 Task: Create a short film set in a post-apocalyptic world, using iMovies visual effects and color grading to create a dystopian atmosphere.
Action: Mouse moved to (85, 143)
Screenshot: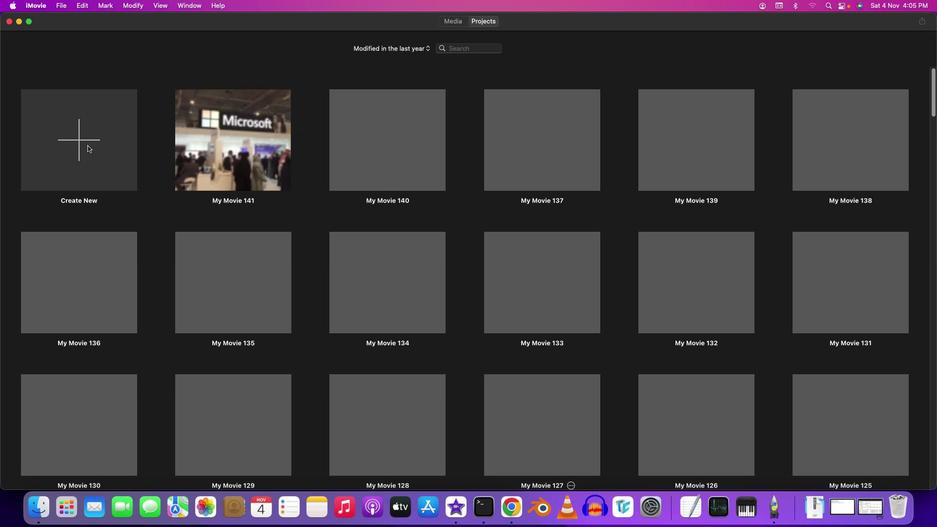 
Action: Mouse pressed left at (85, 143)
Screenshot: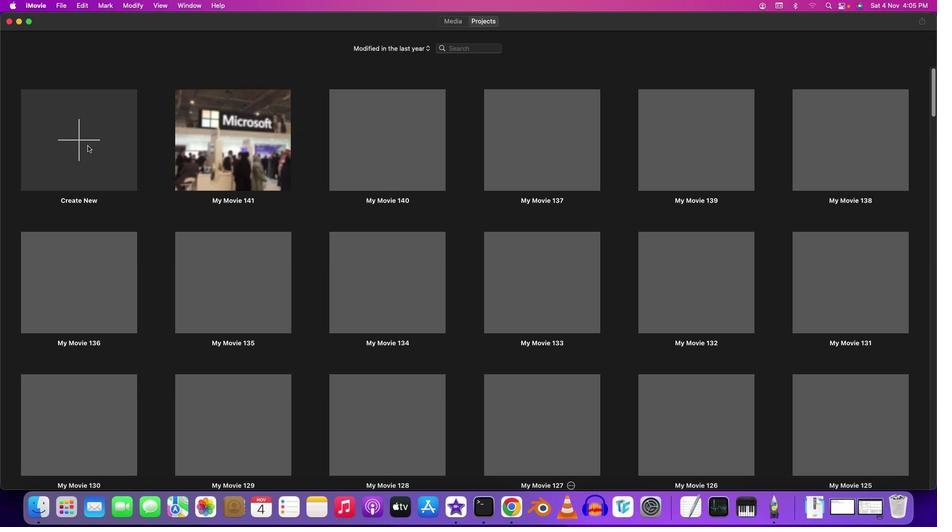 
Action: Mouse moved to (85, 138)
Screenshot: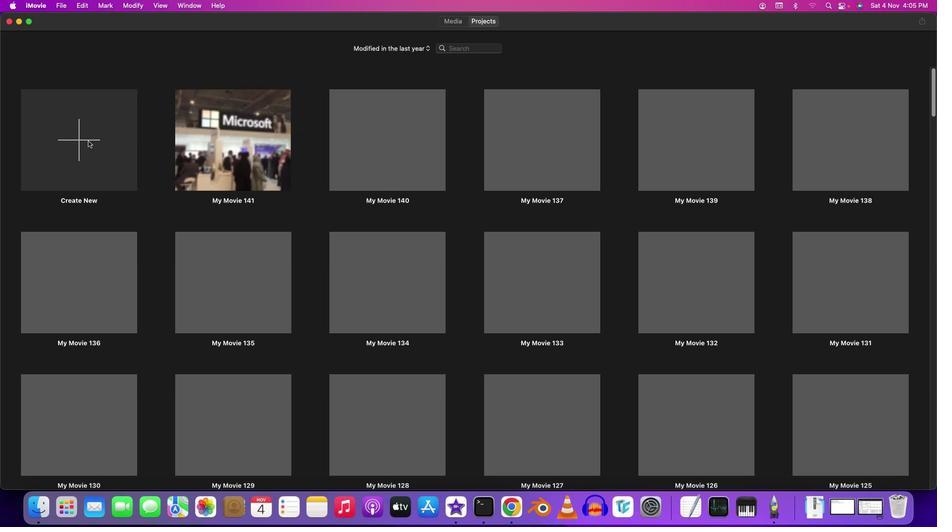 
Action: Mouse pressed left at (85, 138)
Screenshot: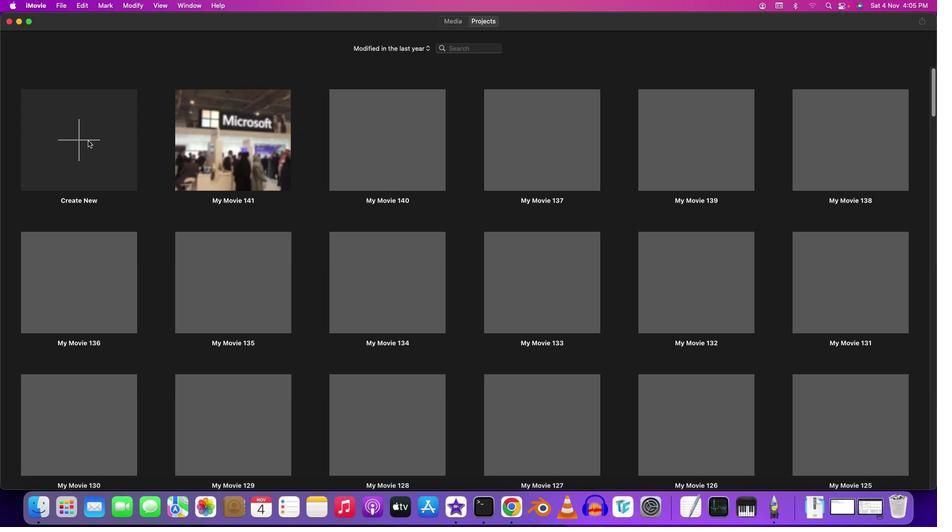 
Action: Mouse moved to (97, 184)
Screenshot: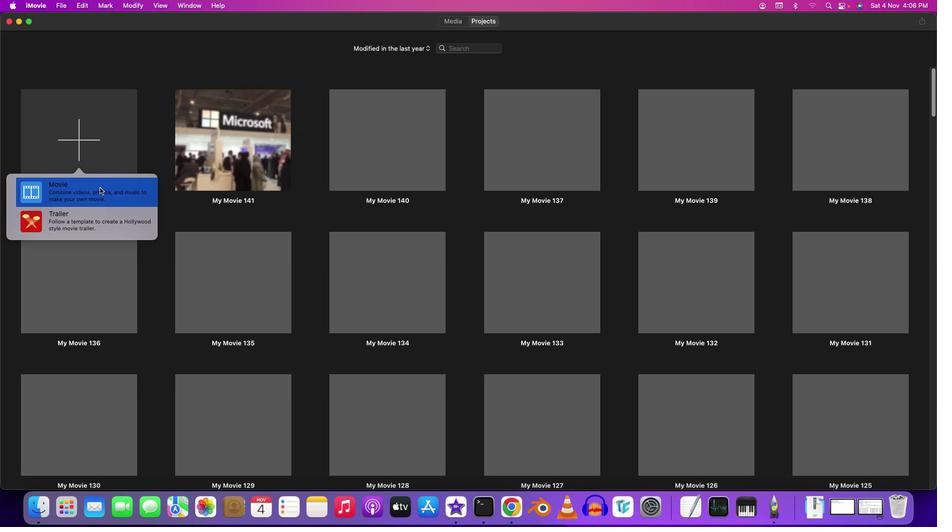 
Action: Mouse pressed left at (97, 184)
Screenshot: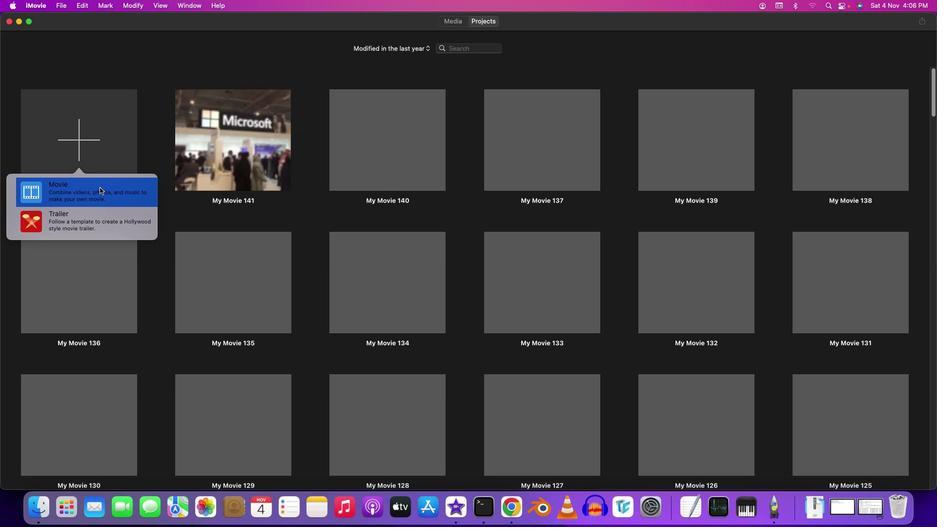 
Action: Mouse moved to (60, 66)
Screenshot: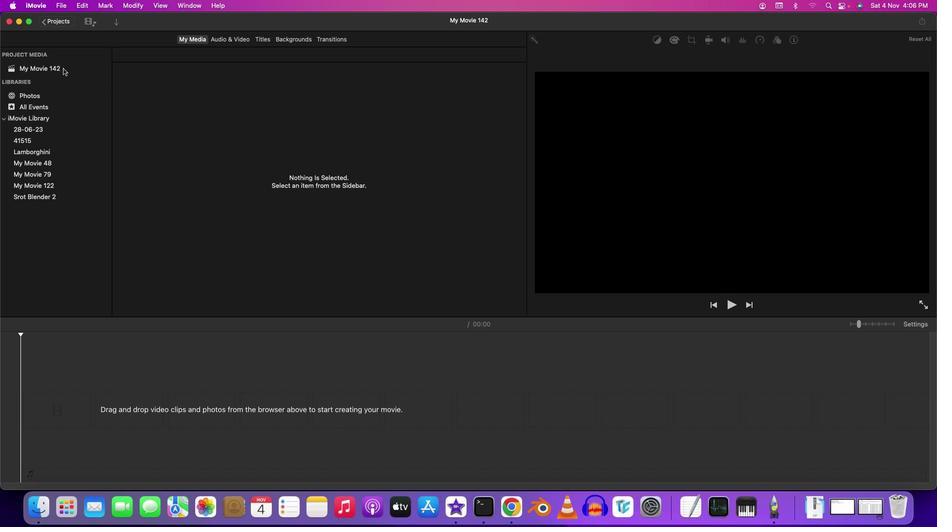 
Action: Mouse pressed left at (60, 66)
Screenshot: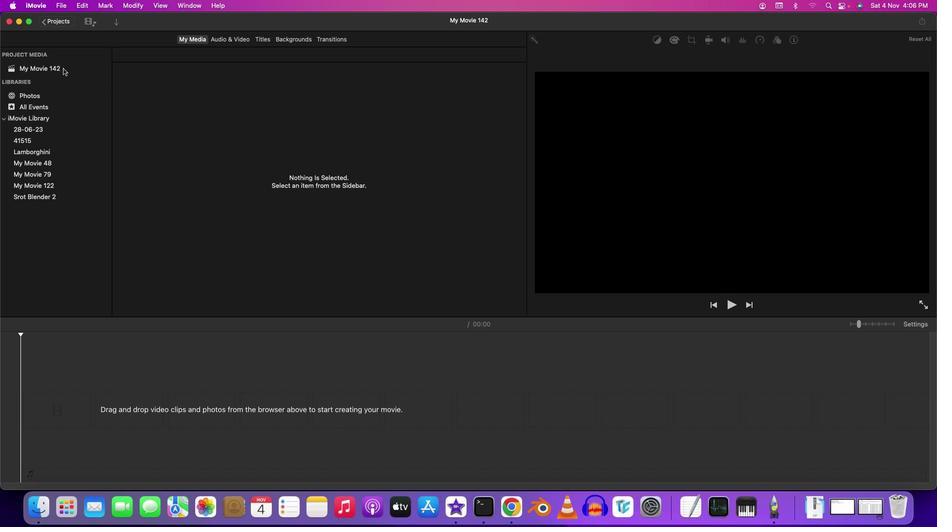 
Action: Mouse moved to (115, 24)
Screenshot: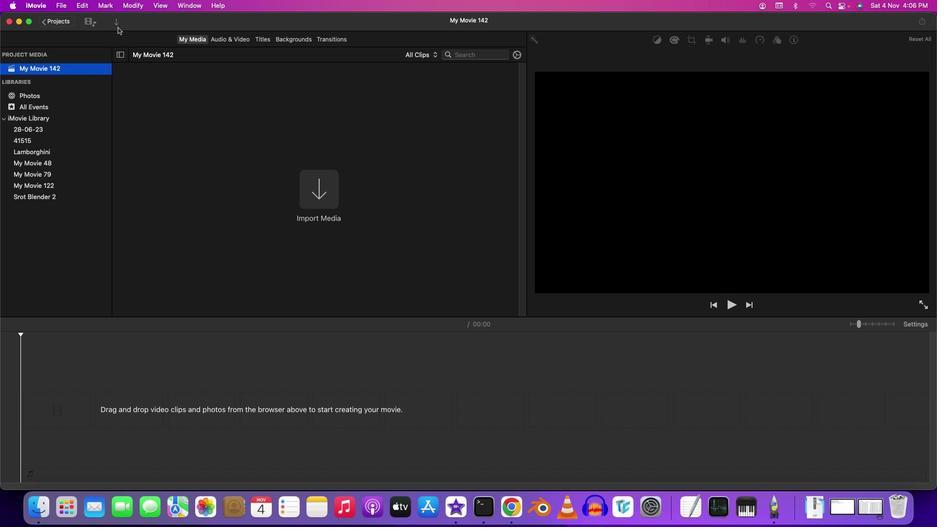 
Action: Mouse pressed left at (115, 24)
Screenshot: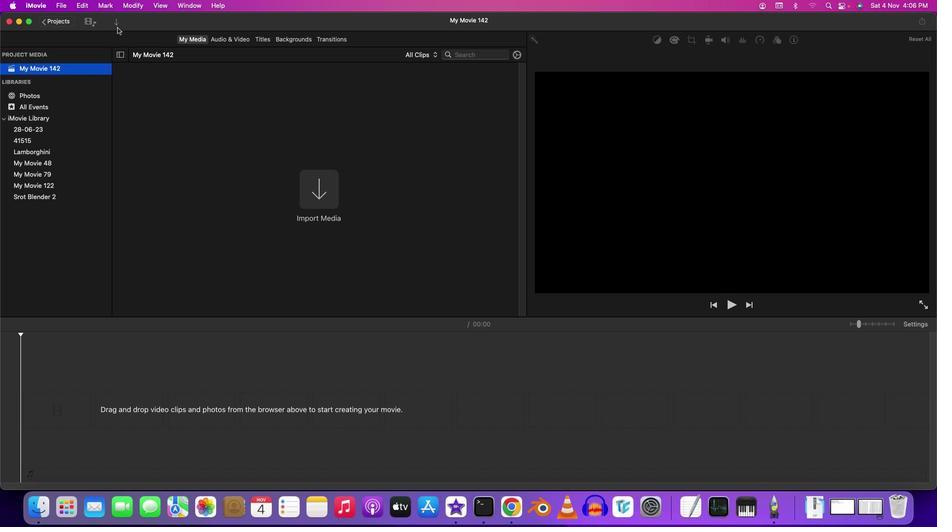 
Action: Mouse moved to (114, 20)
Screenshot: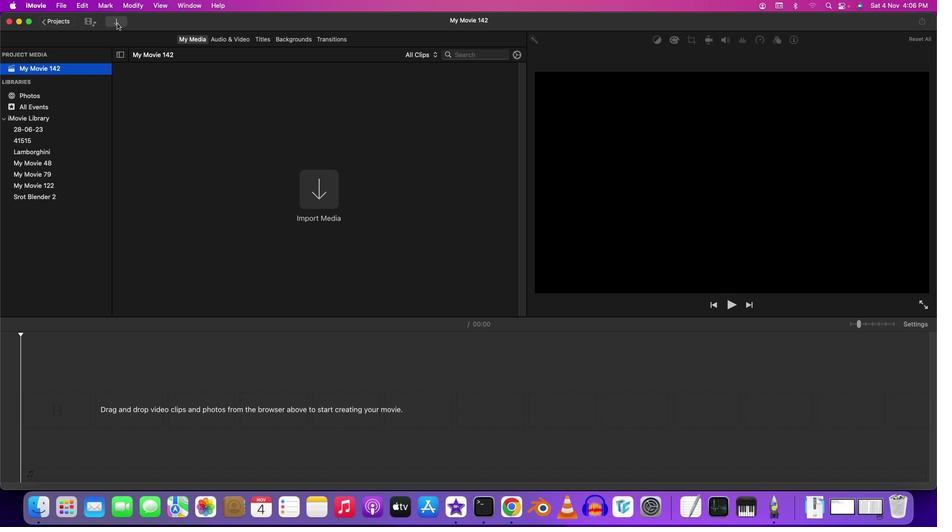 
Action: Mouse pressed left at (114, 20)
Screenshot: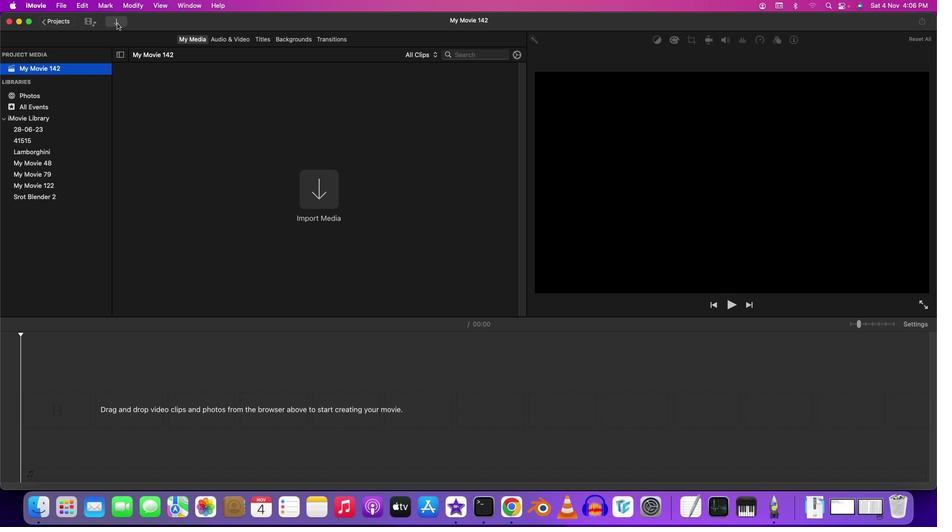 
Action: Mouse moved to (159, 280)
Screenshot: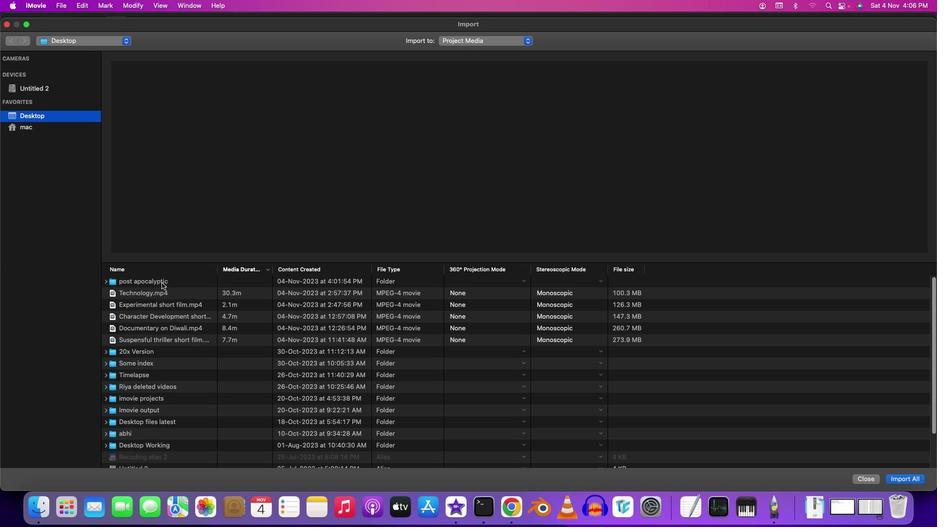 
Action: Mouse pressed left at (159, 280)
Screenshot: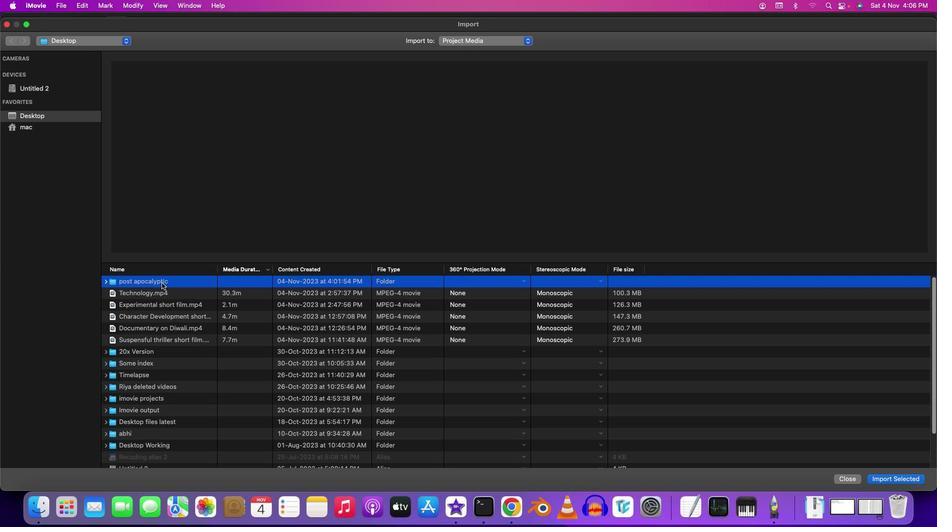 
Action: Mouse pressed left at (159, 280)
Screenshot: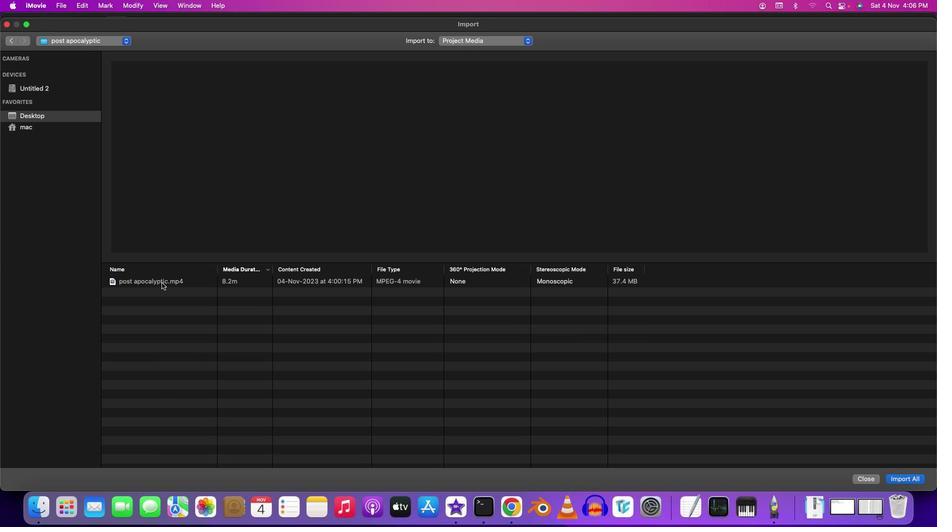 
Action: Mouse pressed left at (159, 280)
Screenshot: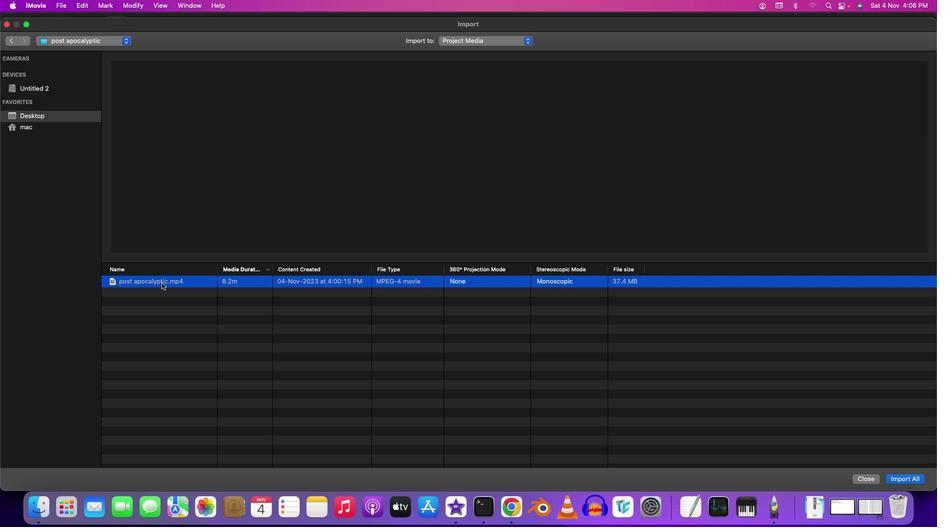 
Action: Mouse pressed left at (159, 280)
Screenshot: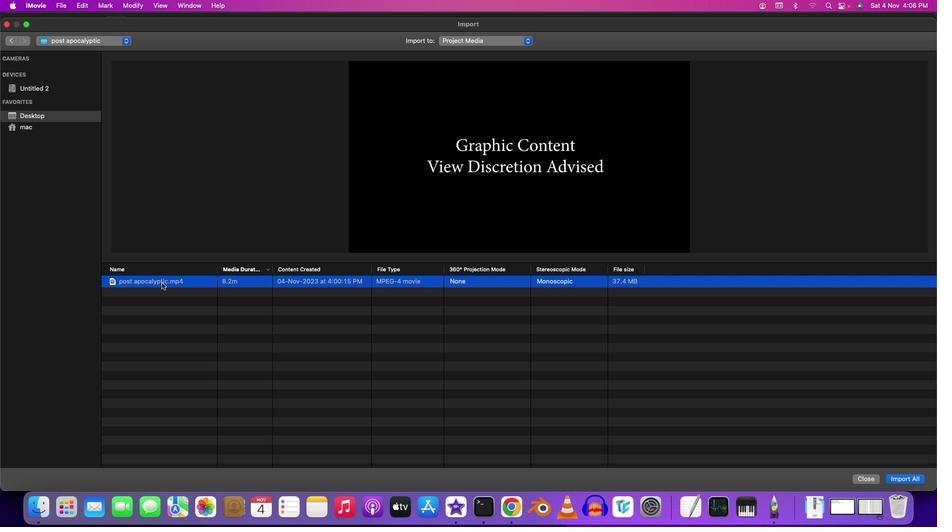 
Action: Mouse moved to (154, 97)
Screenshot: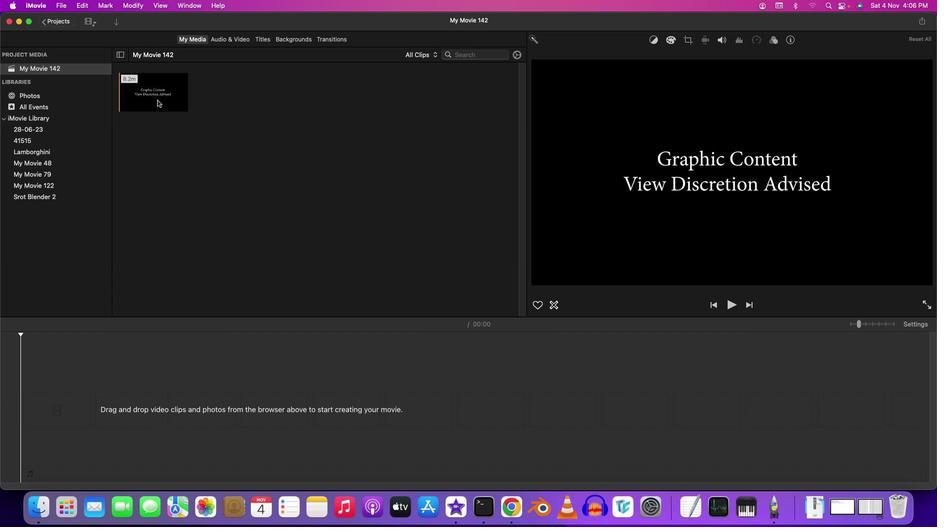 
Action: Mouse pressed left at (154, 97)
Screenshot: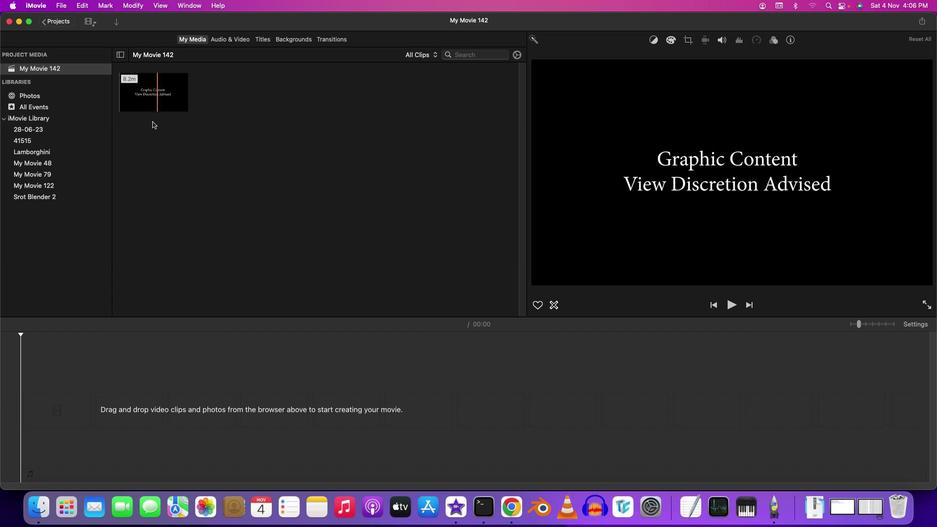 
Action: Mouse moved to (851, 320)
Screenshot: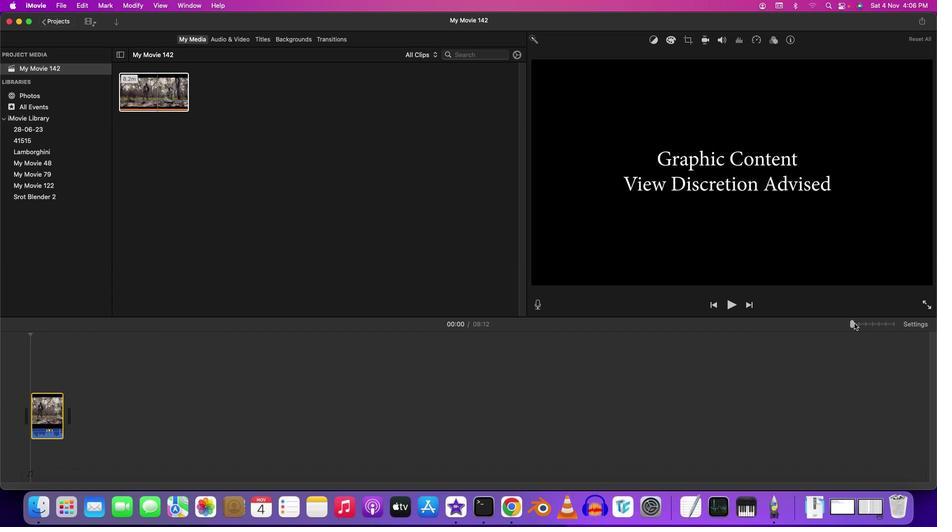 
Action: Mouse pressed left at (851, 320)
Screenshot: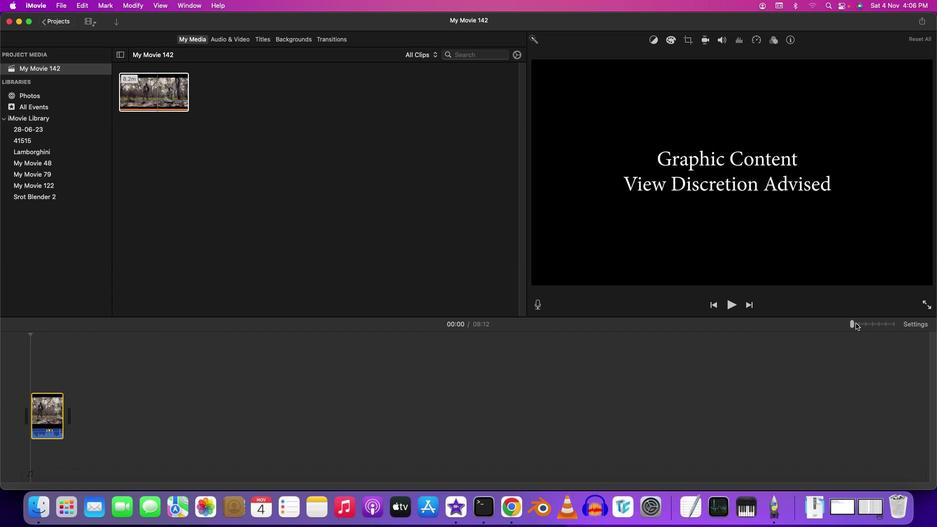 
Action: Mouse moved to (28, 365)
Screenshot: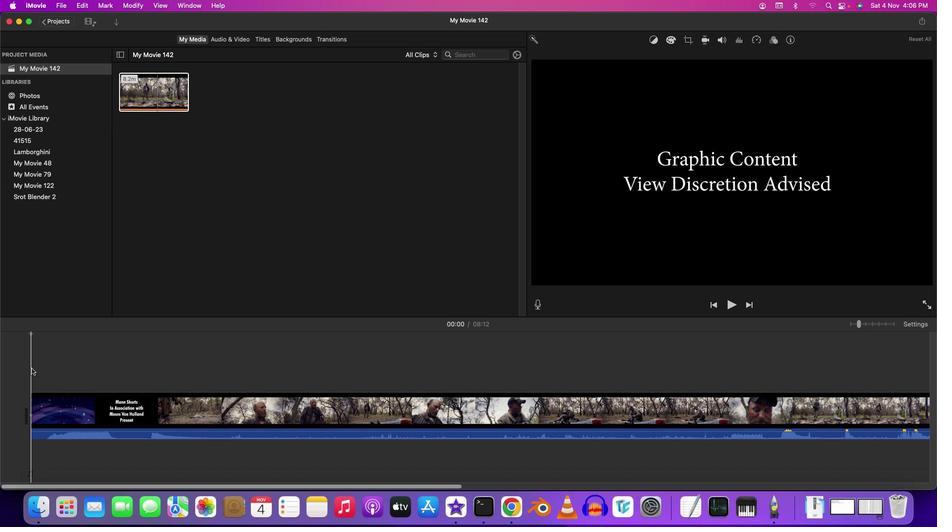 
Action: Mouse pressed left at (28, 365)
Screenshot: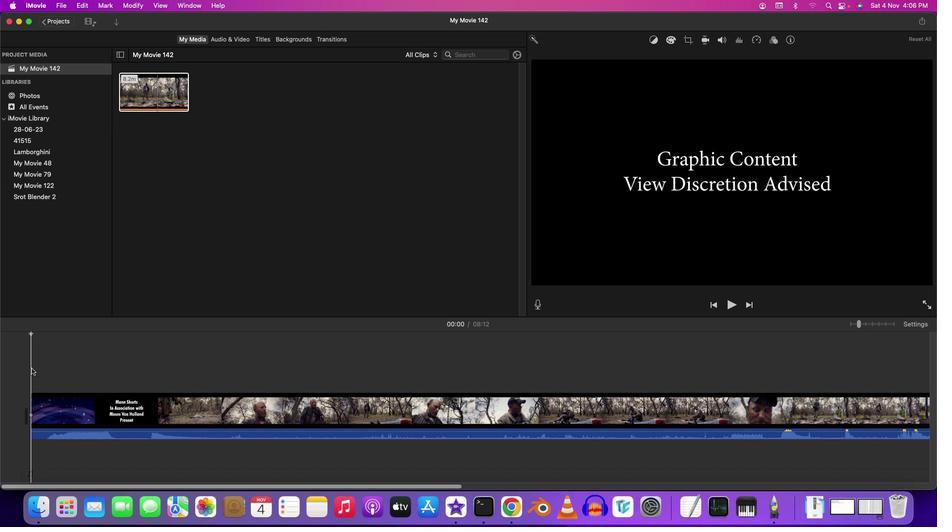 
Action: Key pressed Key.space
Screenshot: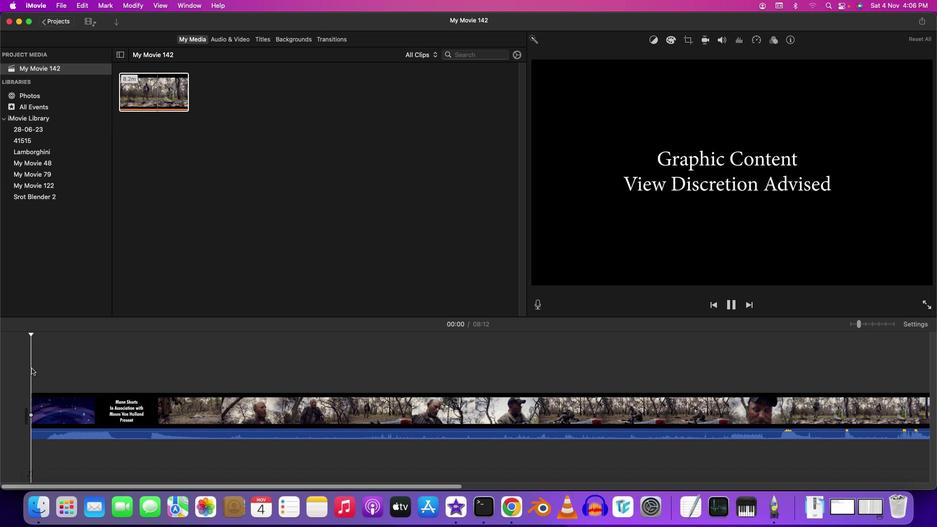 
Action: Mouse moved to (54, 367)
Screenshot: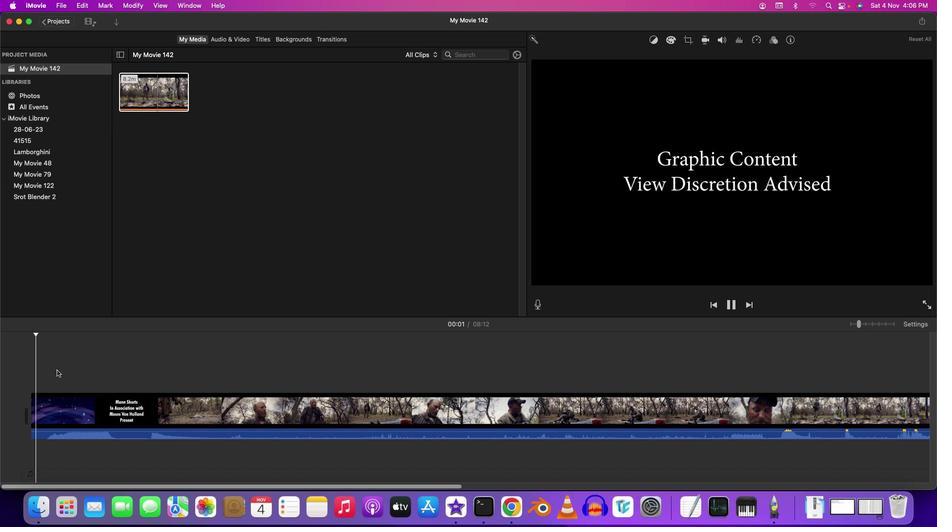 
Action: Mouse pressed left at (54, 367)
Screenshot: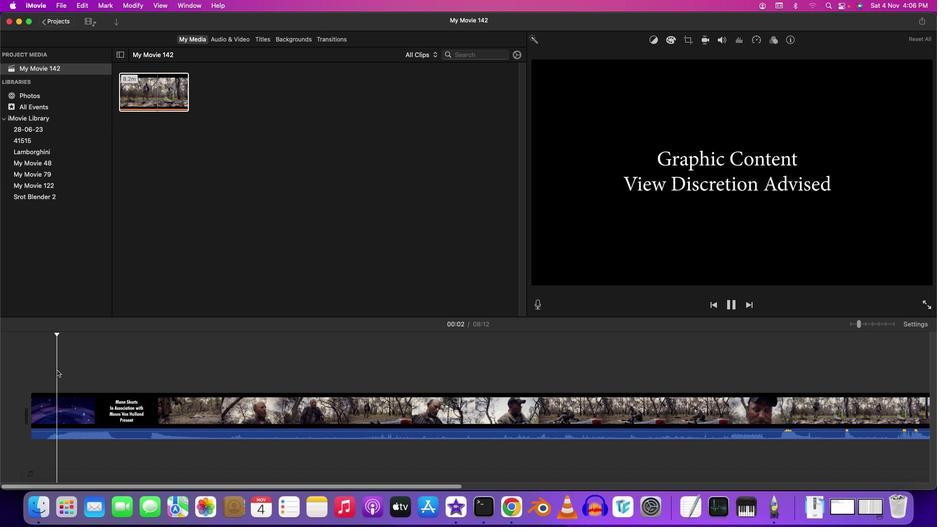 
Action: Mouse moved to (87, 366)
Screenshot: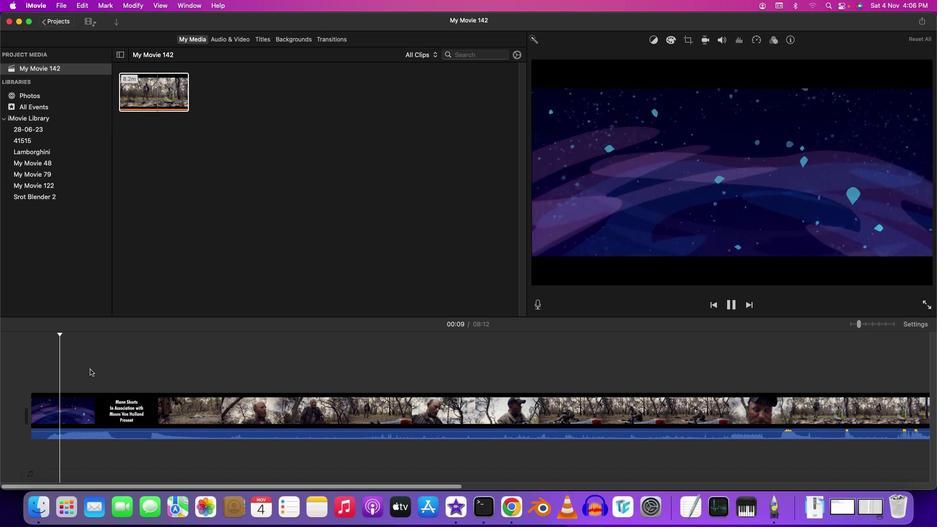 
Action: Mouse pressed left at (87, 366)
Screenshot: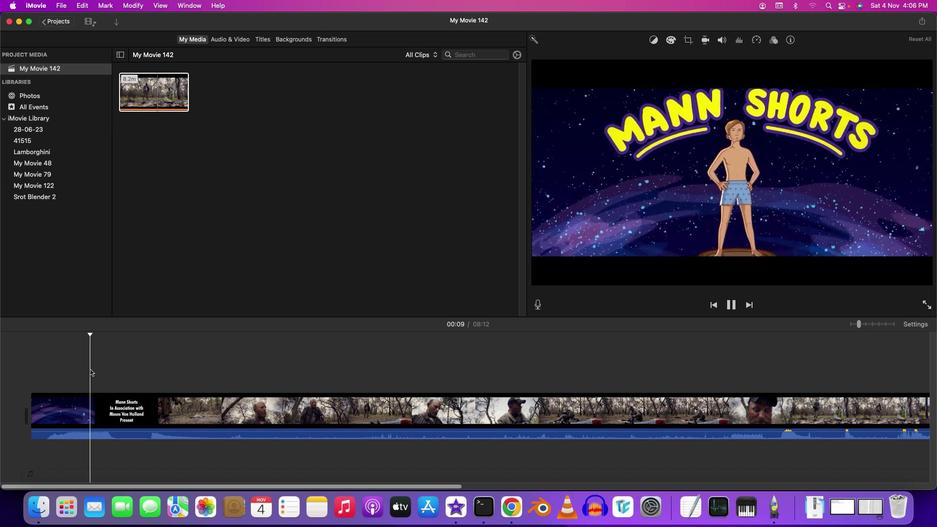 
Action: Mouse moved to (119, 368)
Screenshot: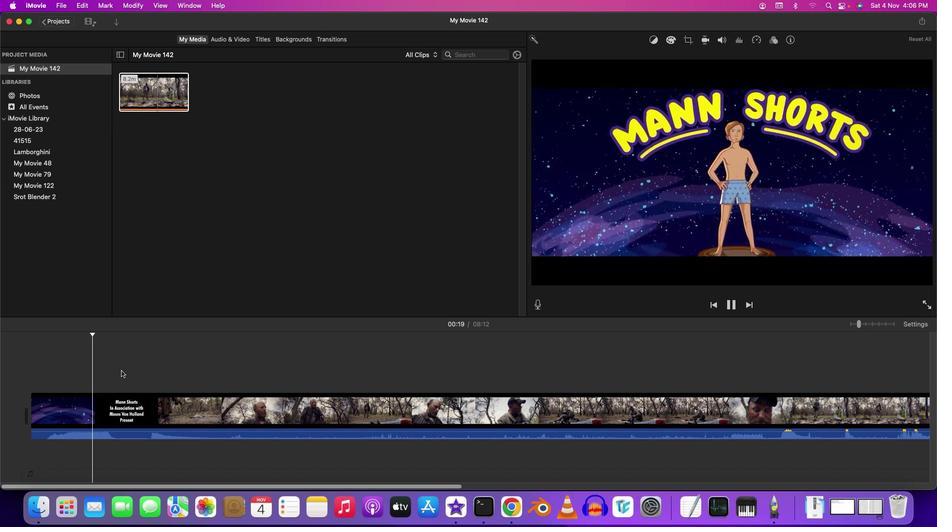 
Action: Mouse pressed left at (119, 368)
Screenshot: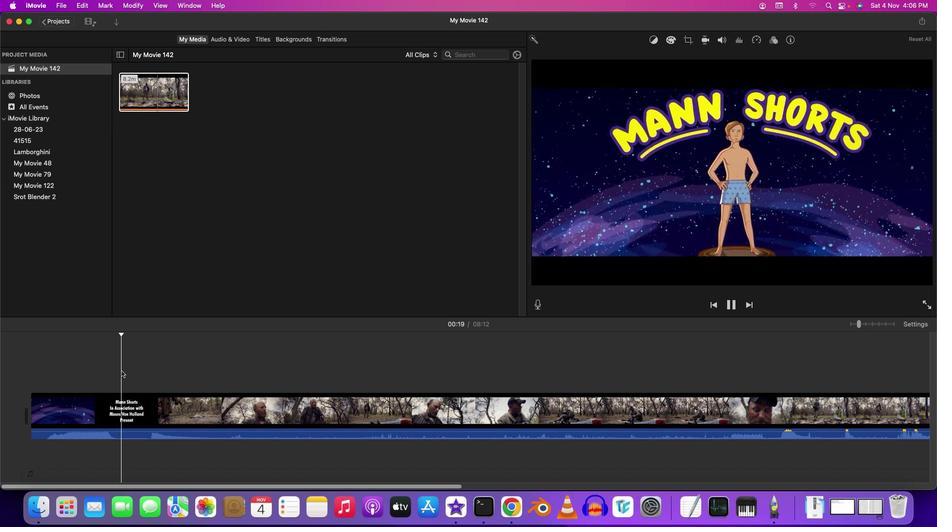 
Action: Mouse moved to (136, 368)
Screenshot: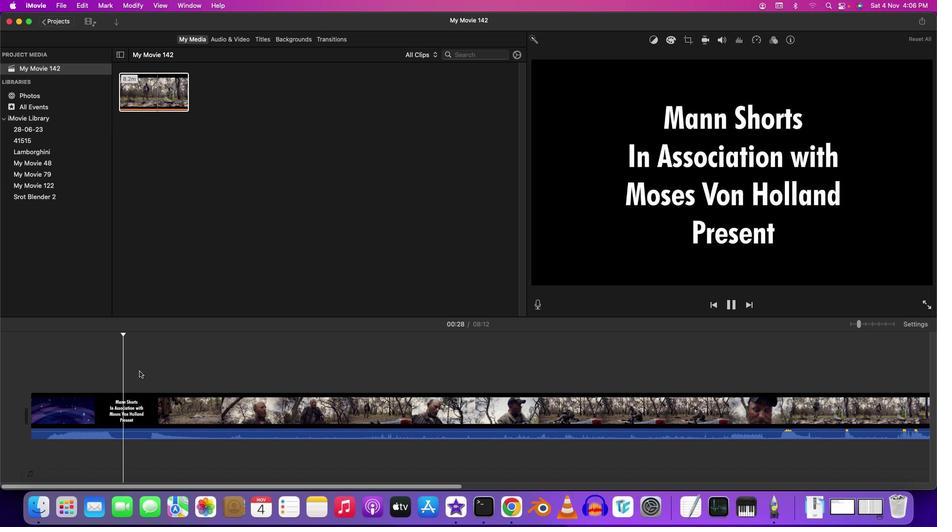 
Action: Mouse pressed left at (136, 368)
Screenshot: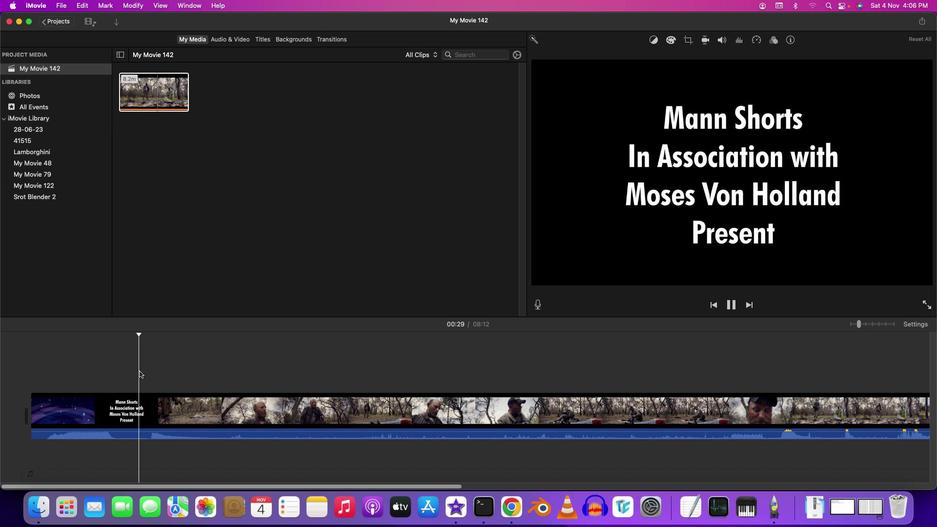 
Action: Mouse moved to (141, 368)
Screenshot: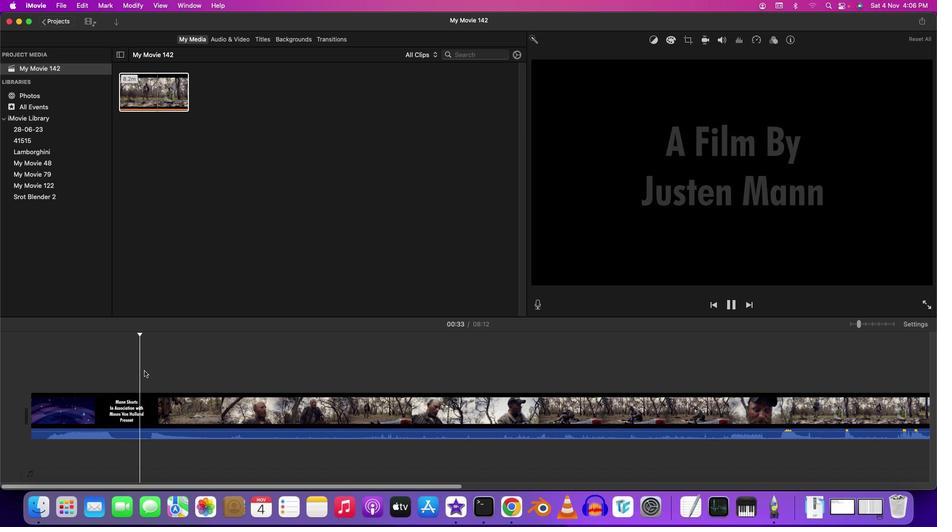 
Action: Mouse pressed left at (141, 368)
Screenshot: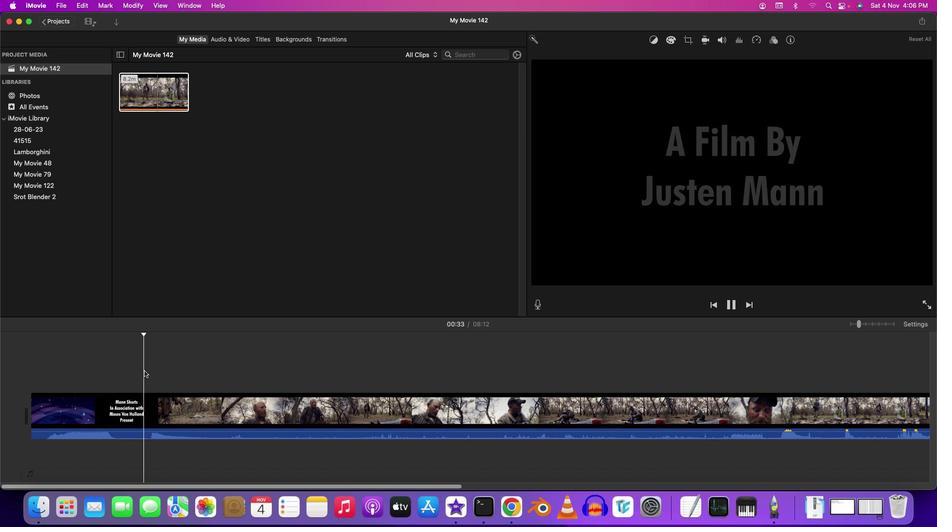 
Action: Mouse moved to (153, 368)
Screenshot: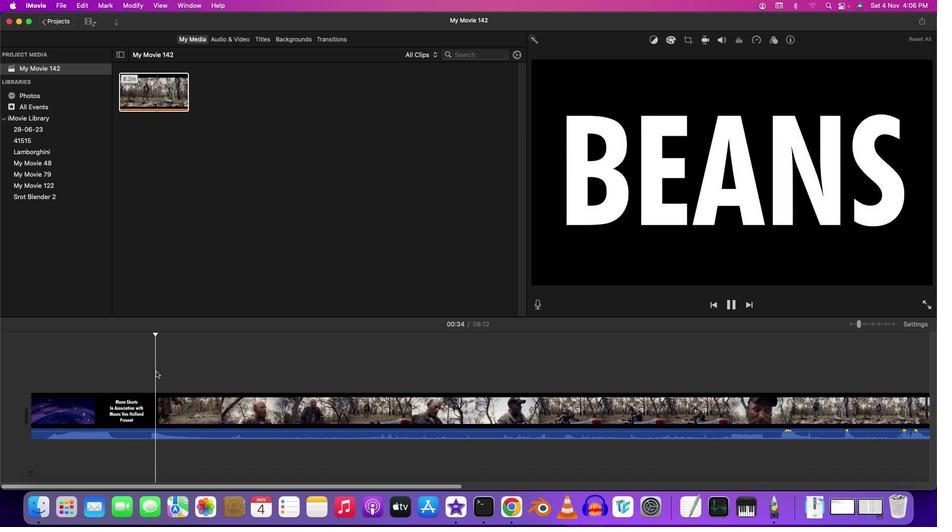 
Action: Mouse pressed left at (153, 368)
Screenshot: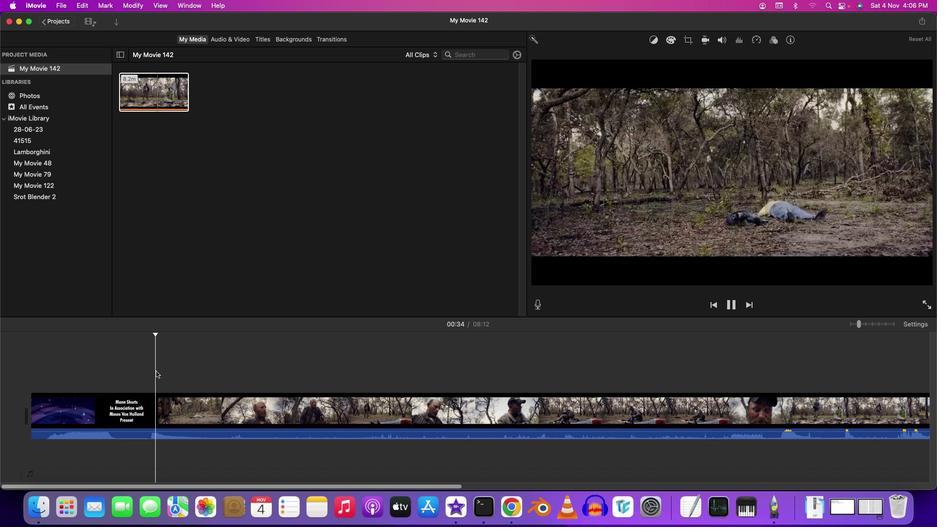 
Action: Mouse moved to (160, 369)
Screenshot: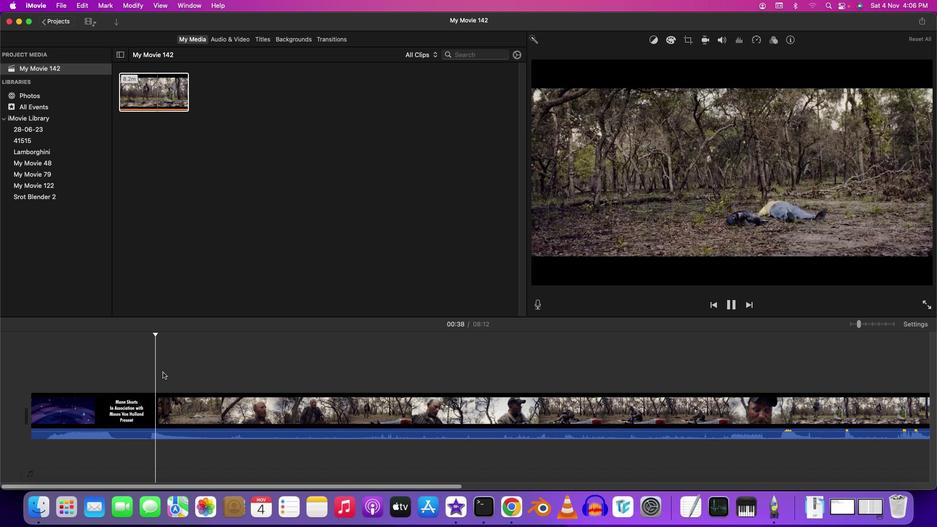 
Action: Mouse pressed left at (160, 369)
Screenshot: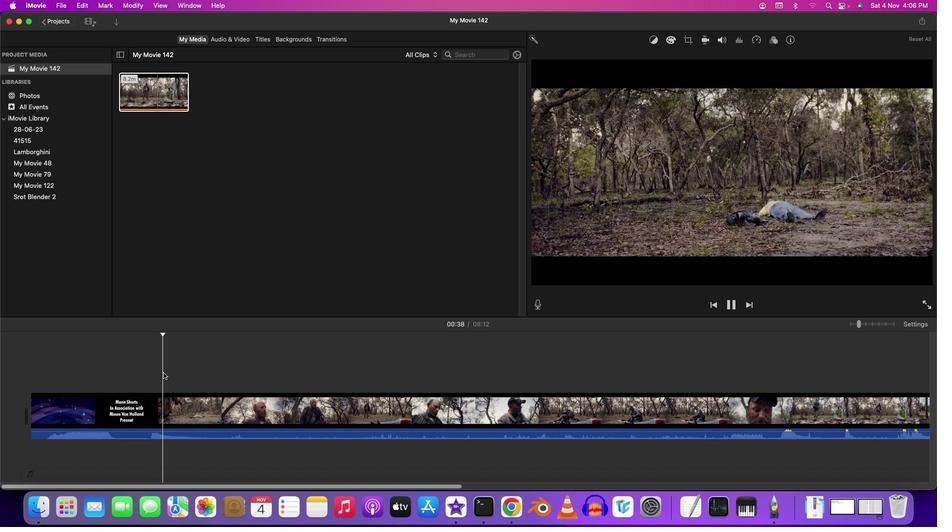 
Action: Mouse moved to (114, 369)
Screenshot: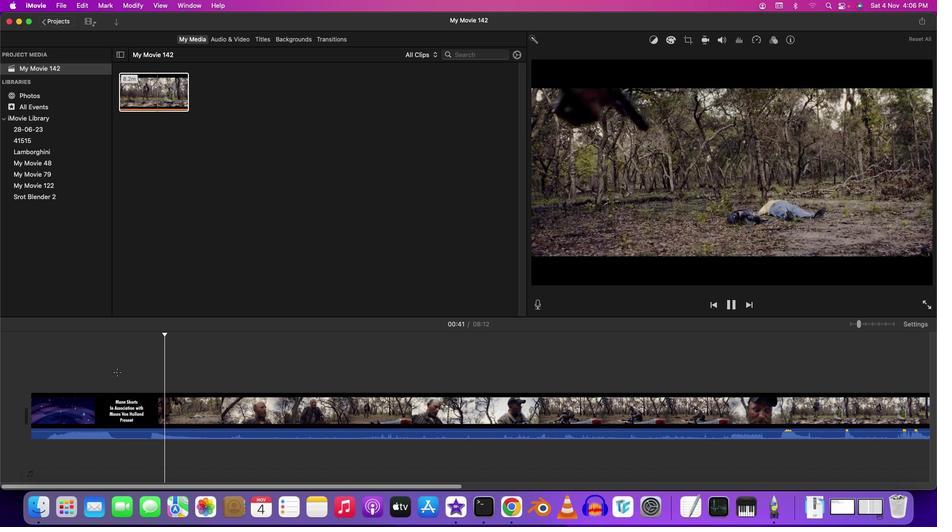 
Action: Mouse pressed left at (114, 369)
Screenshot: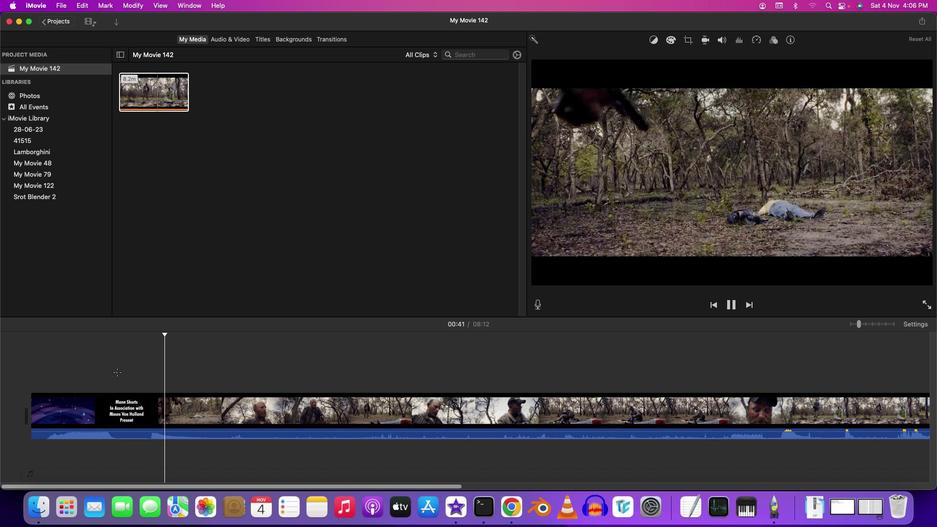 
Action: Mouse moved to (96, 364)
Screenshot: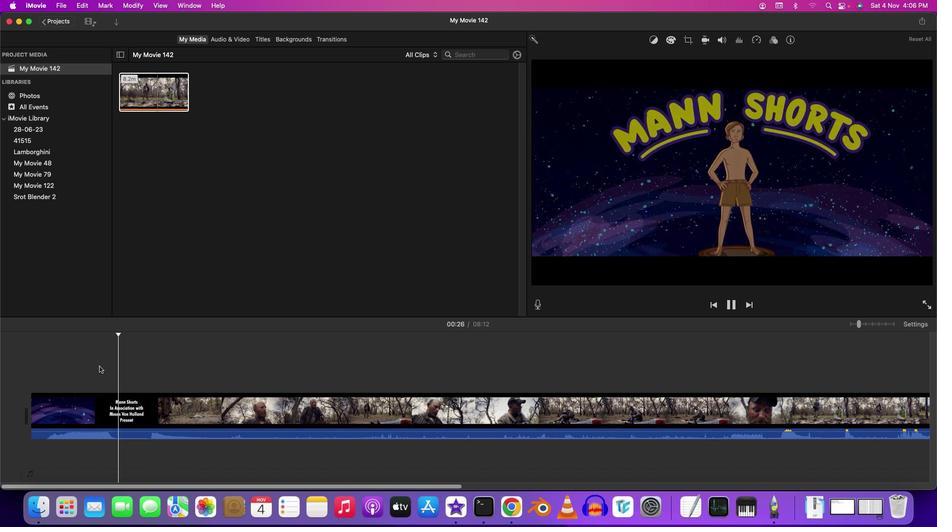 
Action: Mouse pressed left at (96, 364)
Screenshot: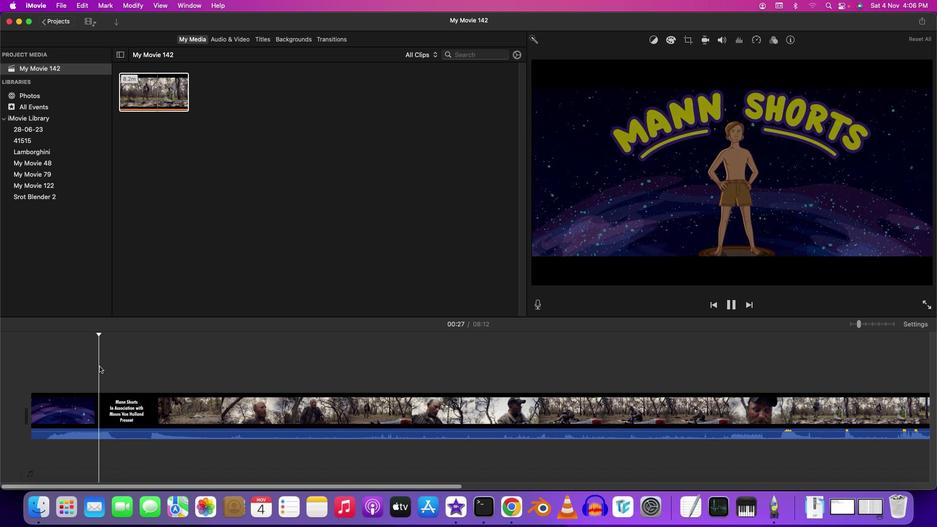 
Action: Mouse moved to (65, 359)
Screenshot: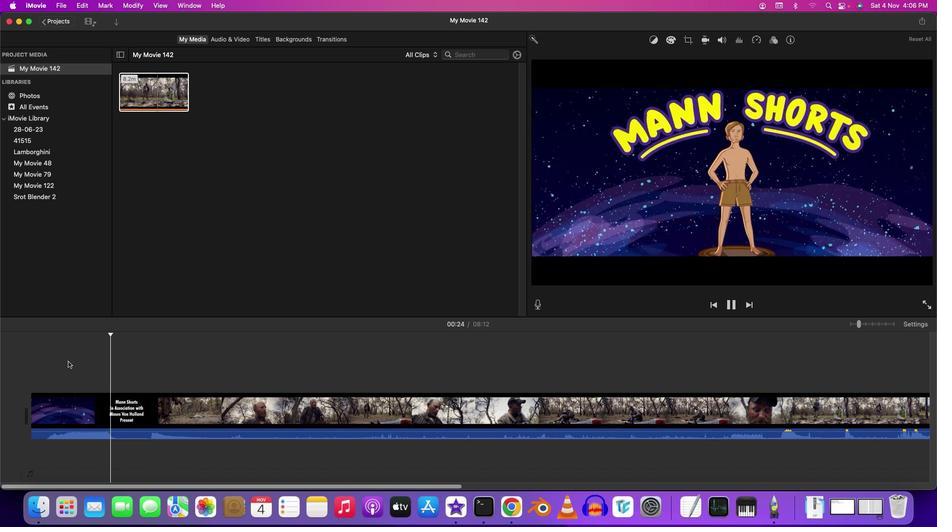 
Action: Mouse pressed left at (65, 359)
Screenshot: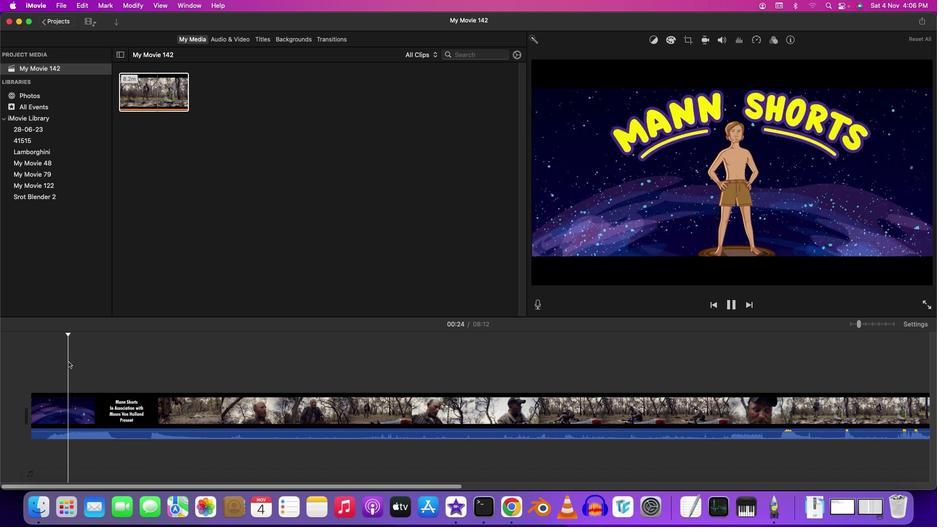 
Action: Mouse moved to (111, 357)
Screenshot: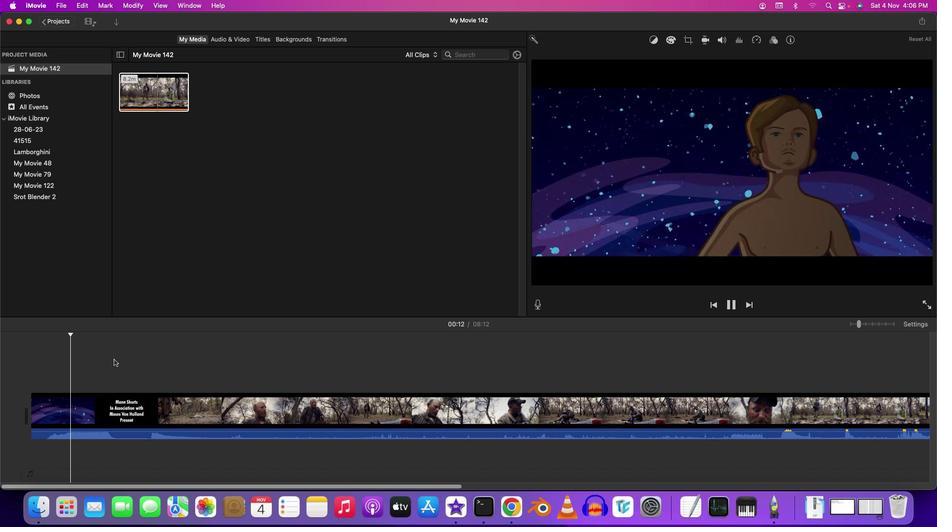 
Action: Mouse pressed left at (111, 357)
Screenshot: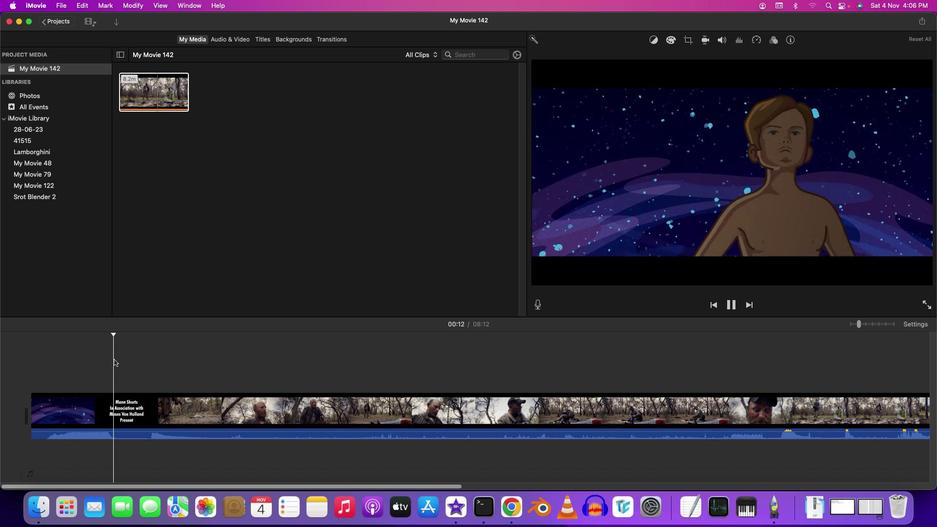 
Action: Mouse moved to (128, 356)
Screenshot: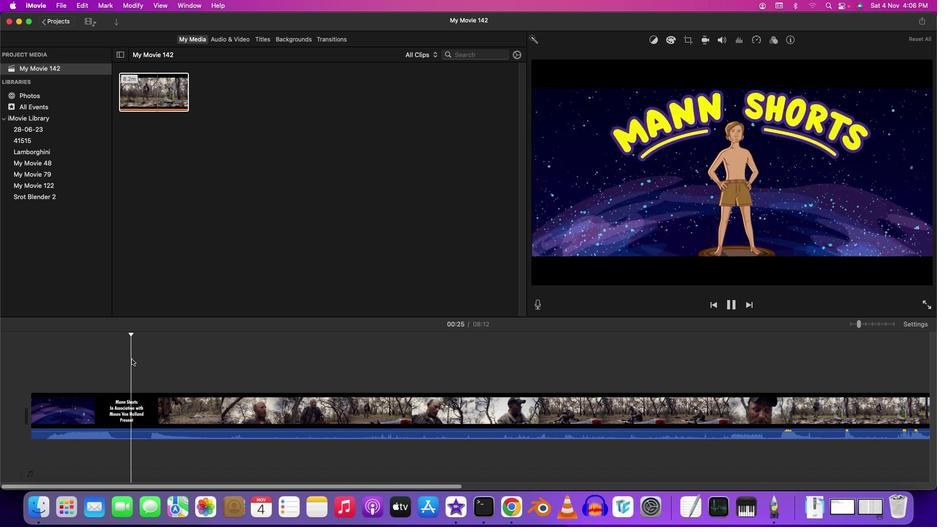 
Action: Mouse pressed left at (128, 356)
Screenshot: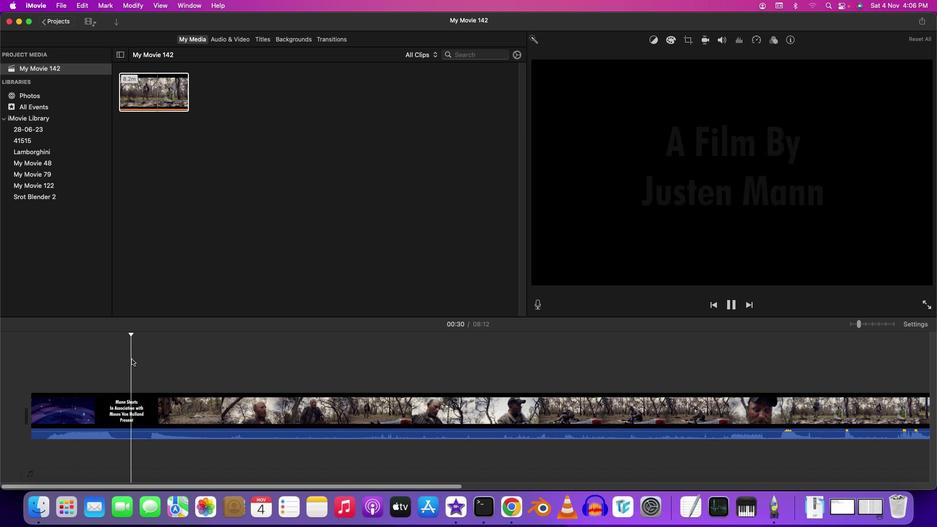 
Action: Mouse moved to (139, 358)
Screenshot: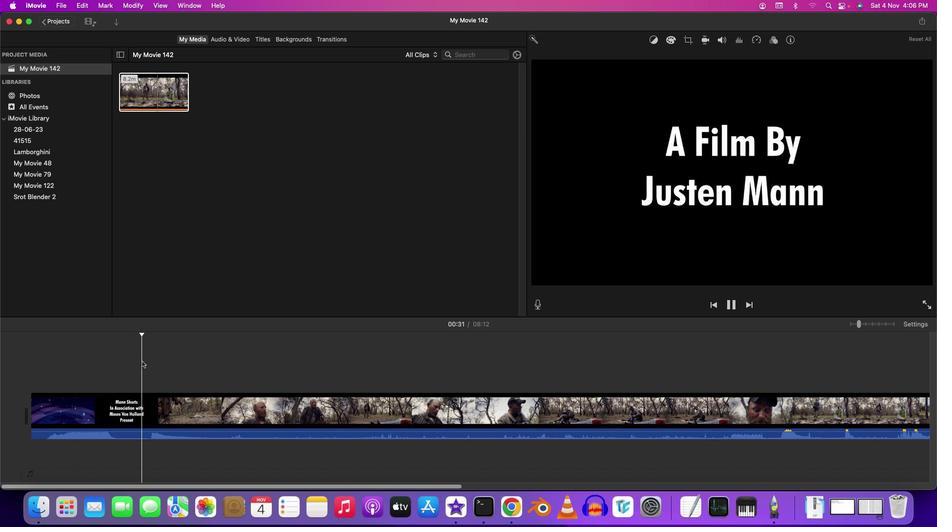 
Action: Mouse pressed left at (139, 358)
Screenshot: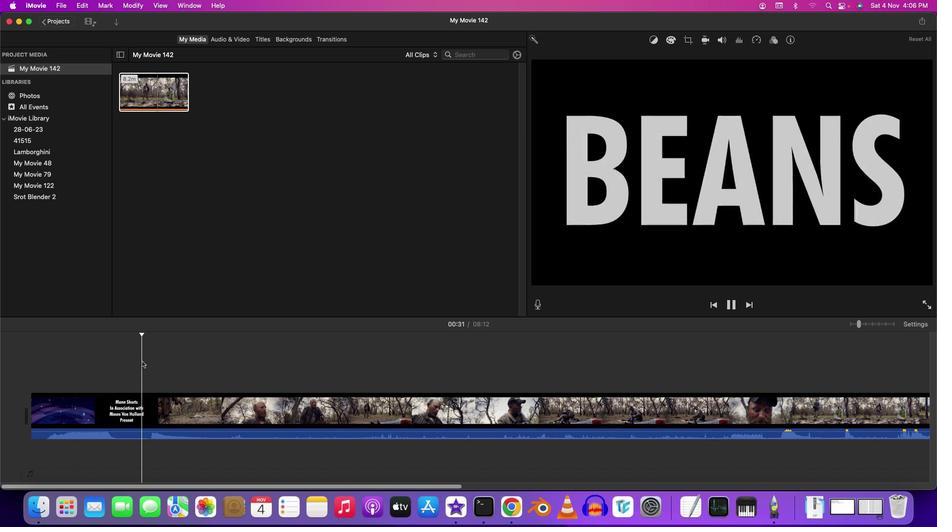 
Action: Mouse moved to (156, 360)
Screenshot: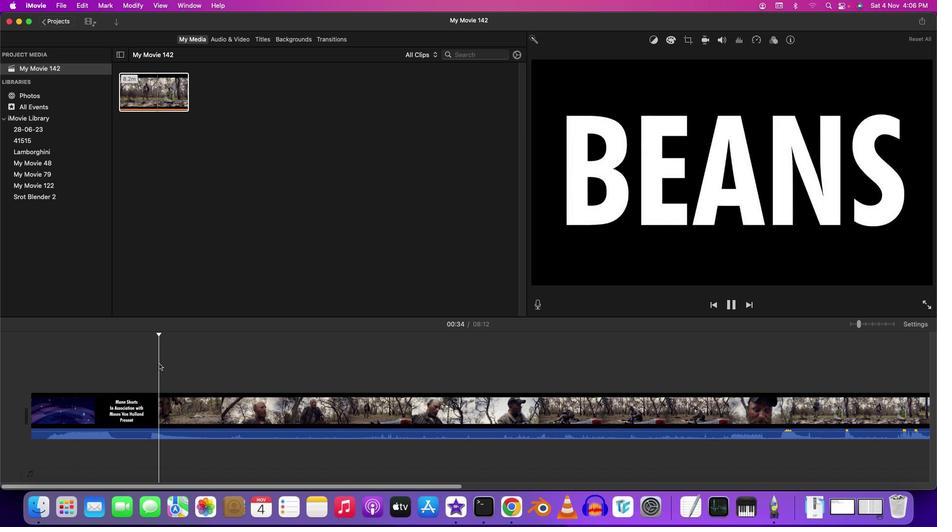 
Action: Mouse pressed left at (156, 360)
Screenshot: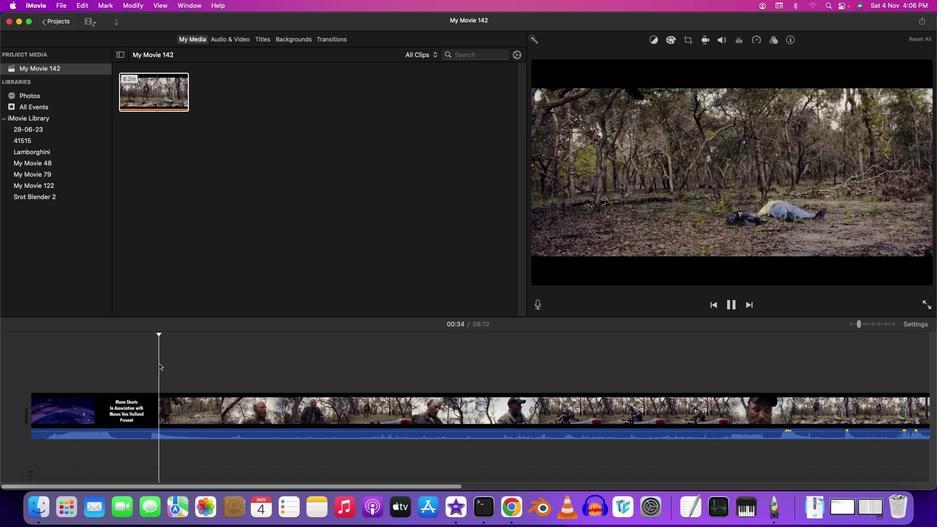 
Action: Mouse moved to (137, 360)
Screenshot: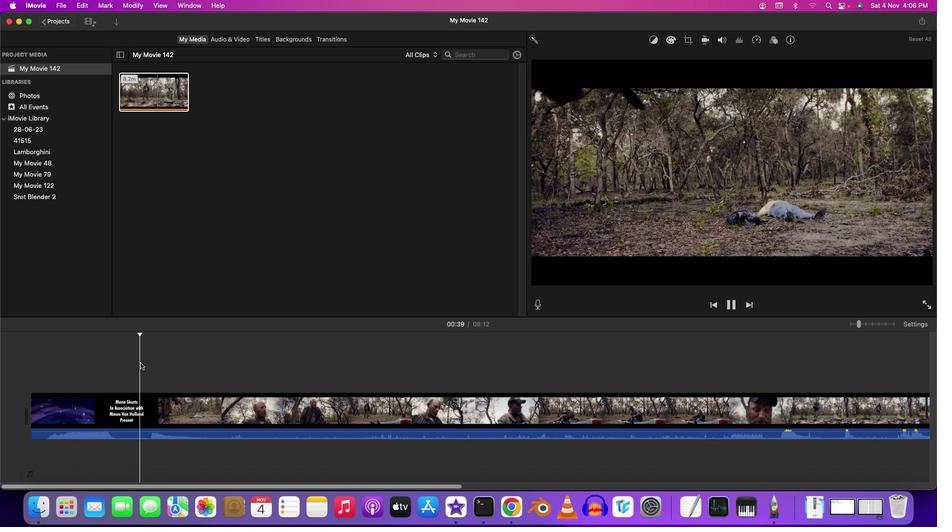 
Action: Mouse pressed left at (137, 360)
Screenshot: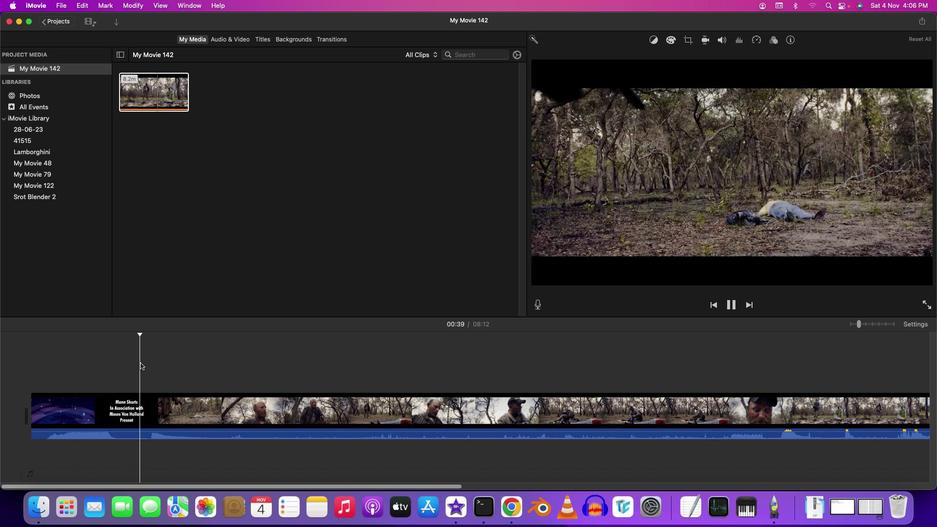 
Action: Mouse moved to (127, 361)
Screenshot: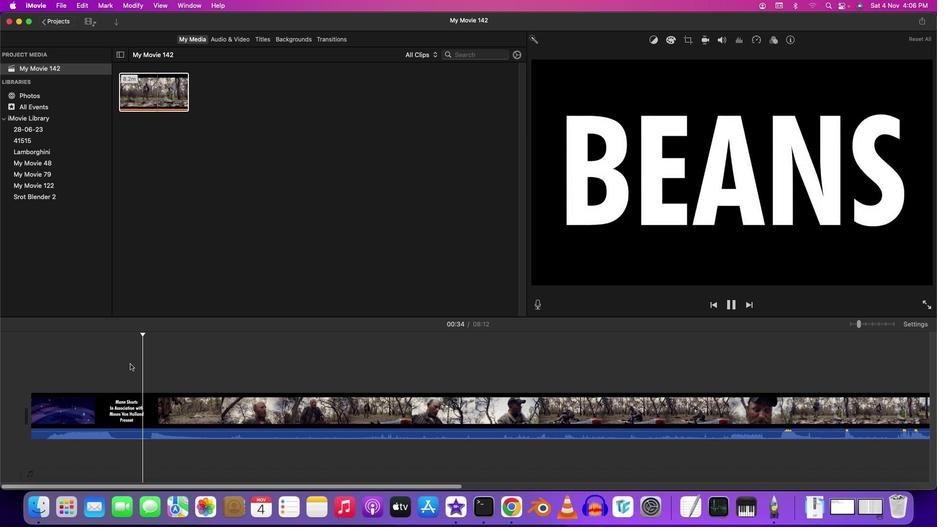 
Action: Key pressed Key.space
Screenshot: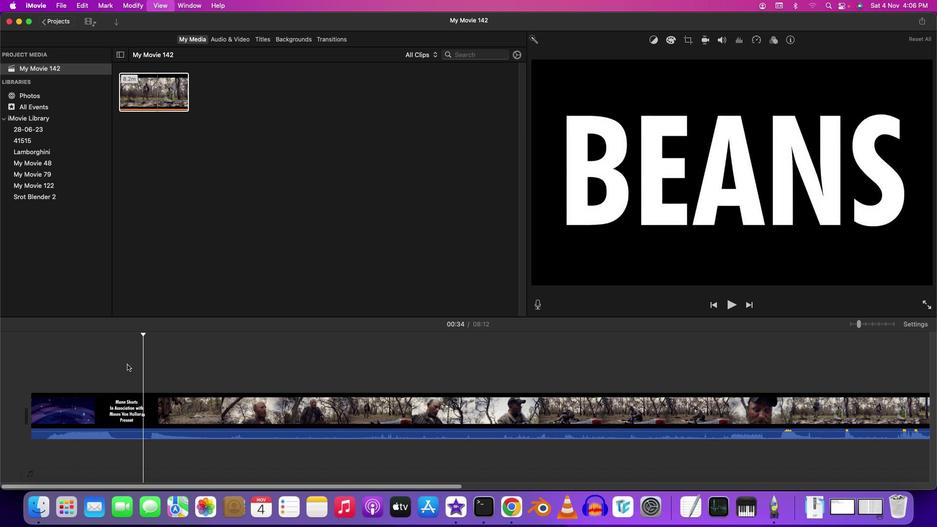 
Action: Mouse moved to (28, 406)
Screenshot: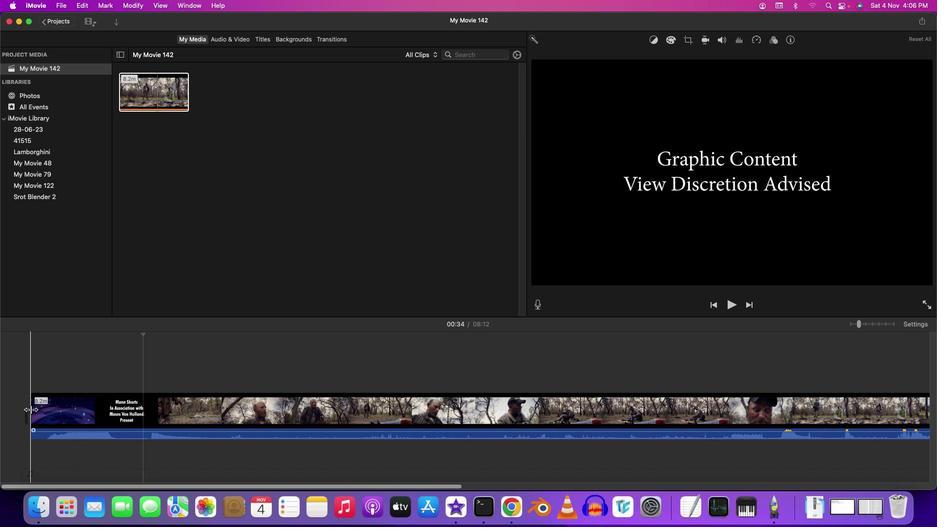 
Action: Mouse pressed left at (28, 406)
Screenshot: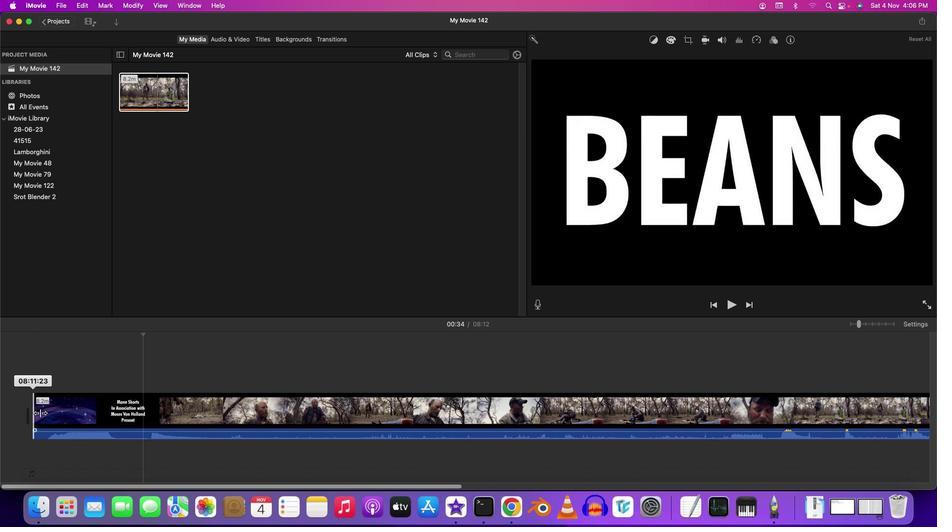 
Action: Mouse moved to (265, 34)
Screenshot: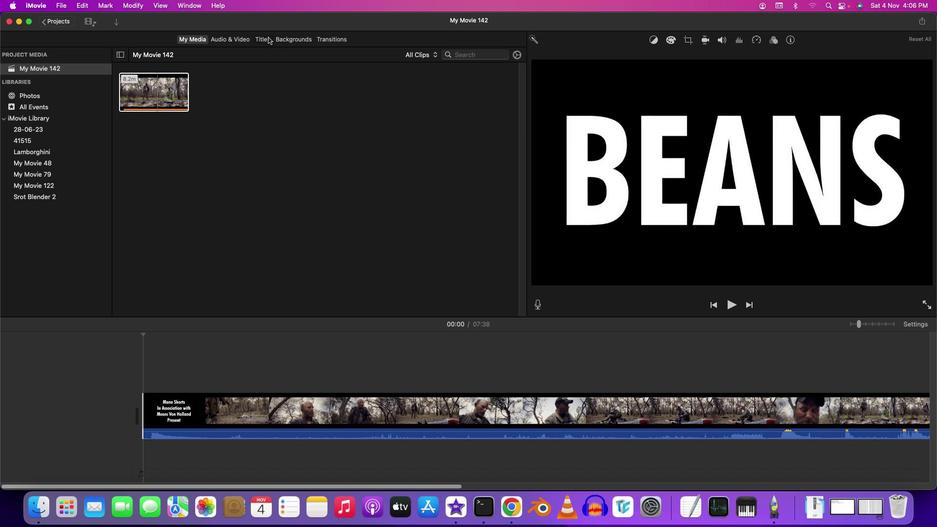 
Action: Mouse pressed left at (265, 34)
Screenshot: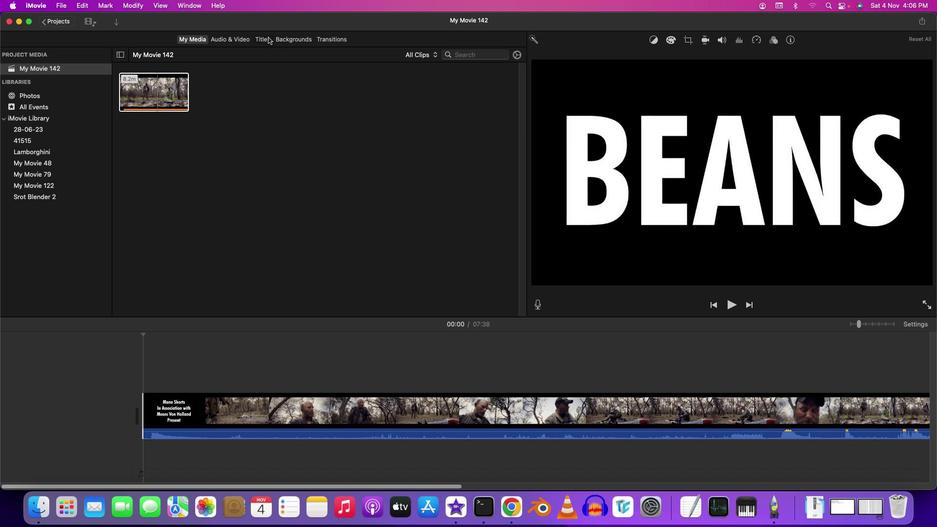 
Action: Mouse moved to (80, 152)
Screenshot: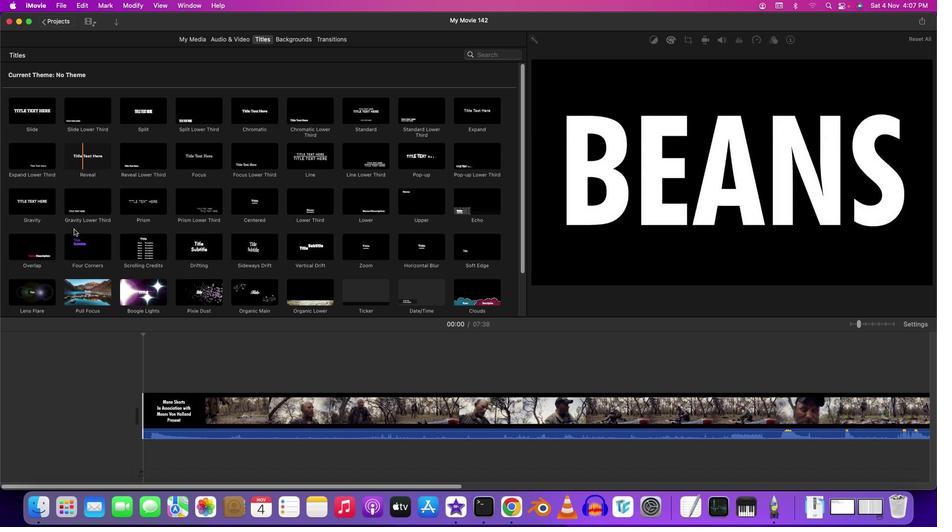 
Action: Mouse pressed left at (80, 152)
Screenshot: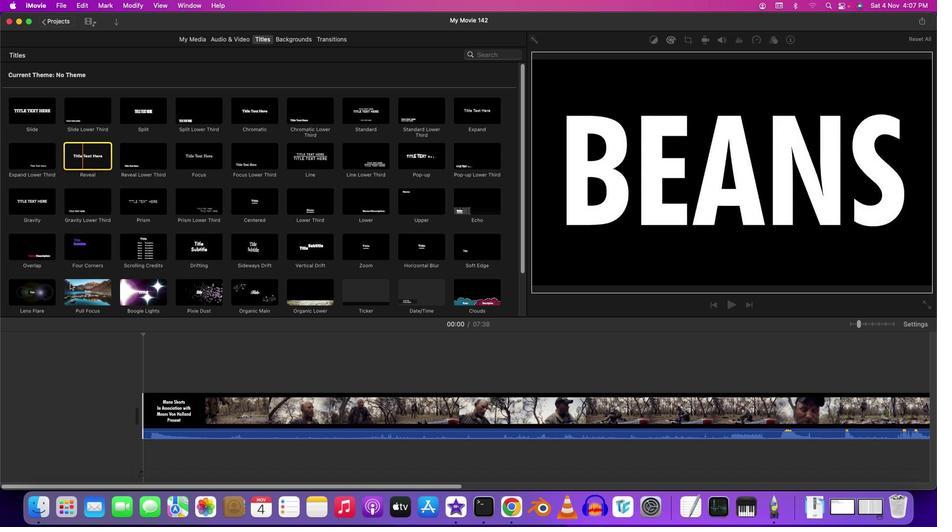 
Action: Mouse moved to (844, 165)
Screenshot: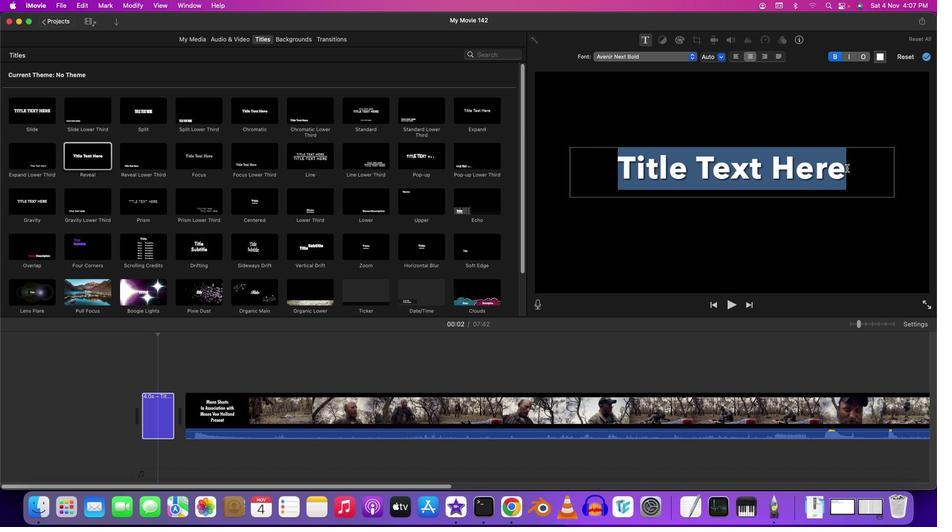 
Action: Key pressed Key.backspaceKey.shift'S''h''o''r''t'Key.spaceKey.shift'F''i''m'Key.backspace'l''m'Key.enter
Screenshot: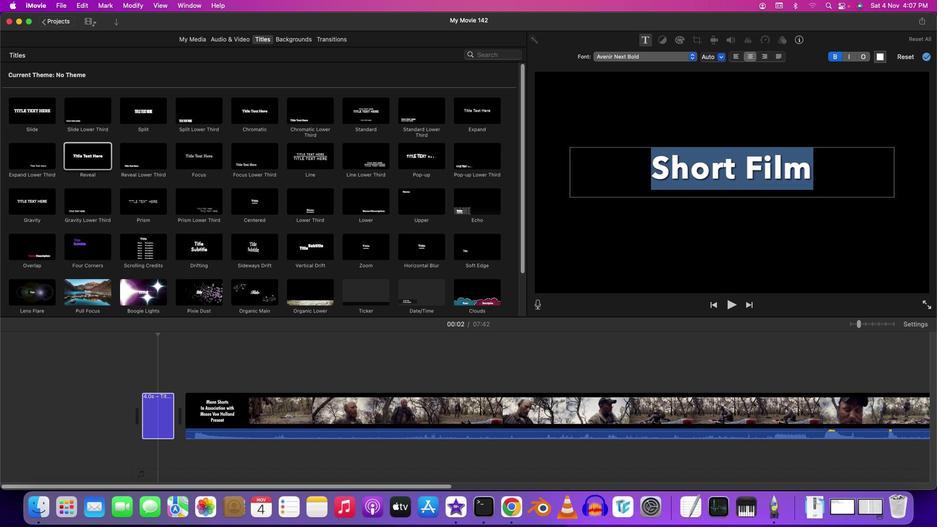 
Action: Mouse moved to (879, 54)
Screenshot: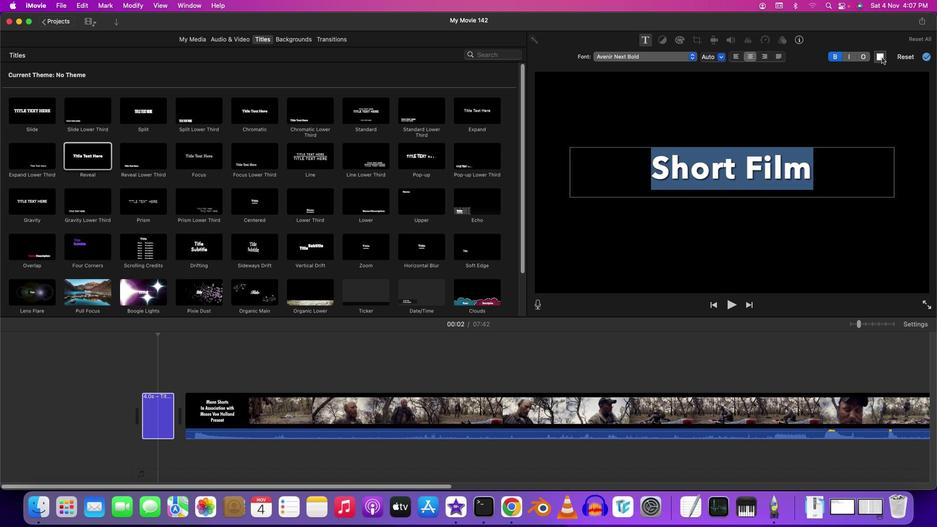 
Action: Mouse pressed left at (879, 54)
Screenshot: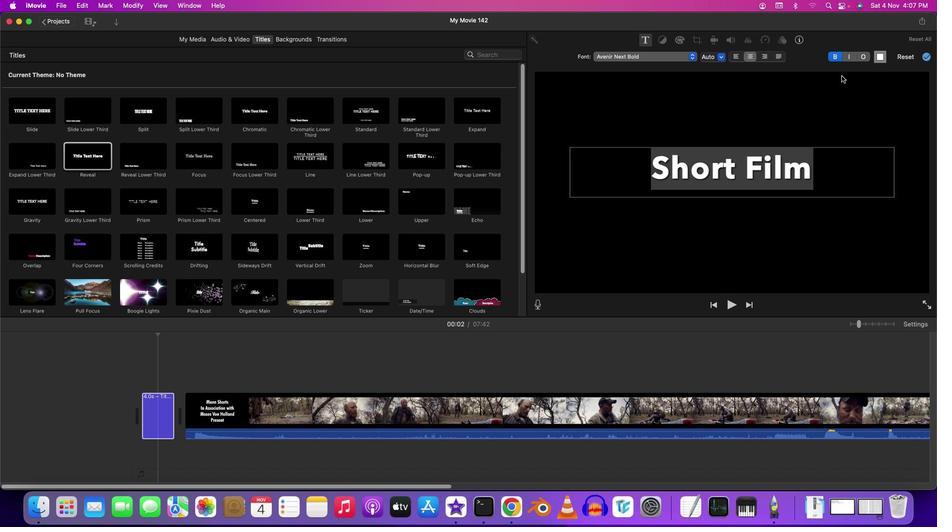 
Action: Mouse moved to (392, 360)
Screenshot: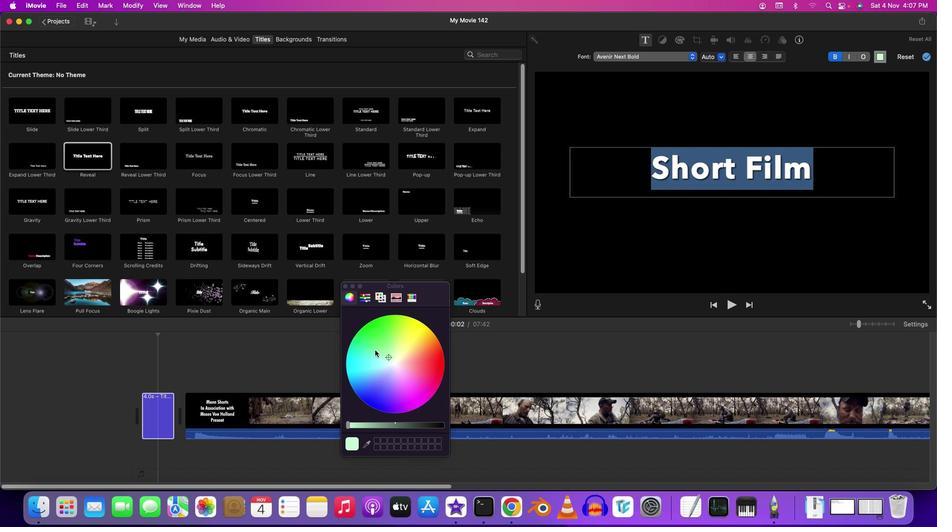 
Action: Mouse pressed left at (392, 360)
Screenshot: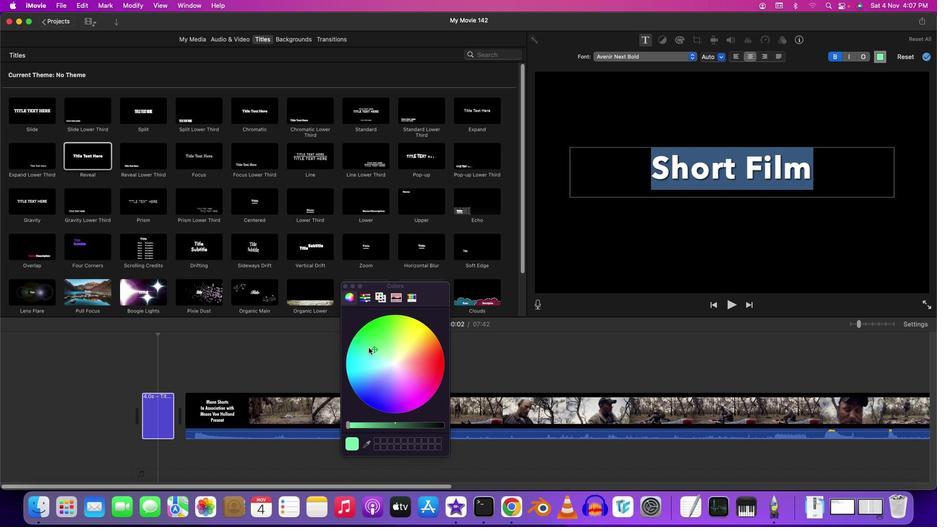 
Action: Mouse moved to (842, 155)
Screenshot: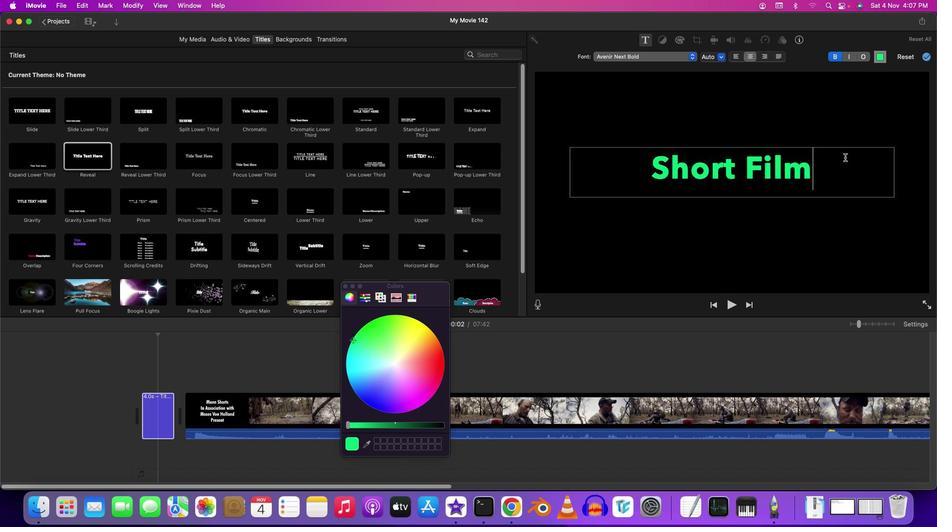 
Action: Mouse pressed left at (842, 155)
Screenshot: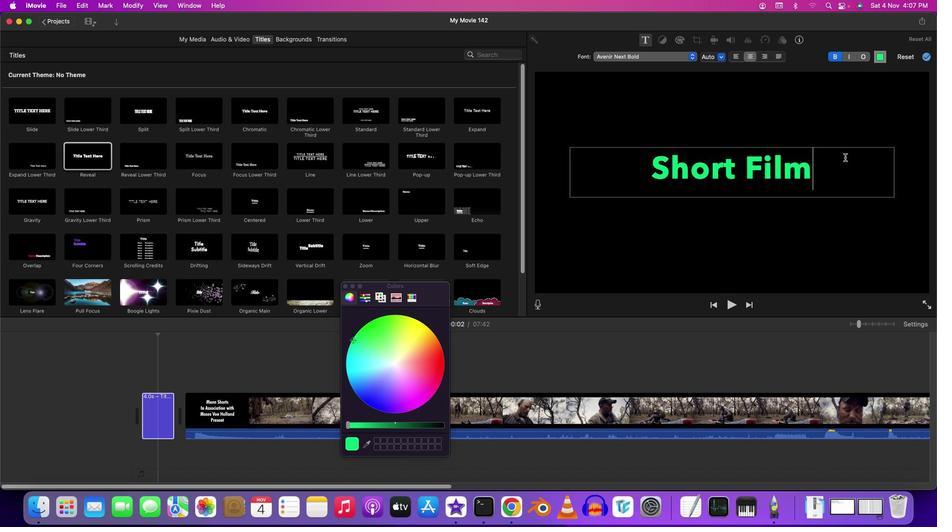 
Action: Mouse moved to (350, 337)
Screenshot: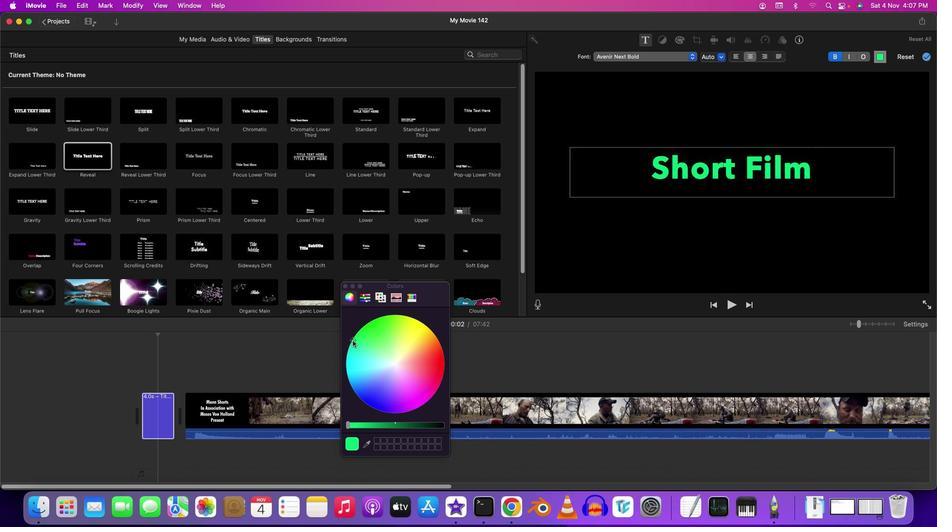 
Action: Mouse pressed left at (350, 337)
Screenshot: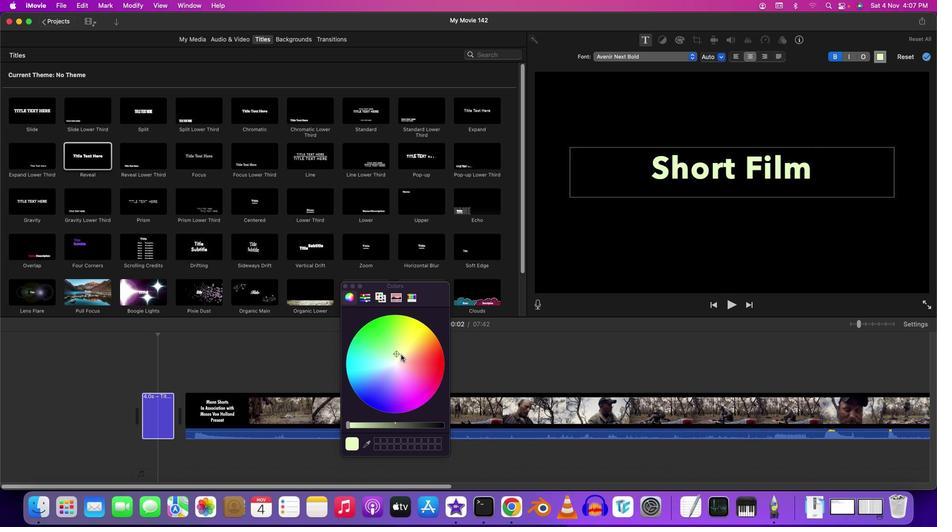 
Action: Mouse moved to (343, 283)
Screenshot: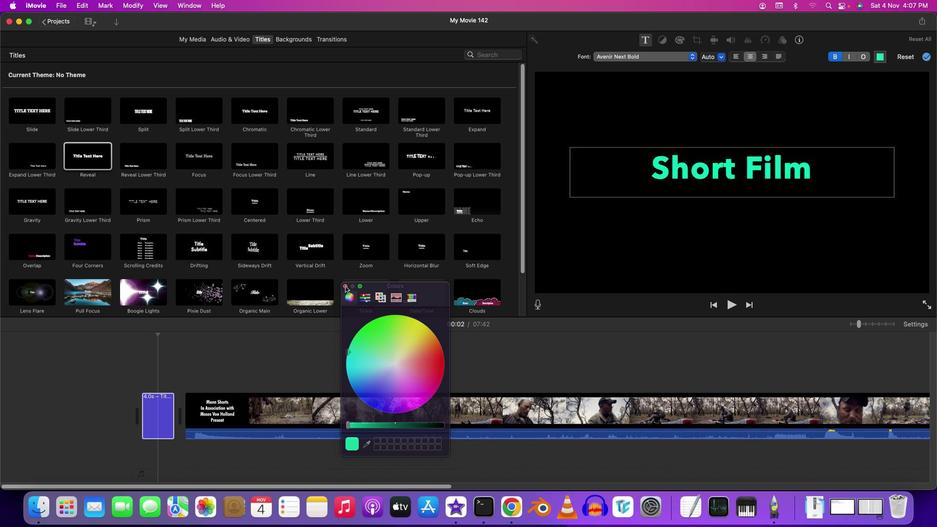 
Action: Mouse pressed left at (343, 283)
Screenshot: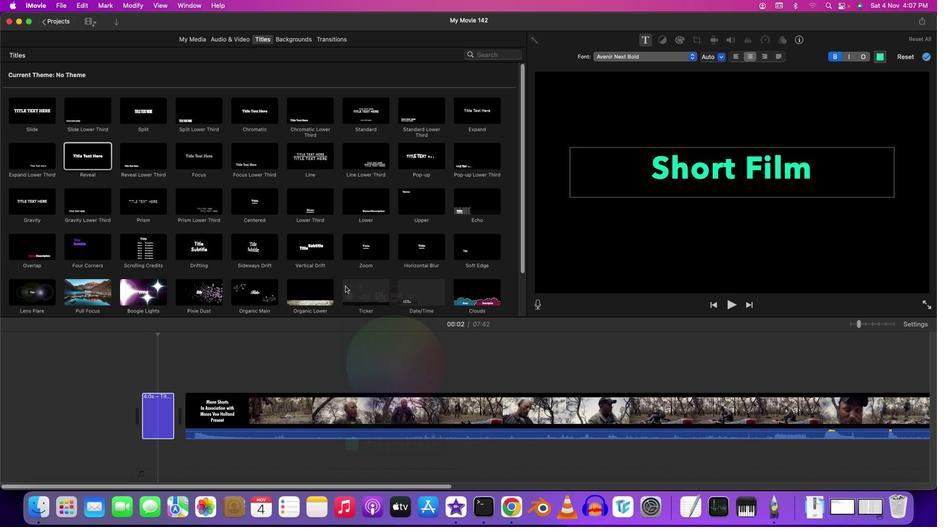 
Action: Mouse moved to (335, 37)
Screenshot: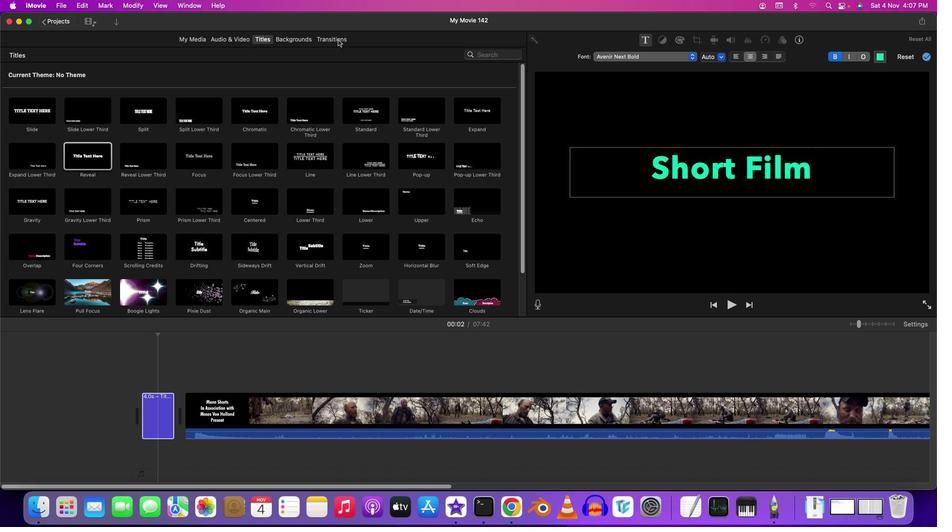 
Action: Mouse pressed left at (335, 37)
Screenshot: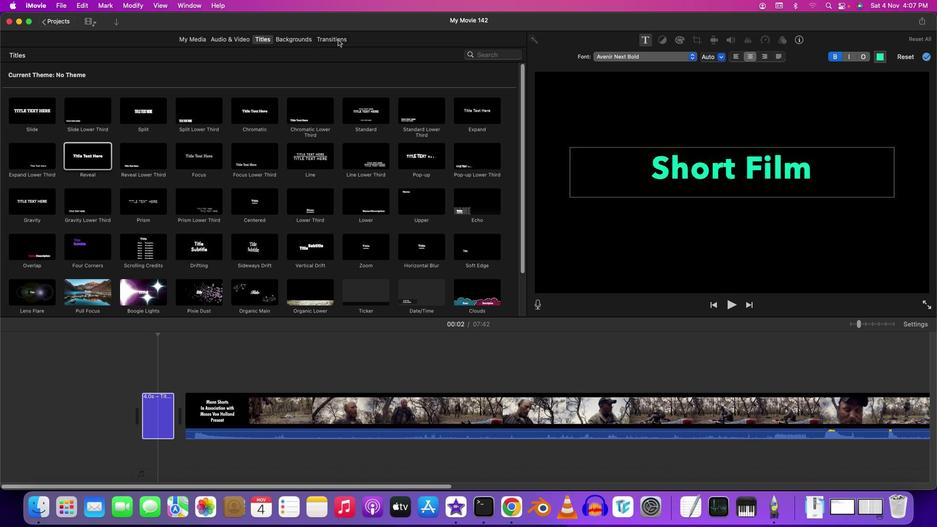 
Action: Mouse moved to (91, 113)
Screenshot: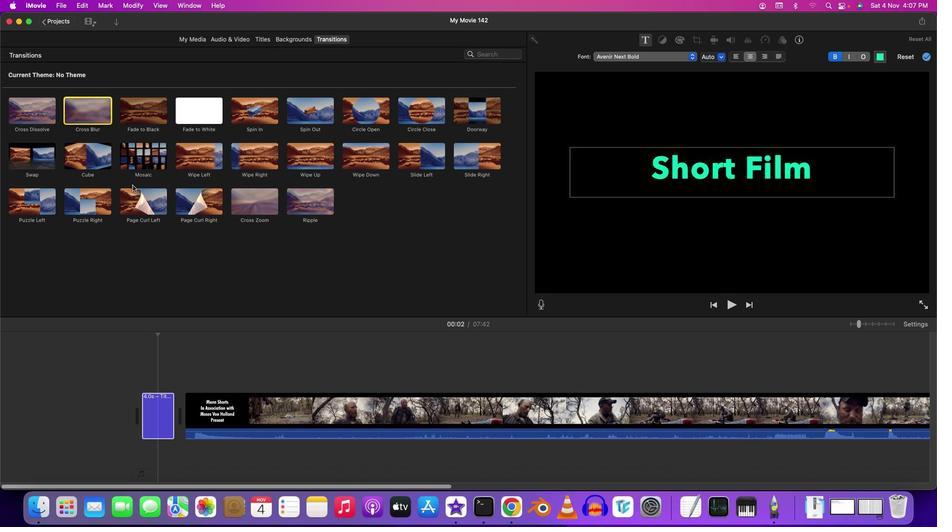 
Action: Mouse pressed left at (91, 113)
Screenshot: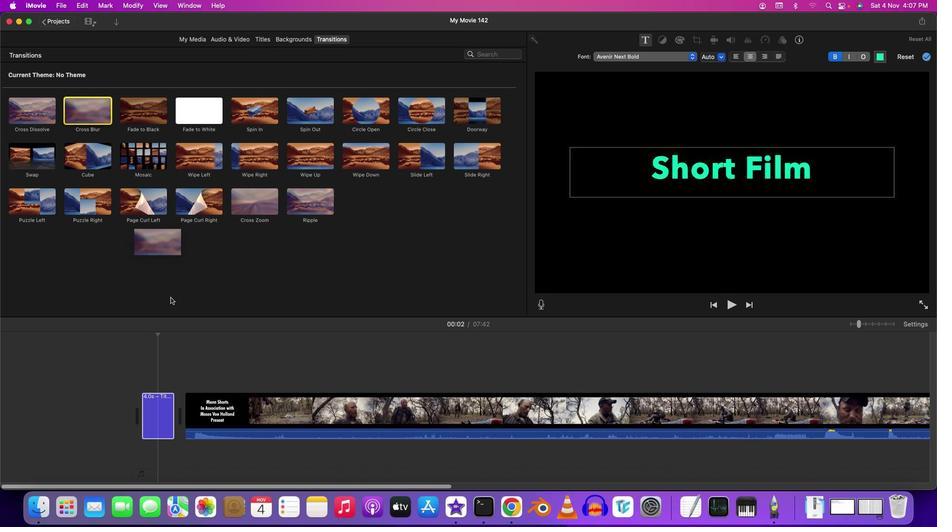 
Action: Mouse moved to (165, 379)
Screenshot: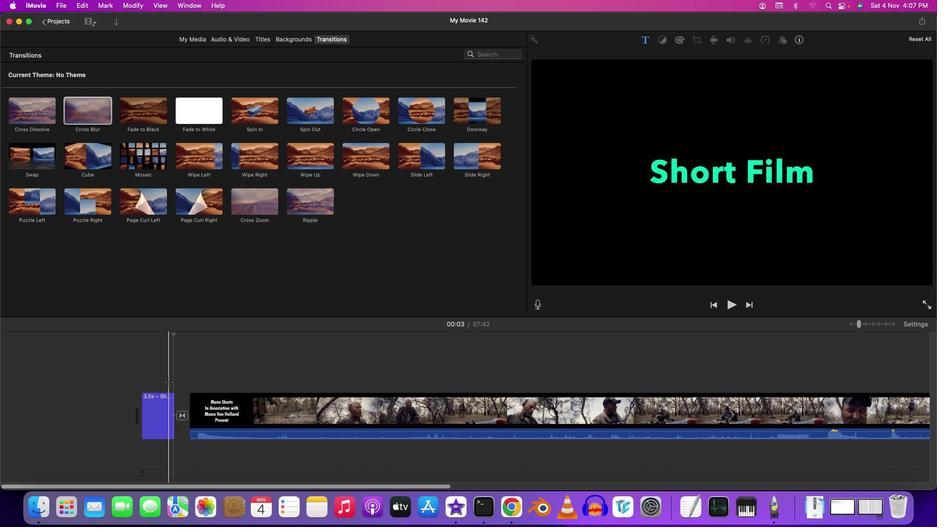 
Action: Mouse pressed left at (165, 379)
Screenshot: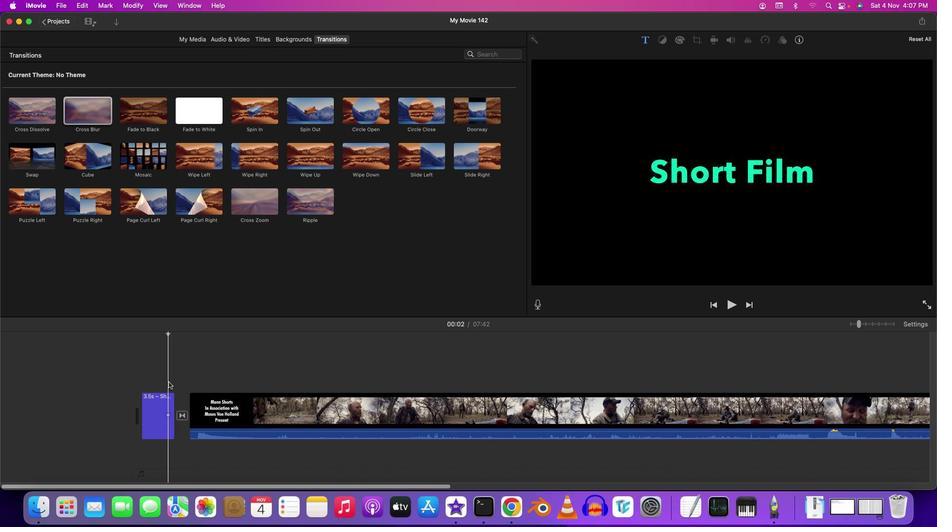 
Action: Key pressed Key.space
Screenshot: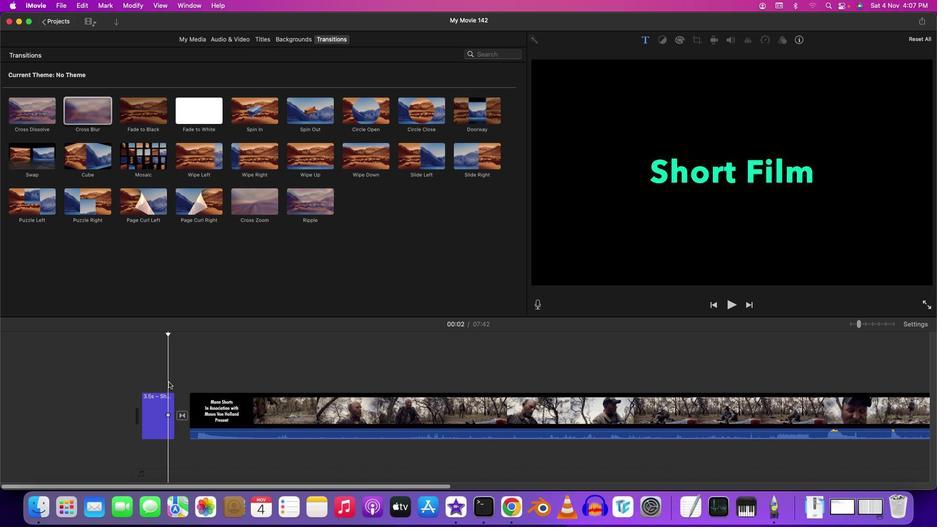 
Action: Mouse moved to (164, 371)
Screenshot: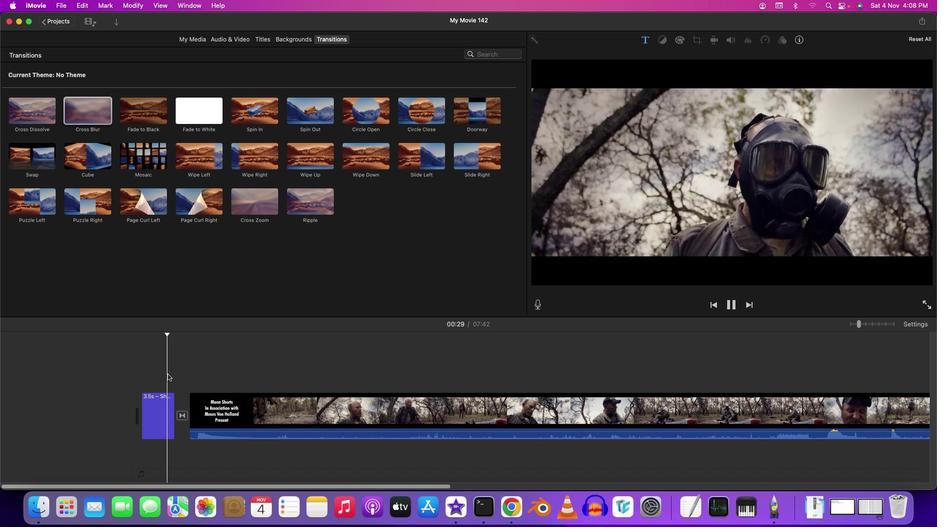 
Action: Mouse pressed left at (164, 371)
Screenshot: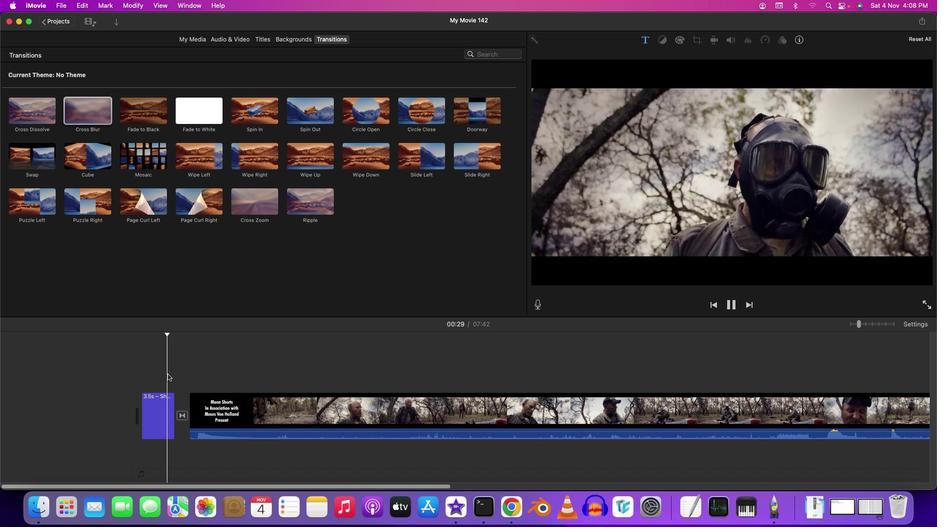 
Action: Mouse moved to (143, 370)
Screenshot: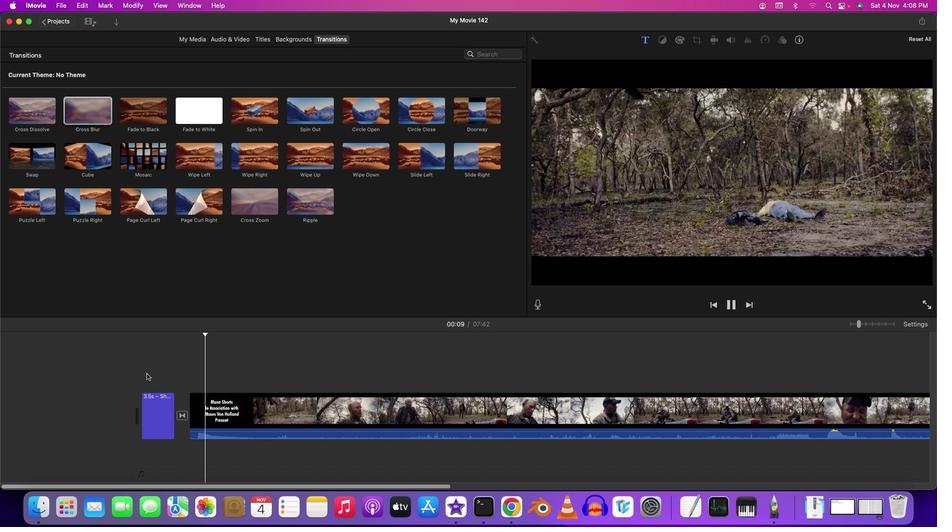 
Action: Mouse pressed left at (143, 370)
Screenshot: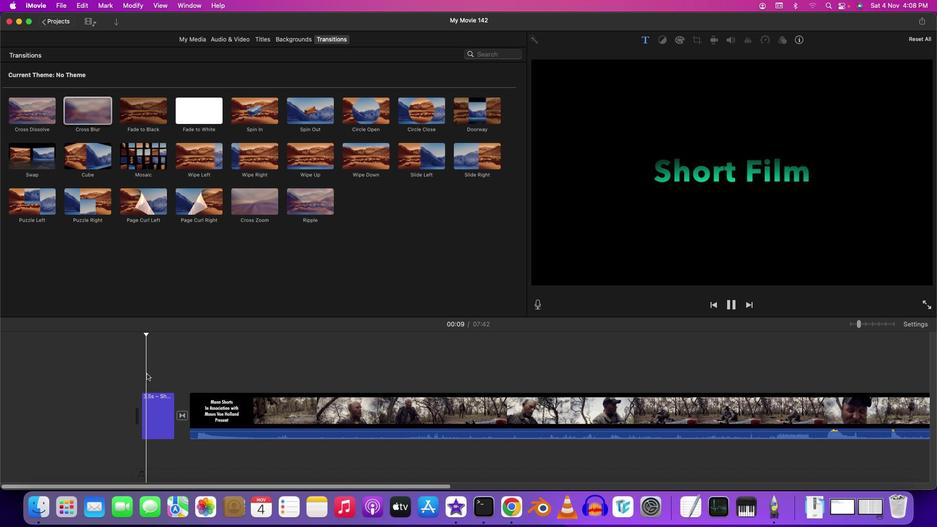 
Action: Key pressed Key.space
Screenshot: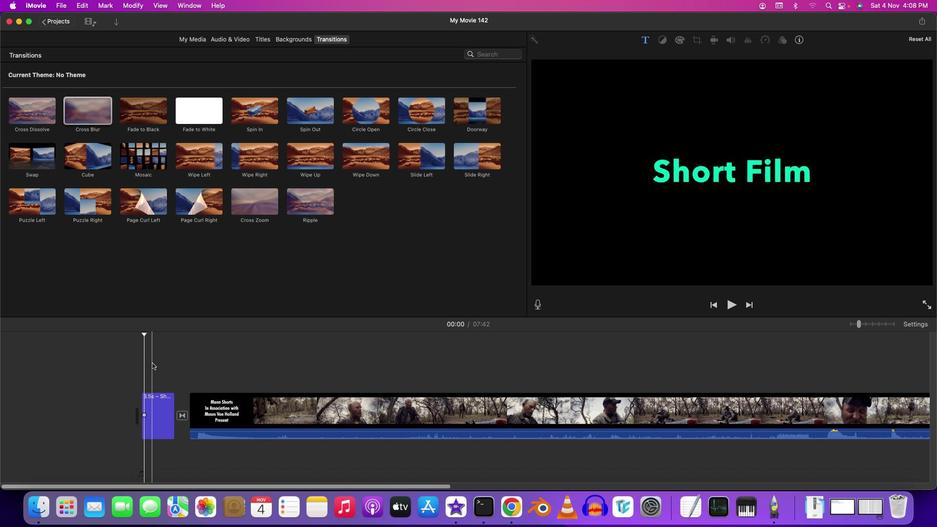 
Action: Mouse moved to (238, 36)
Screenshot: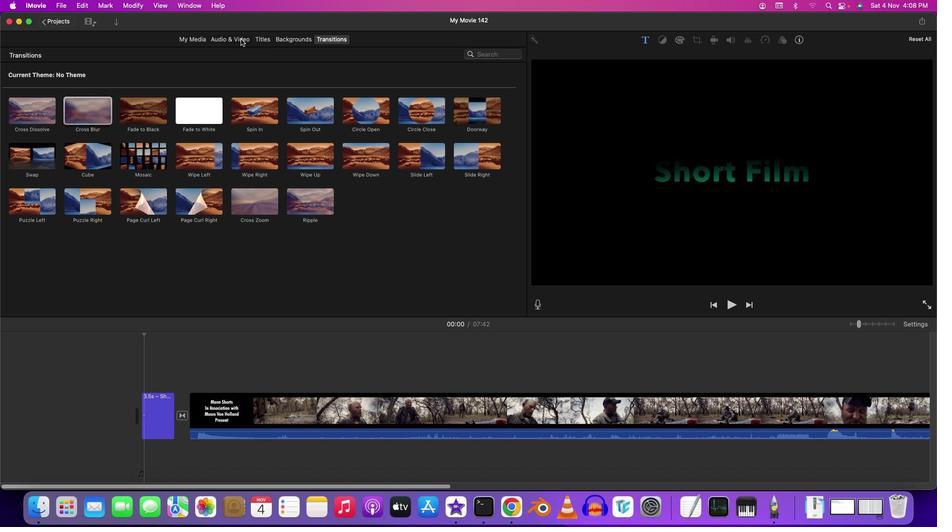 
Action: Mouse pressed left at (238, 36)
Screenshot: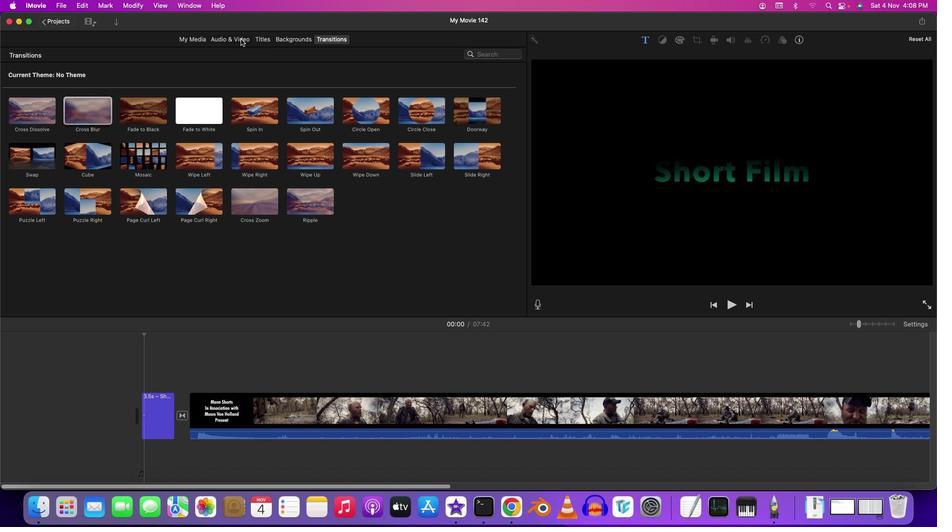 
Action: Mouse moved to (479, 52)
Screenshot: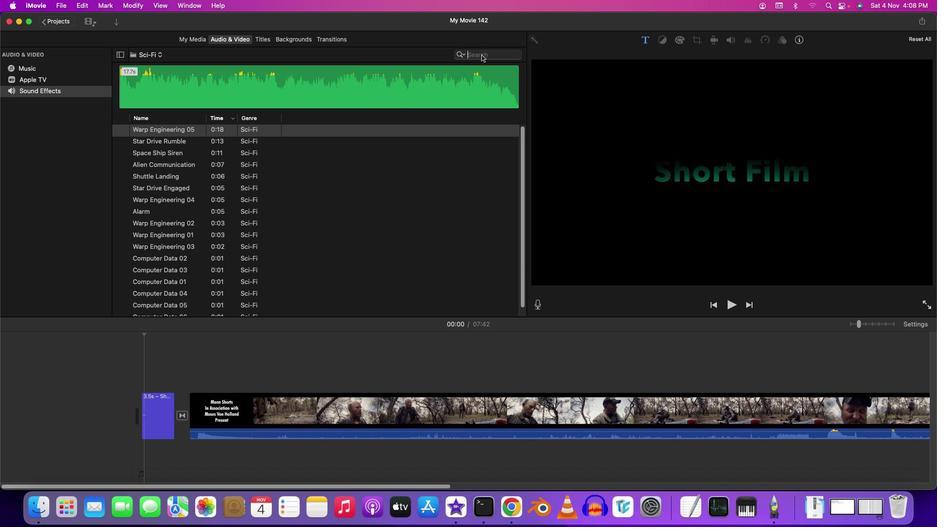 
Action: Mouse pressed left at (479, 52)
Screenshot: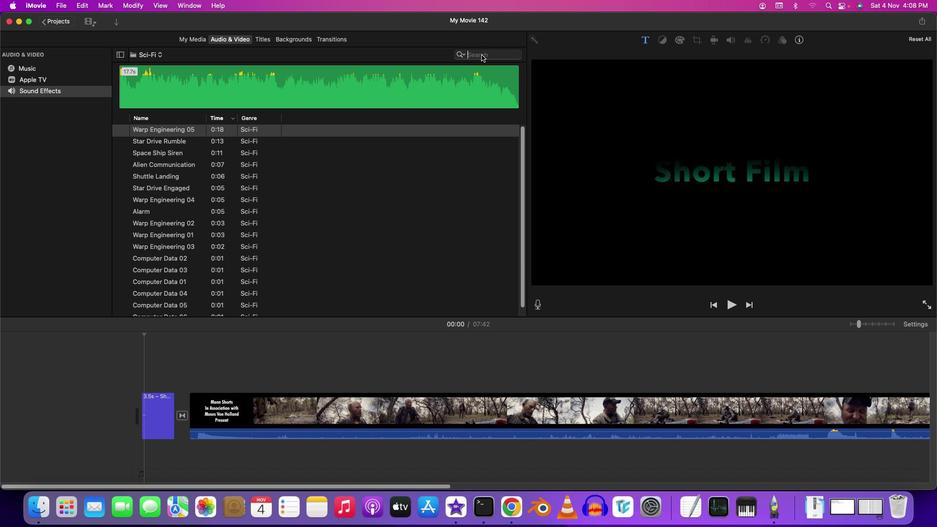 
Action: Key pressed 's''d'Key.backspaceKey.backspace's''c''i'Key.backspaceKey.backspaceKey.backspace'w''o''r''l'Key.backspaceKey.backspaceKey.backspaceKey.backspaceKey.backspace's''c''i'Key.space'f''i'Key.backspaceKey.backspaceKey.backspaceKey.backspaceKey.backspaceKey.backspace
Screenshot: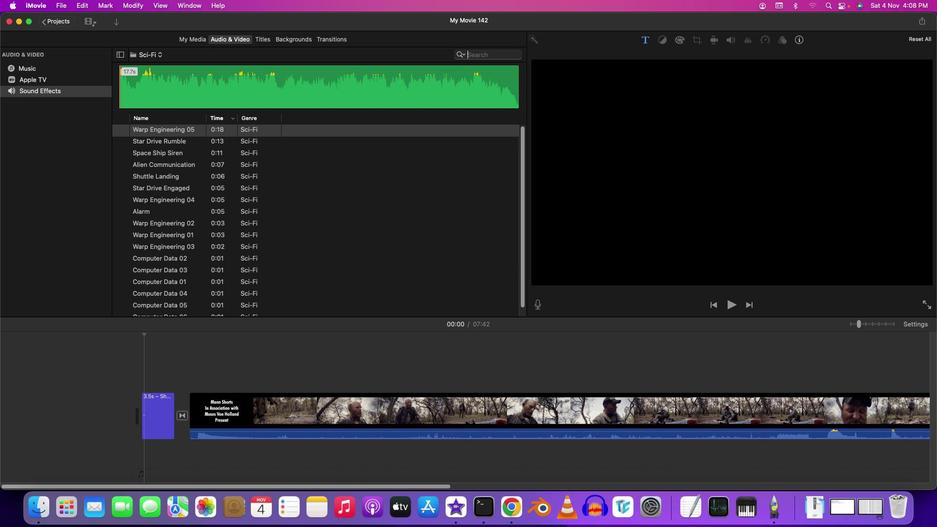
Action: Mouse moved to (254, 181)
Screenshot: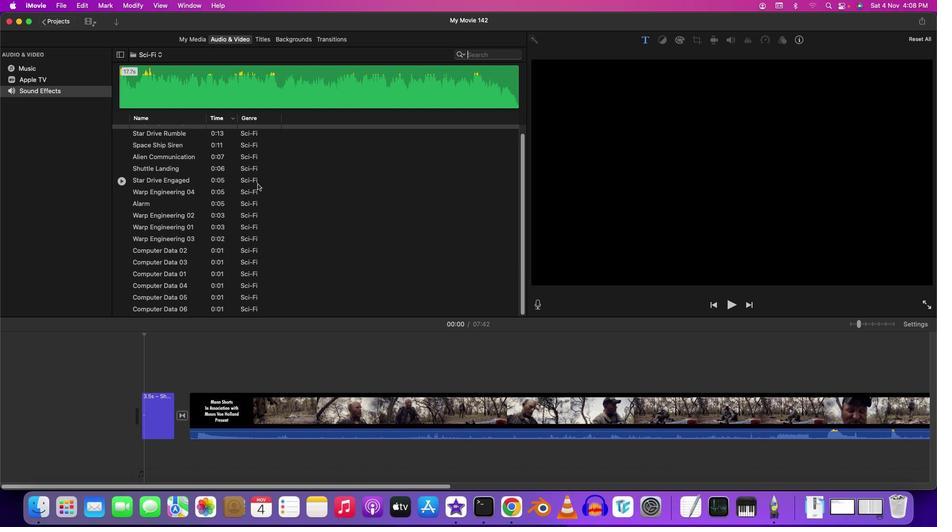 
Action: Mouse scrolled (254, 181) with delta (-1, -2)
Screenshot: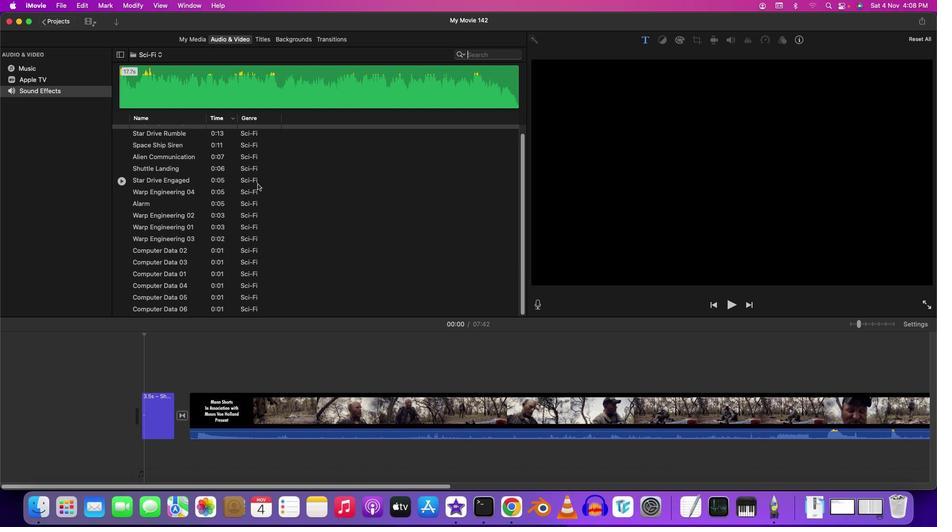 
Action: Mouse scrolled (254, 181) with delta (-1, -2)
Screenshot: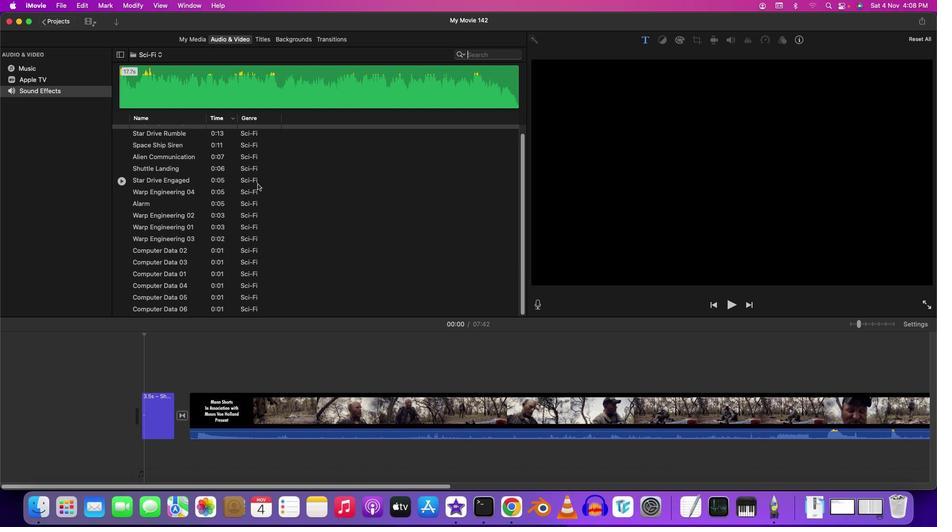 
Action: Mouse scrolled (254, 181) with delta (-1, -2)
Screenshot: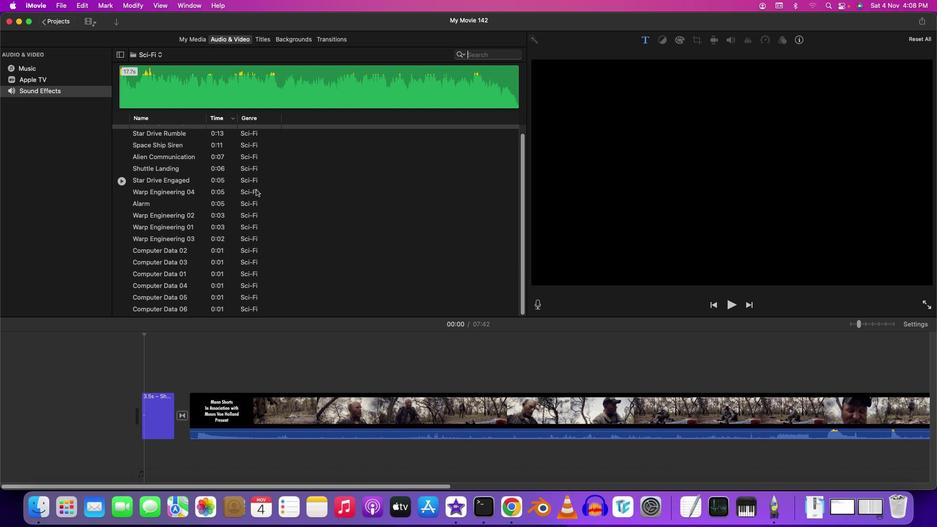 
Action: Mouse moved to (252, 190)
Screenshot: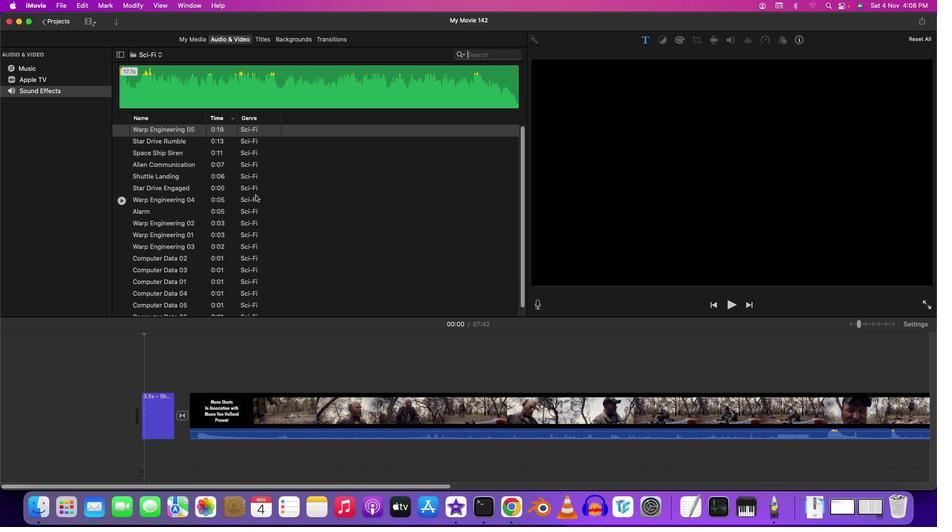 
Action: Mouse scrolled (252, 190) with delta (-1, -2)
Screenshot: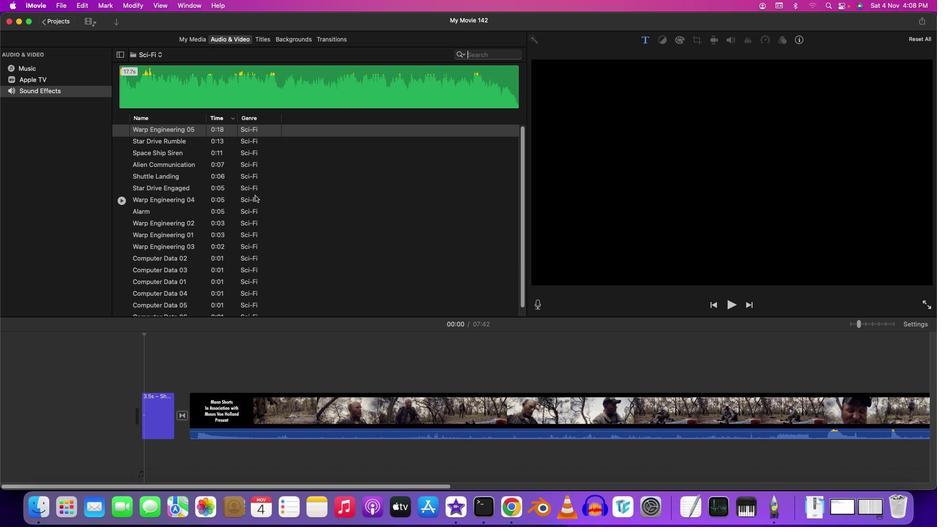
Action: Mouse scrolled (252, 190) with delta (-1, 0)
Screenshot: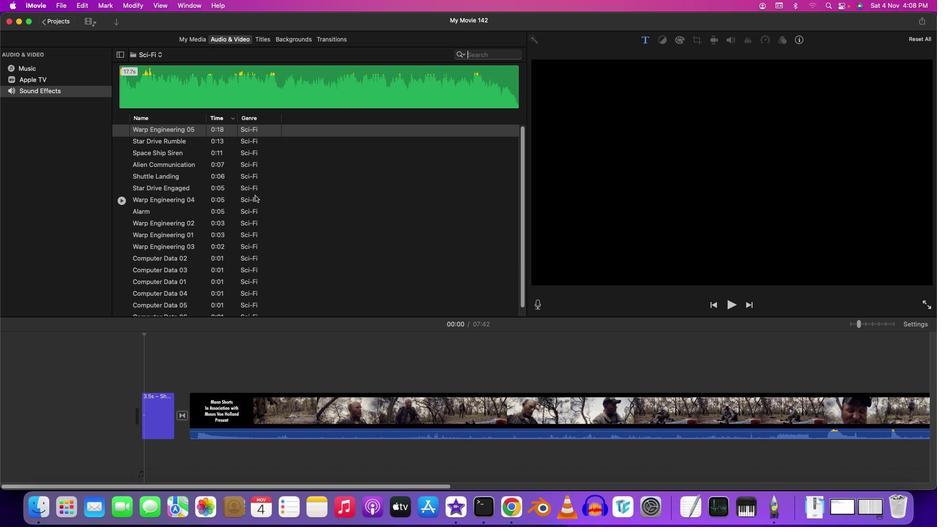 
Action: Mouse moved to (252, 191)
Screenshot: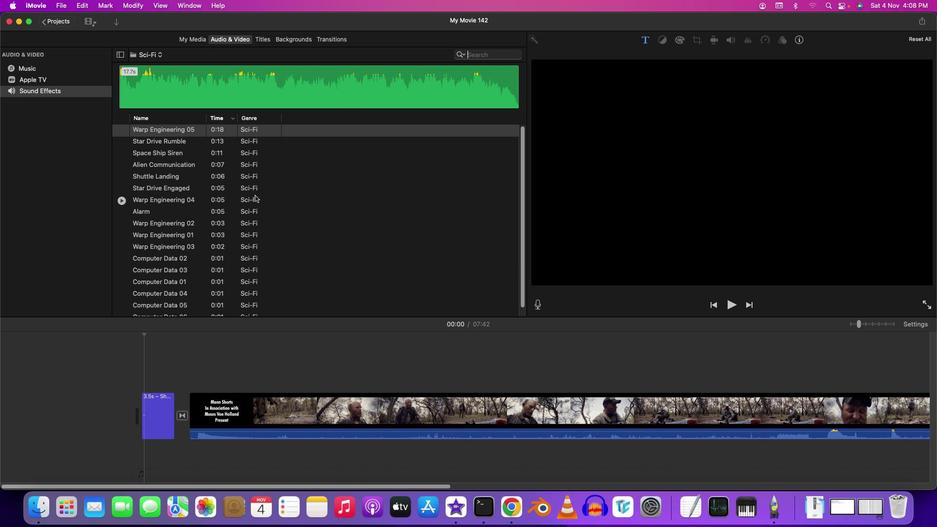 
Action: Mouse scrolled (252, 191) with delta (-1, 0)
Screenshot: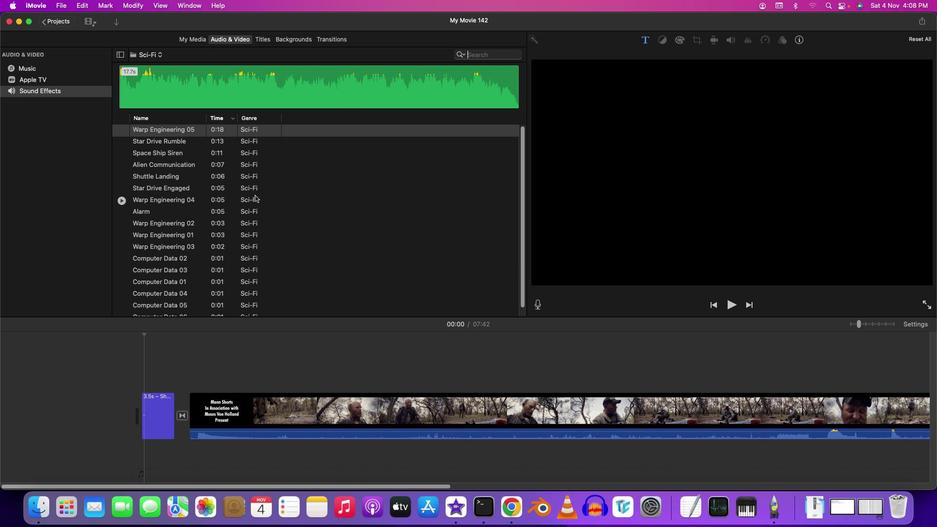 
Action: Mouse moved to (252, 192)
Screenshot: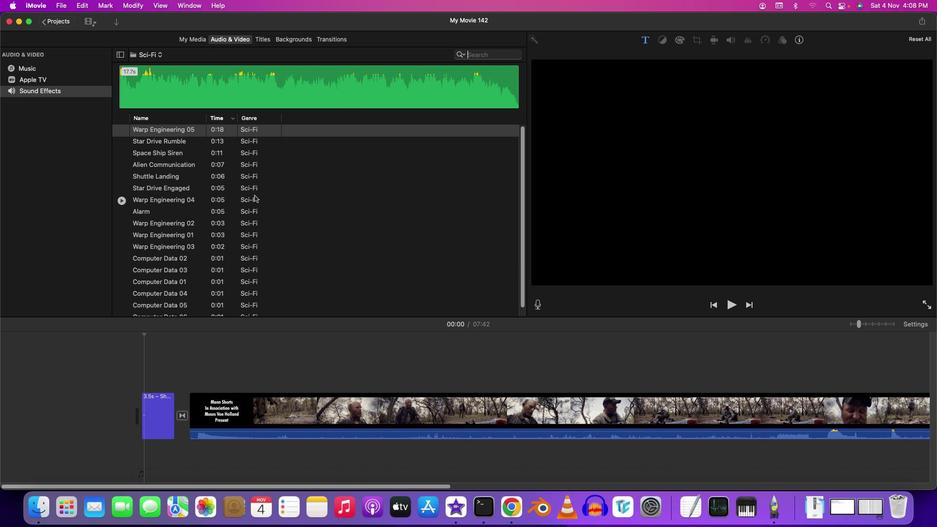 
Action: Mouse scrolled (252, 192) with delta (-1, 0)
Screenshot: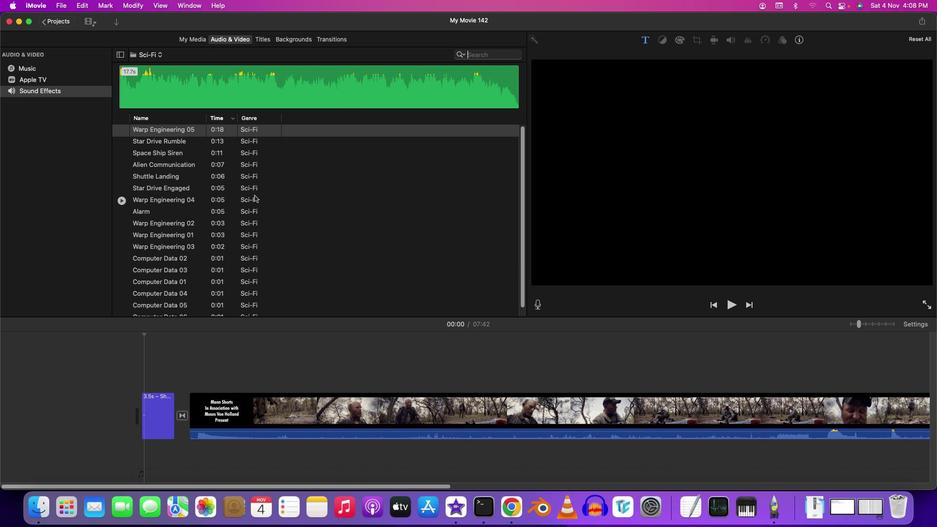 
Action: Mouse moved to (252, 192)
Screenshot: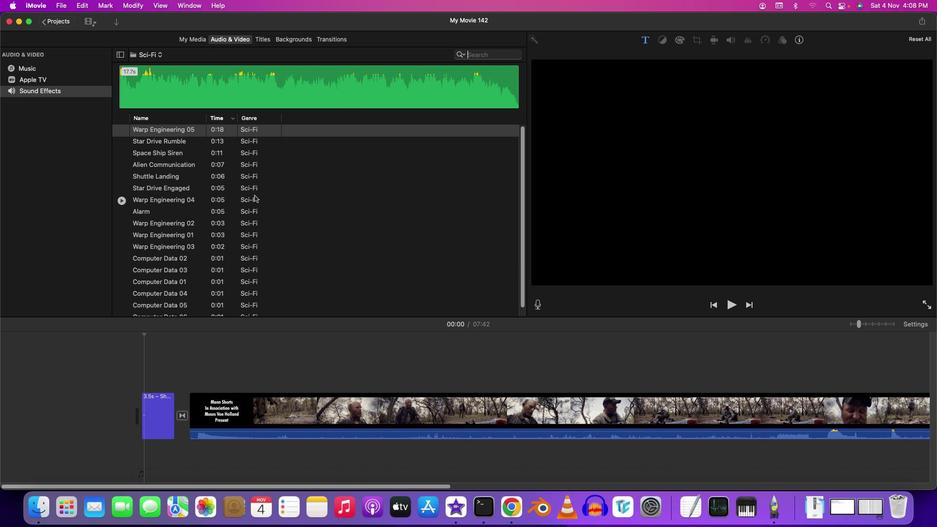 
Action: Mouse scrolled (252, 192) with delta (-1, 0)
Screenshot: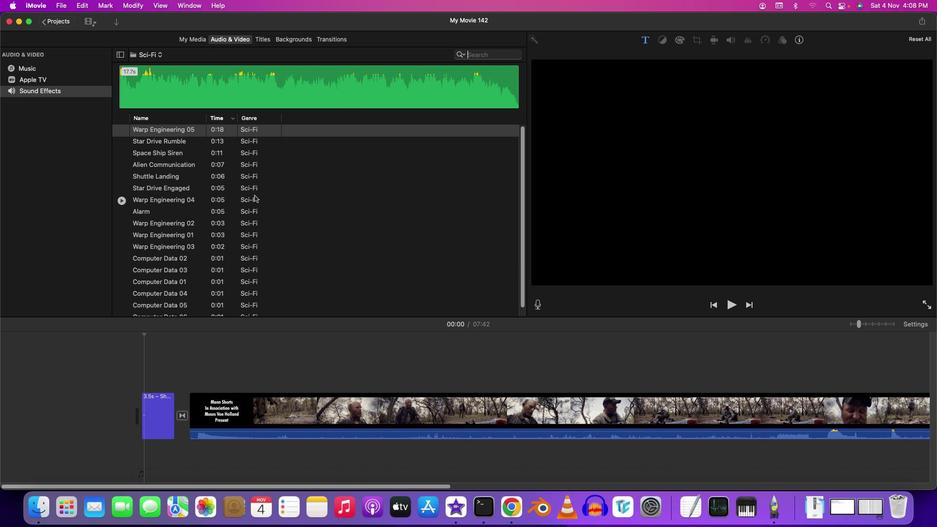 
Action: Mouse moved to (223, 112)
Screenshot: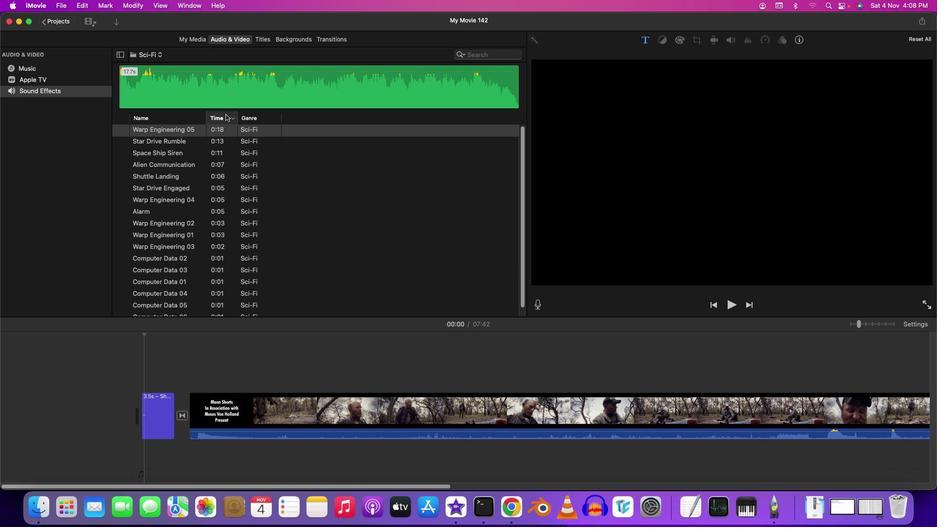 
Action: Mouse pressed left at (223, 112)
Screenshot: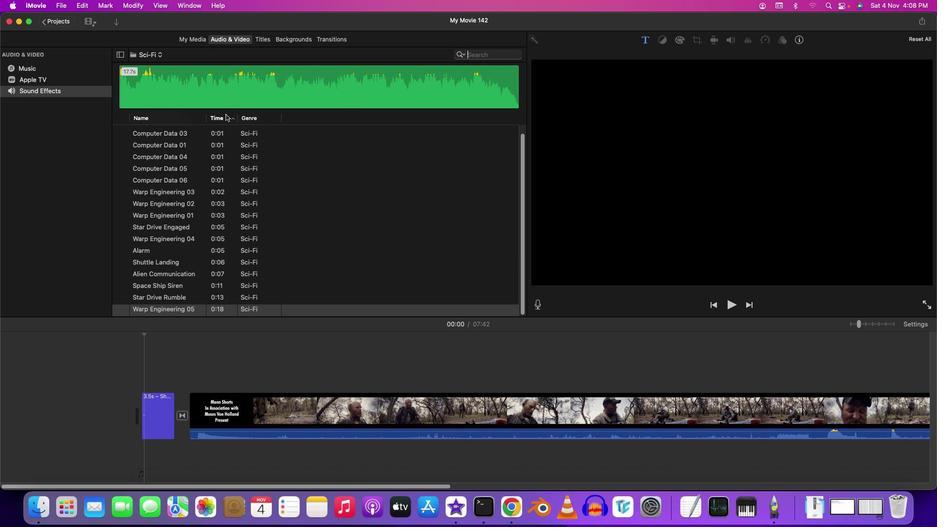 
Action: Mouse moved to (223, 113)
Screenshot: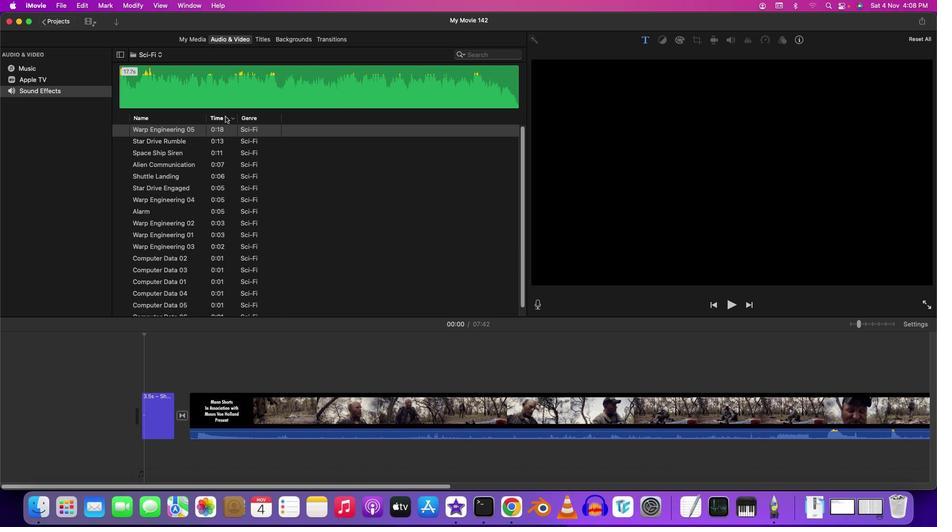 
Action: Mouse pressed left at (223, 113)
Screenshot: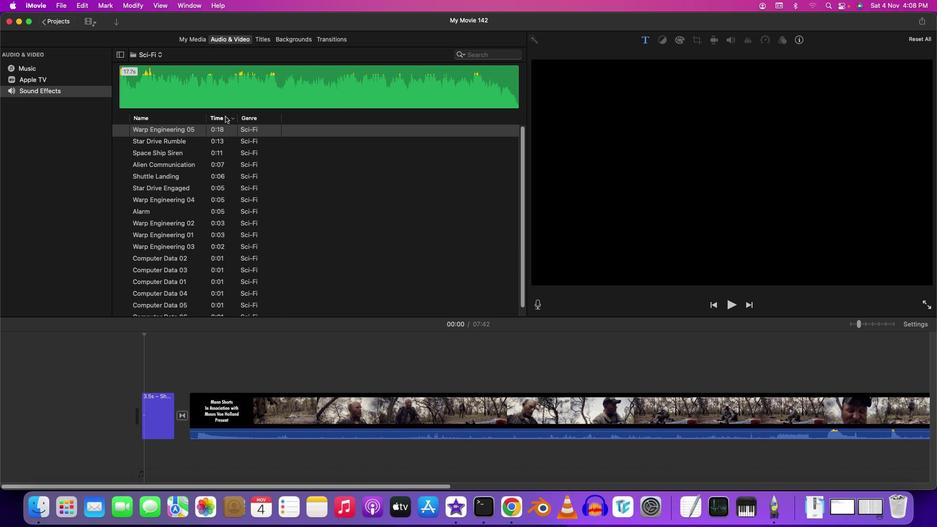 
Action: Mouse moved to (123, 139)
Screenshot: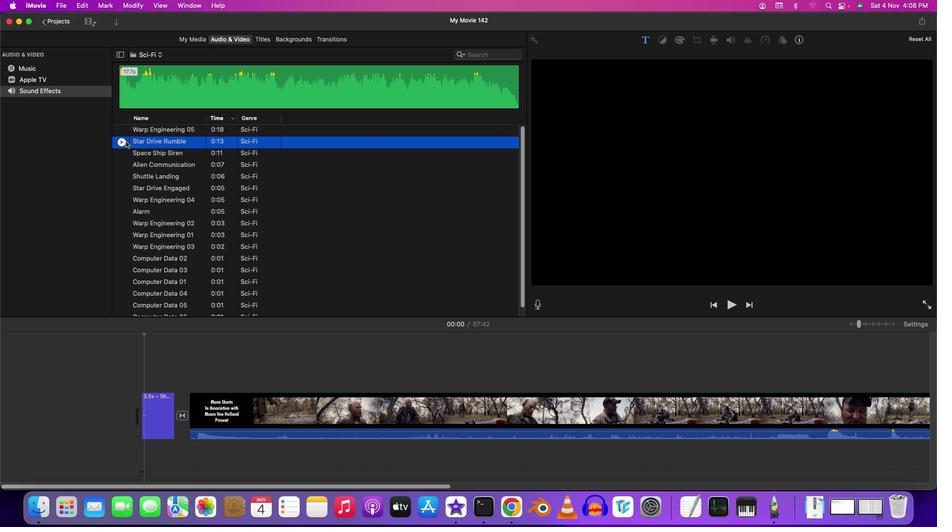 
Action: Mouse pressed left at (123, 139)
Screenshot: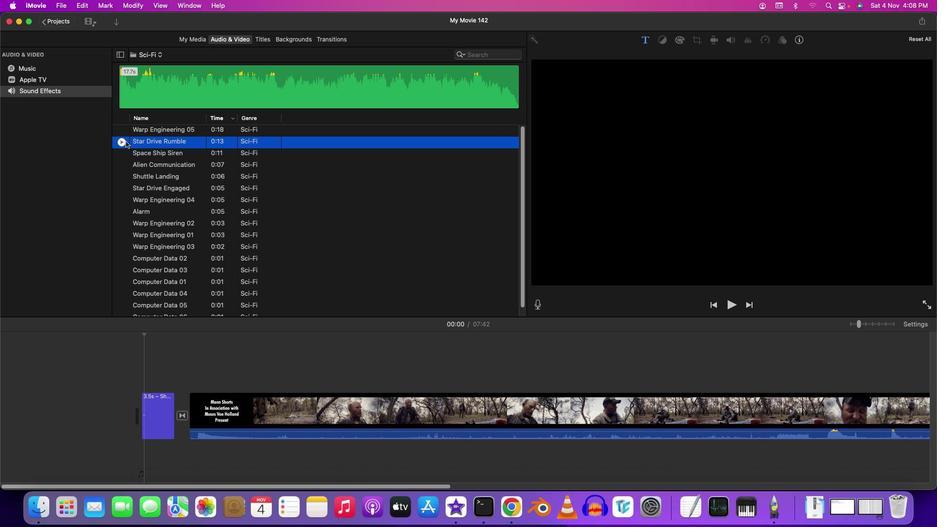 
Action: Mouse moved to (120, 140)
Screenshot: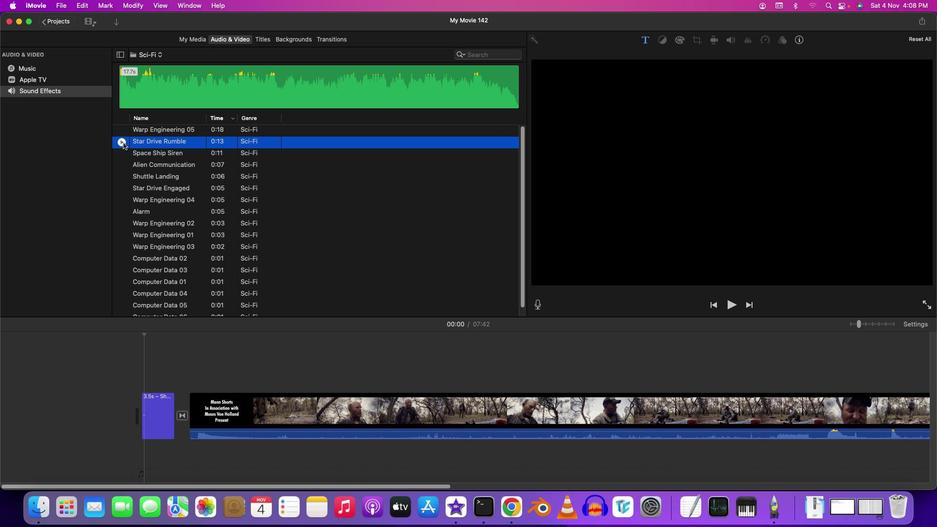 
Action: Mouse pressed left at (120, 140)
Screenshot: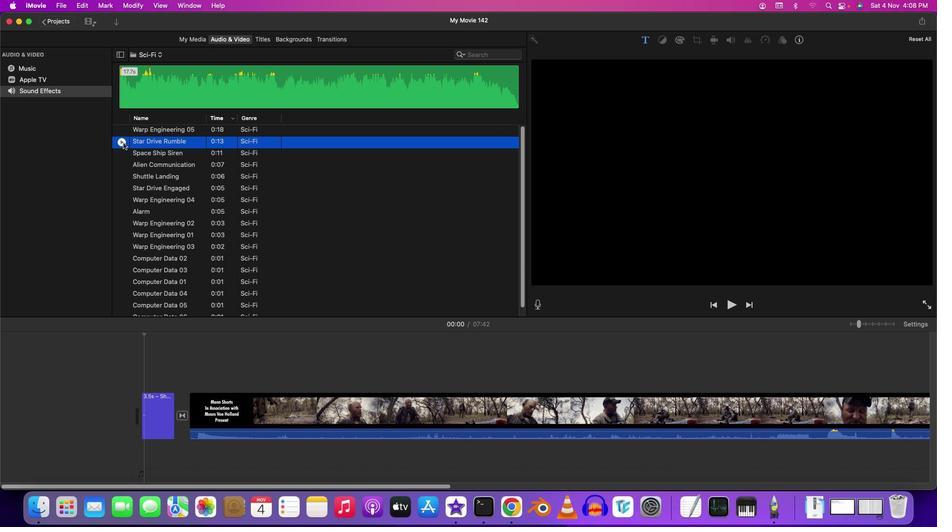 
Action: Mouse moved to (118, 139)
Screenshot: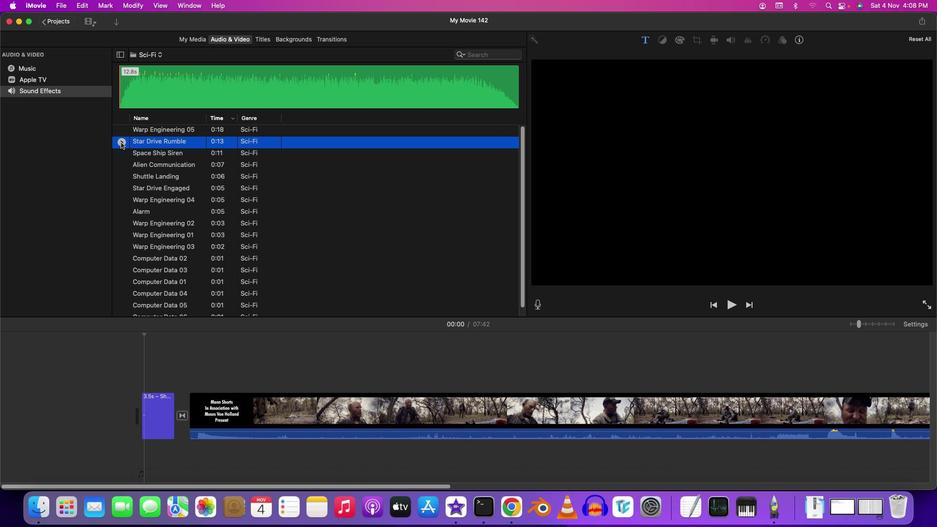 
Action: Mouse pressed left at (118, 139)
Screenshot: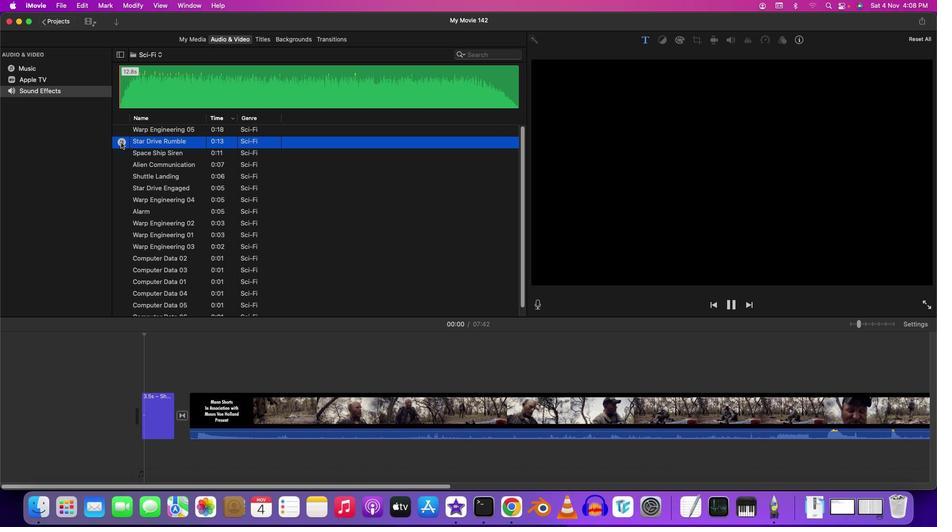 
Action: Mouse moved to (119, 151)
Screenshot: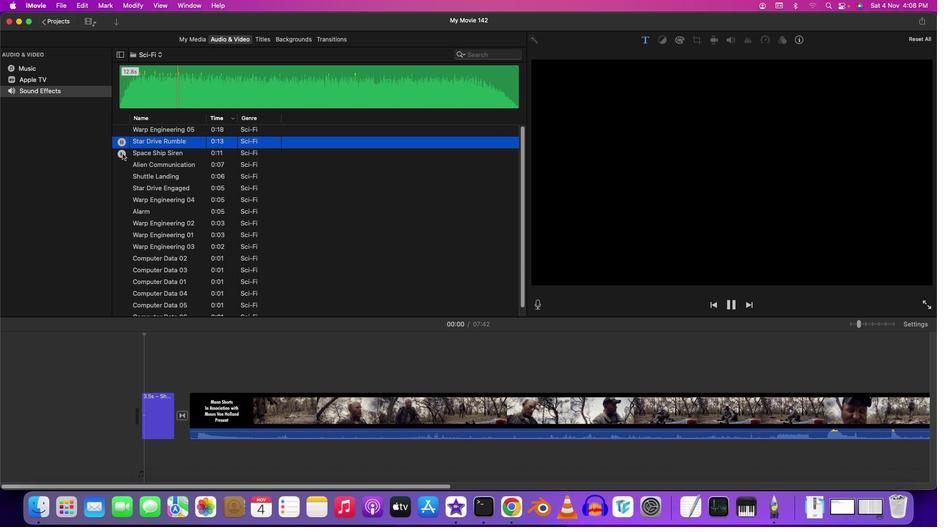 
Action: Mouse pressed left at (119, 151)
Screenshot: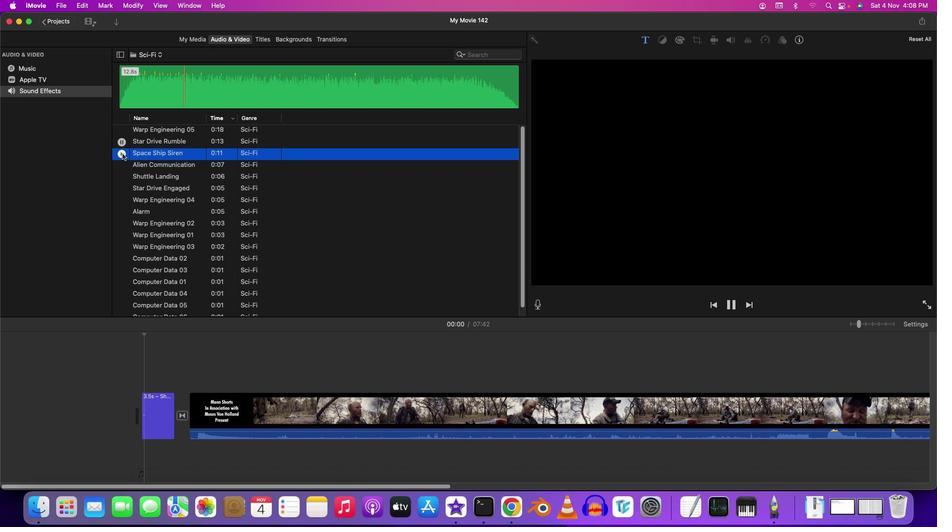 
Action: Mouse moved to (122, 172)
Screenshot: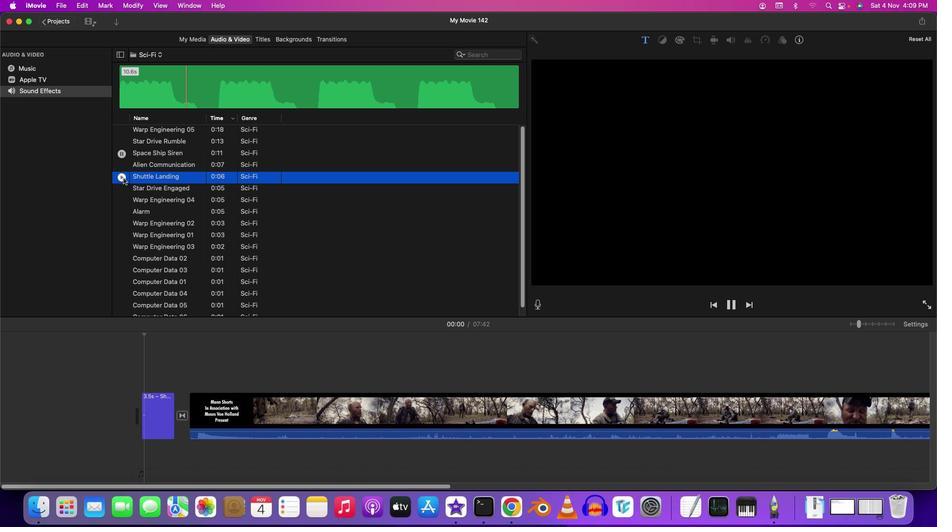 
Action: Mouse pressed left at (122, 172)
Screenshot: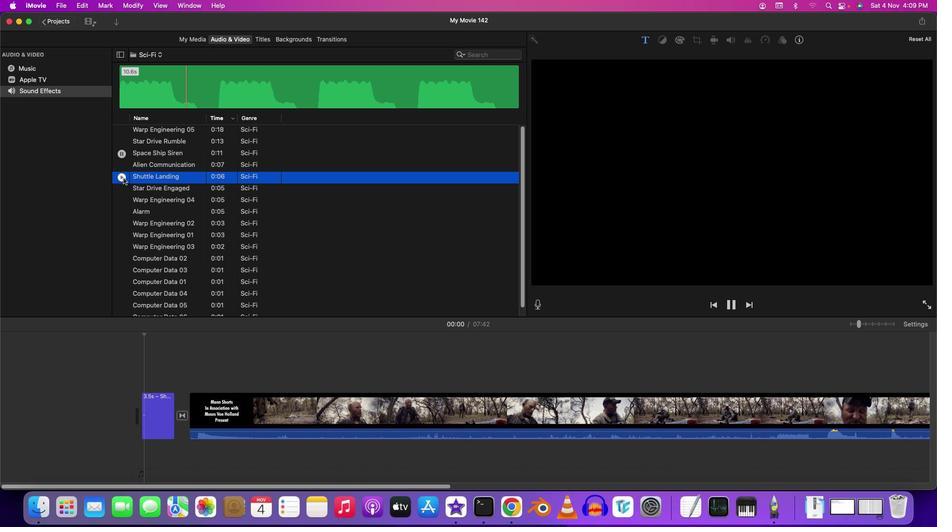 
Action: Mouse moved to (117, 174)
Screenshot: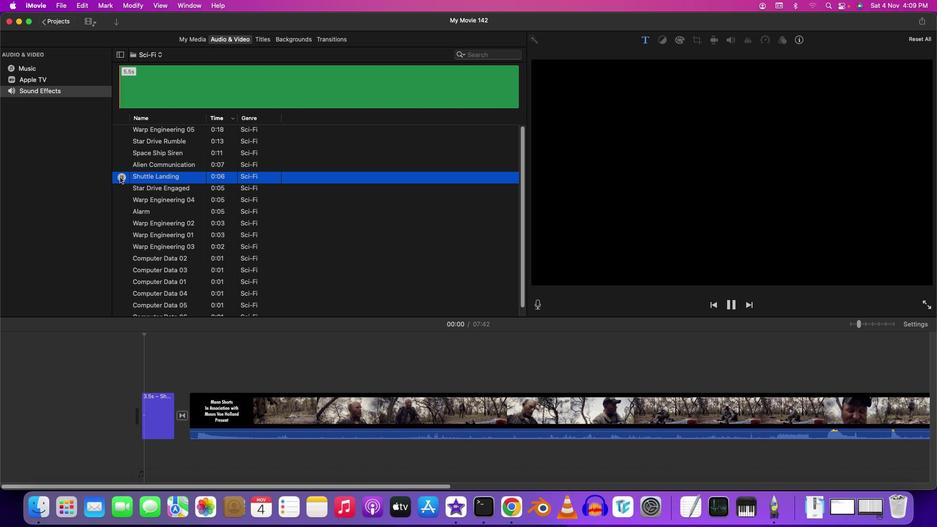
Action: Mouse pressed left at (117, 174)
Screenshot: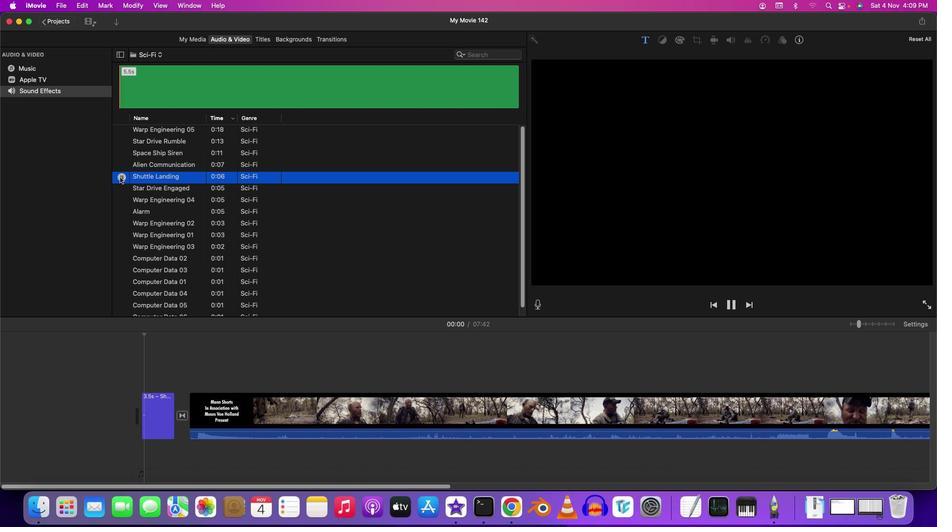 
Action: Mouse moved to (144, 174)
Screenshot: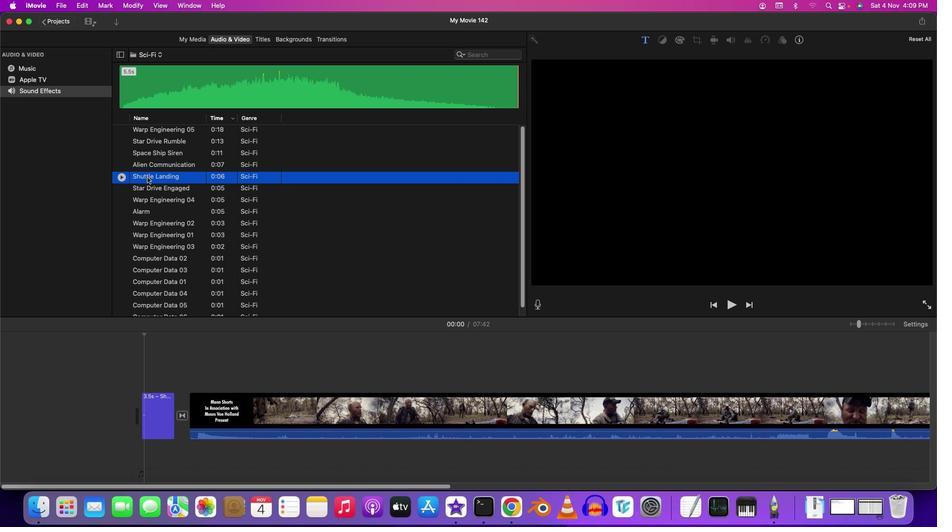 
Action: Mouse pressed left at (144, 174)
Screenshot: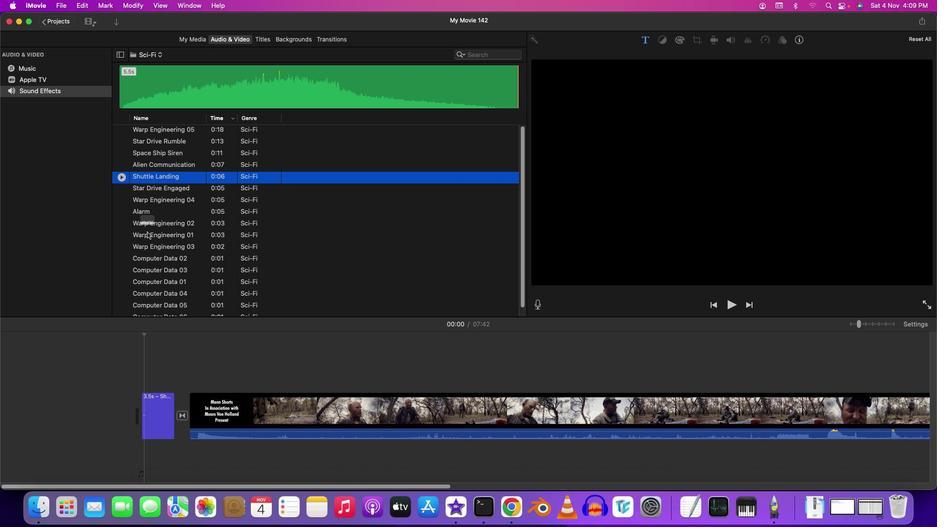 
Action: Mouse moved to (176, 382)
Screenshot: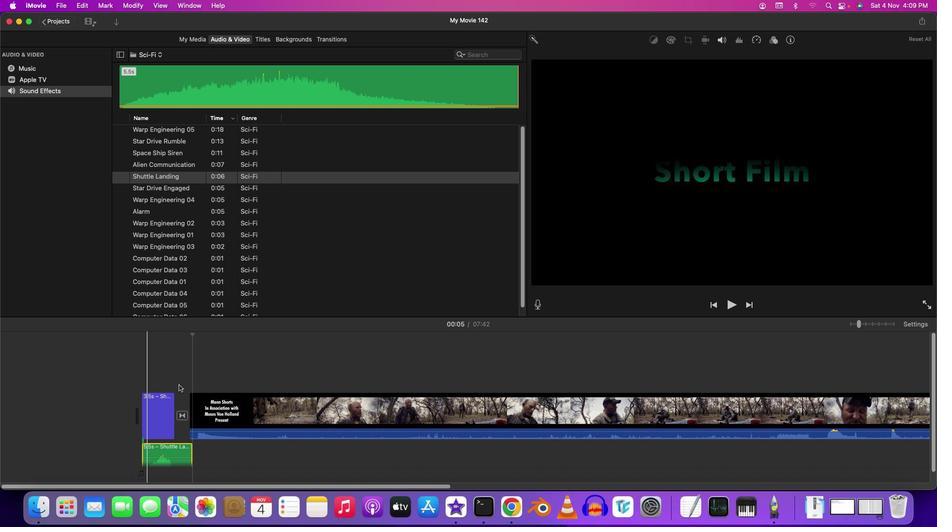 
Action: Mouse pressed left at (176, 382)
Screenshot: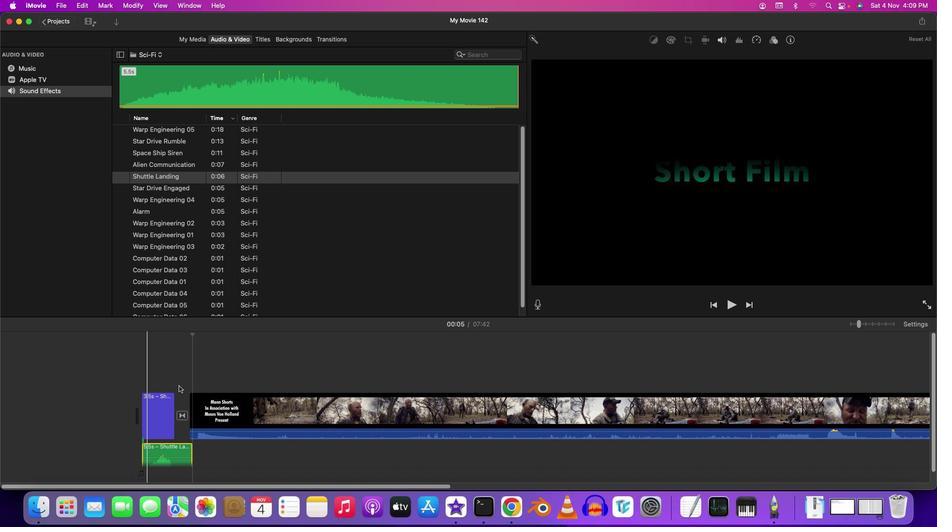 
Action: Mouse moved to (170, 418)
Screenshot: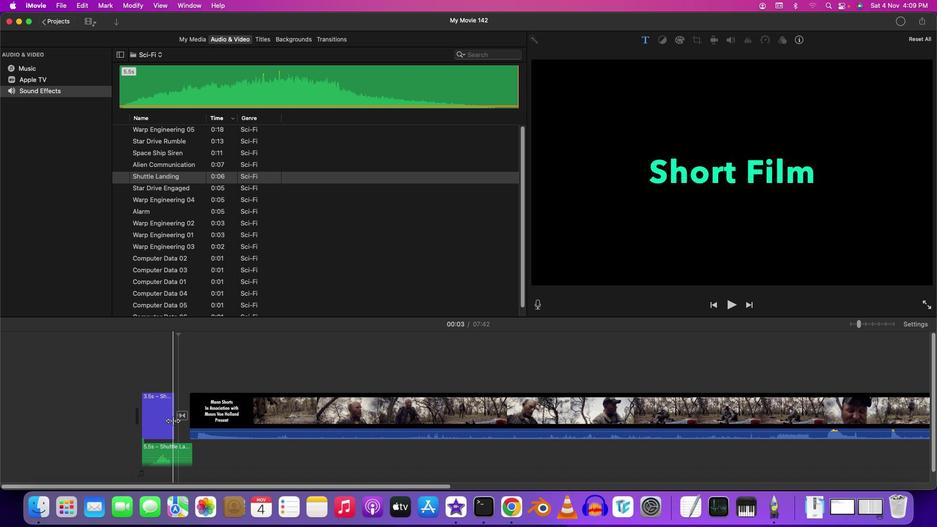 
Action: Mouse pressed left at (170, 418)
Screenshot: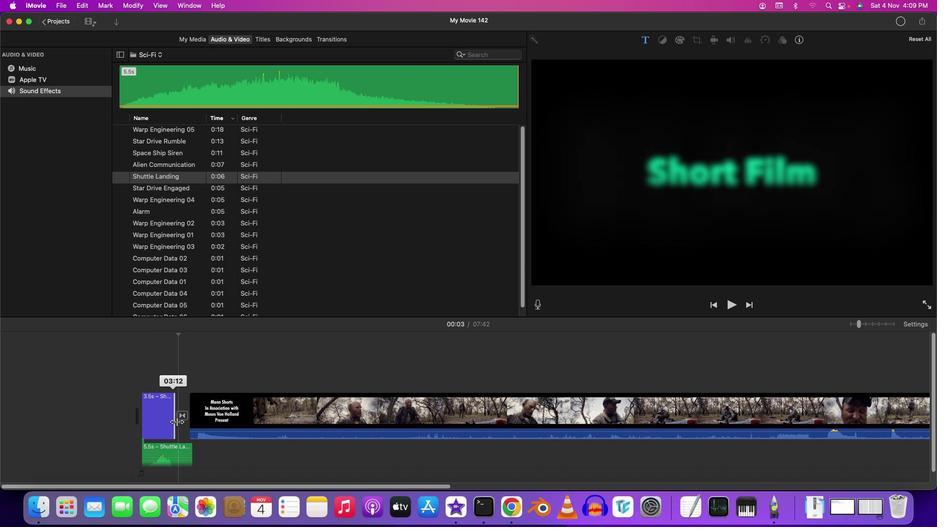 
Action: Mouse moved to (122, 363)
Screenshot: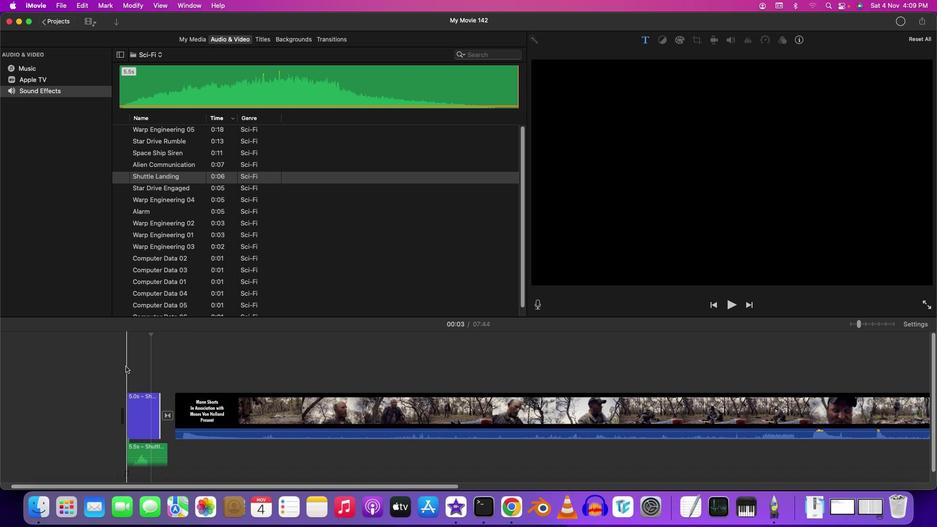 
Action: Mouse pressed left at (122, 363)
Screenshot: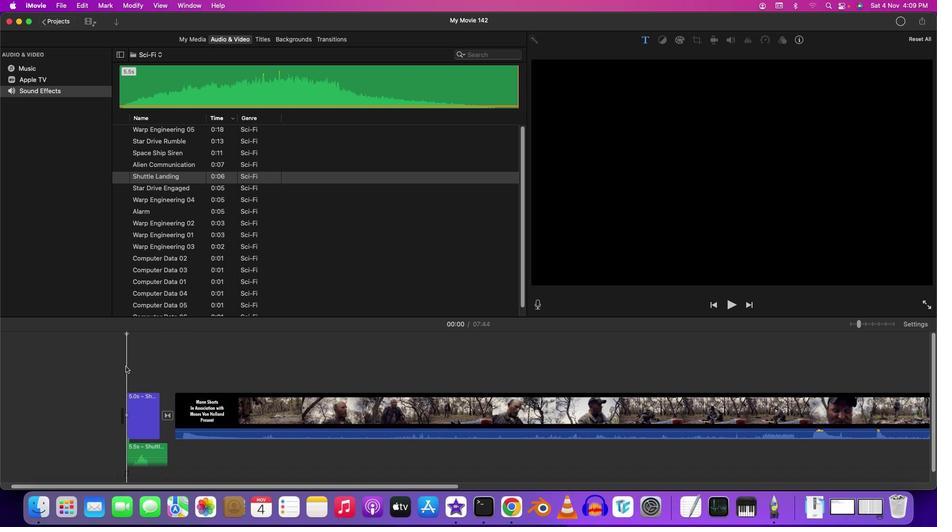 
Action: Key pressed Key.spaceKey.space
Screenshot: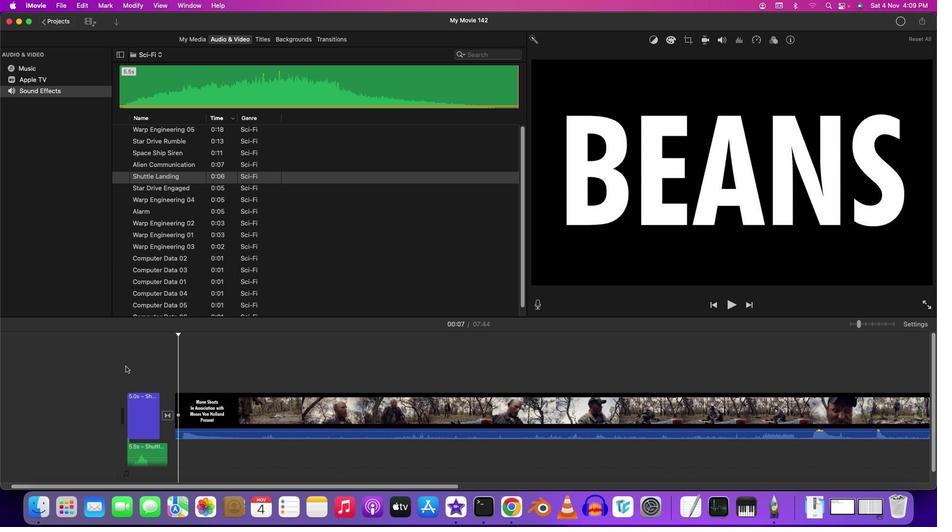 
Action: Mouse moved to (162, 457)
Screenshot: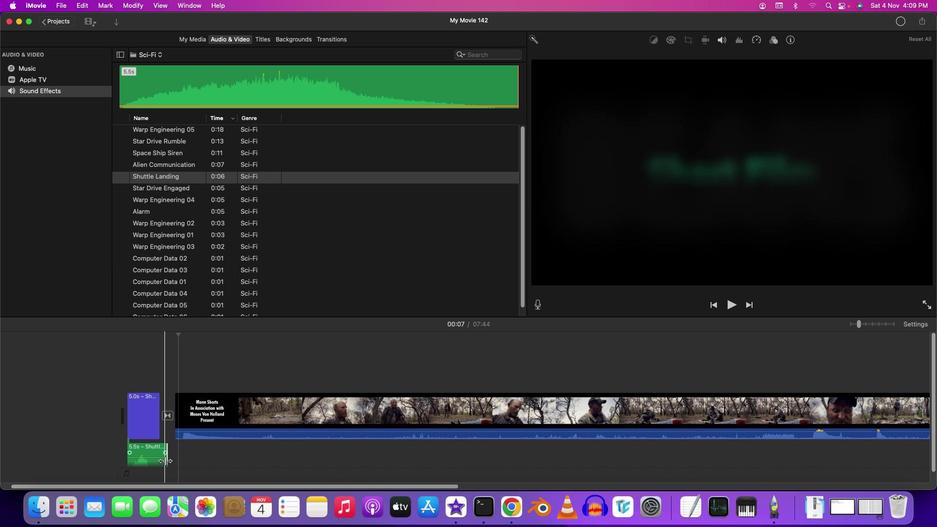 
Action: Mouse pressed left at (162, 457)
Screenshot: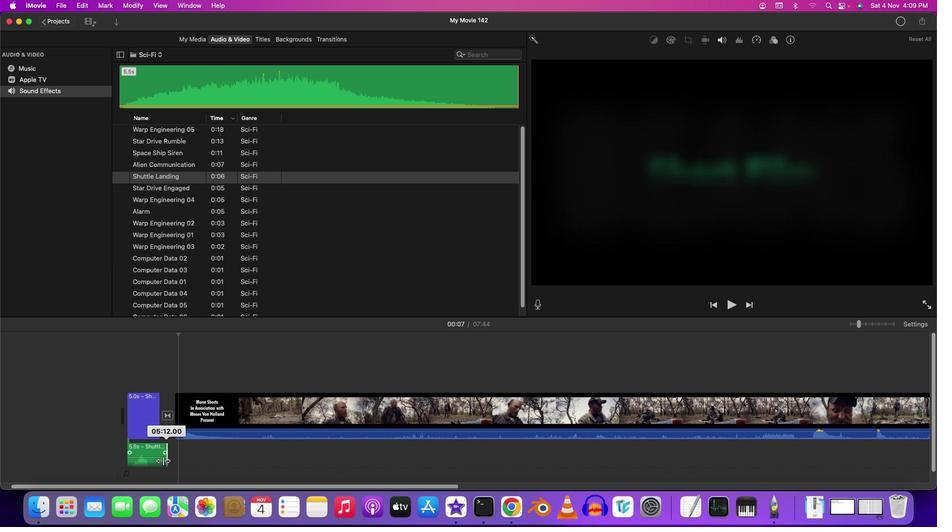 
Action: Mouse moved to (124, 373)
Screenshot: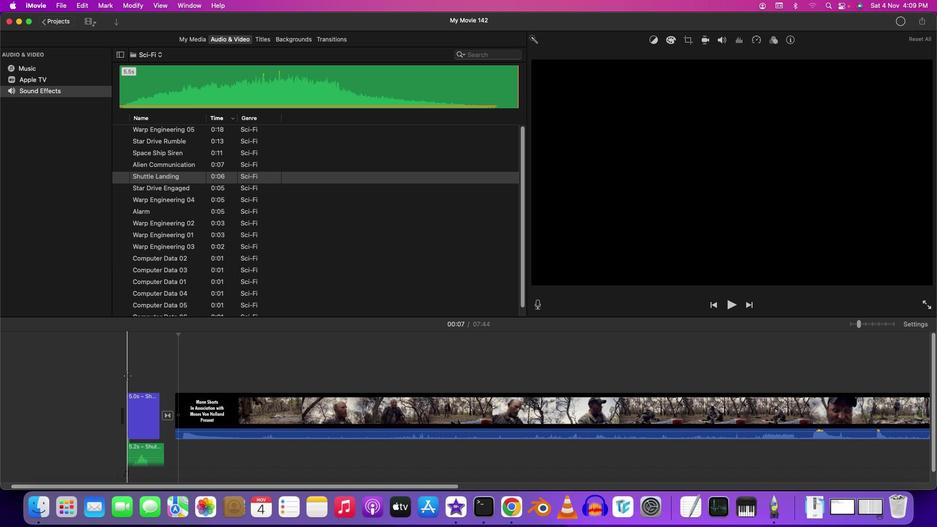 
Action: Mouse pressed left at (124, 373)
Screenshot: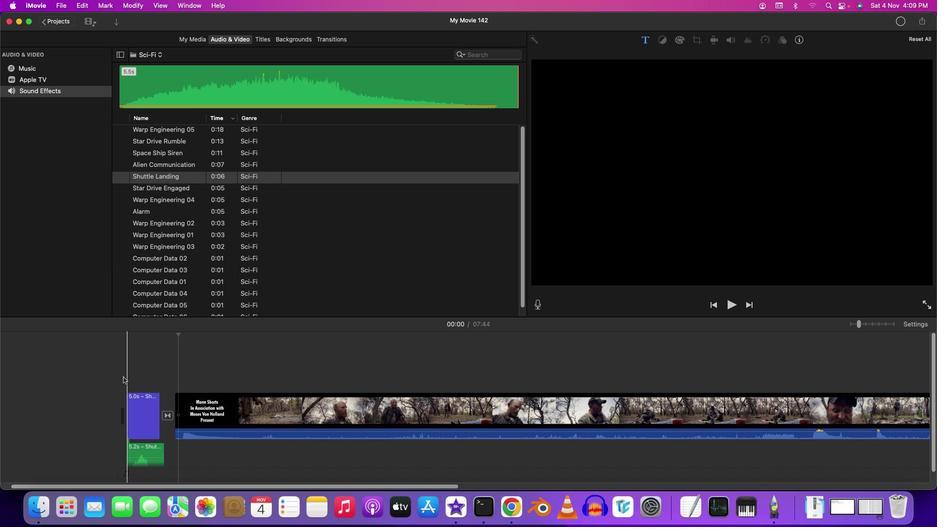 
Action: Mouse moved to (107, 377)
Screenshot: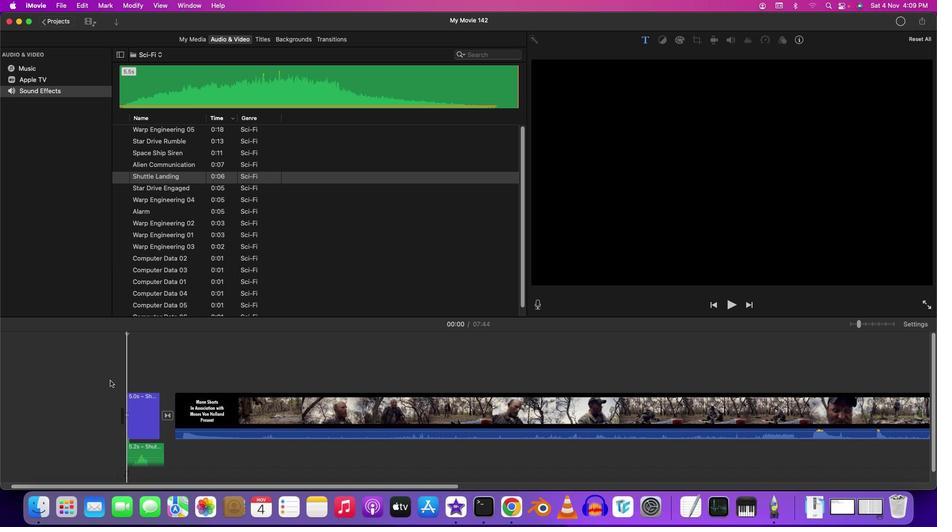 
Action: Key pressed Key.space
Screenshot: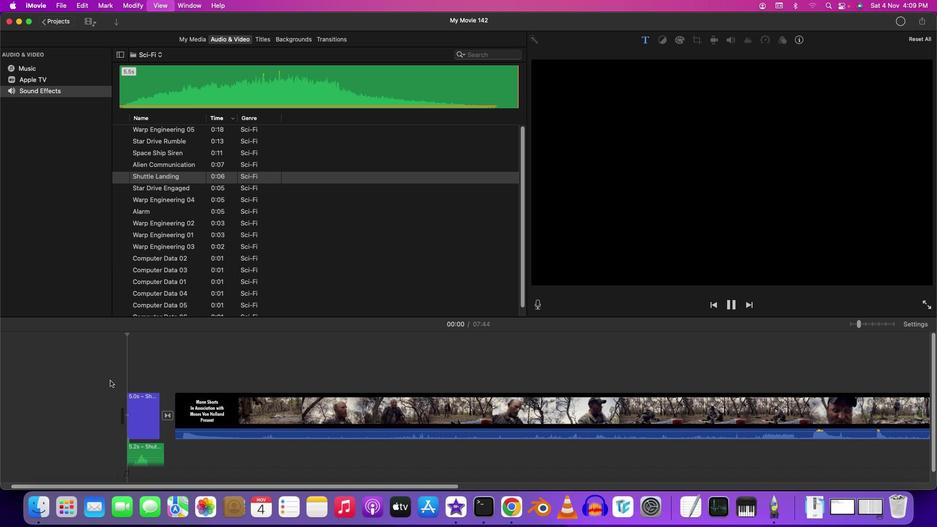 
Action: Mouse moved to (205, 483)
Screenshot: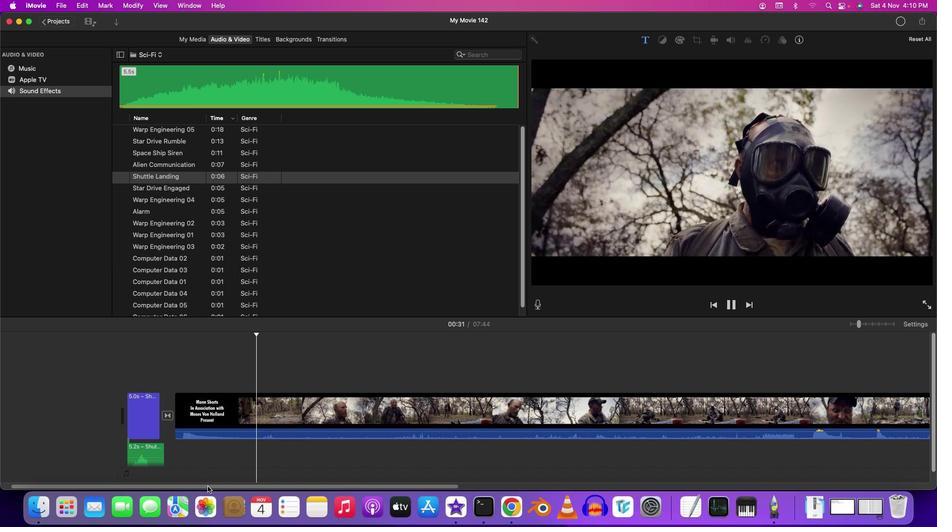 
Action: Mouse pressed left at (205, 483)
Screenshot: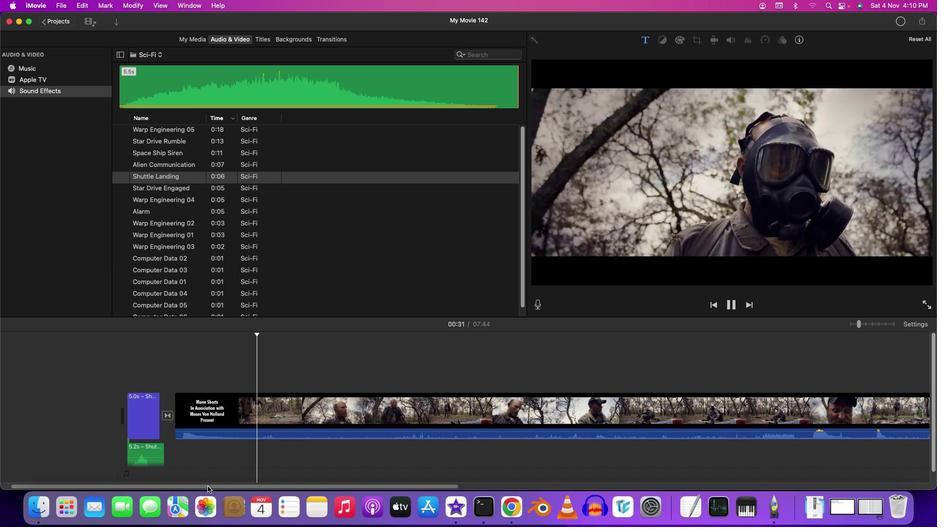 
Action: Mouse moved to (238, 364)
Screenshot: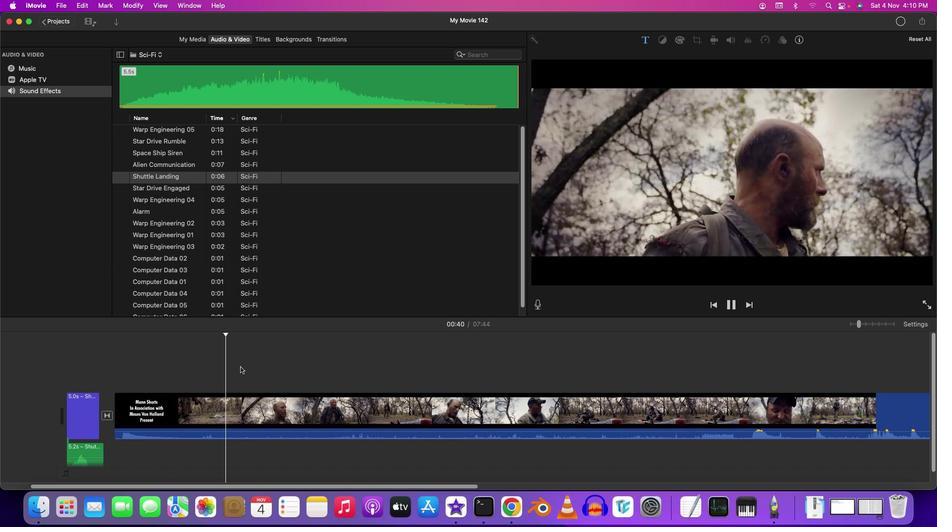 
Action: Mouse pressed left at (238, 364)
Screenshot: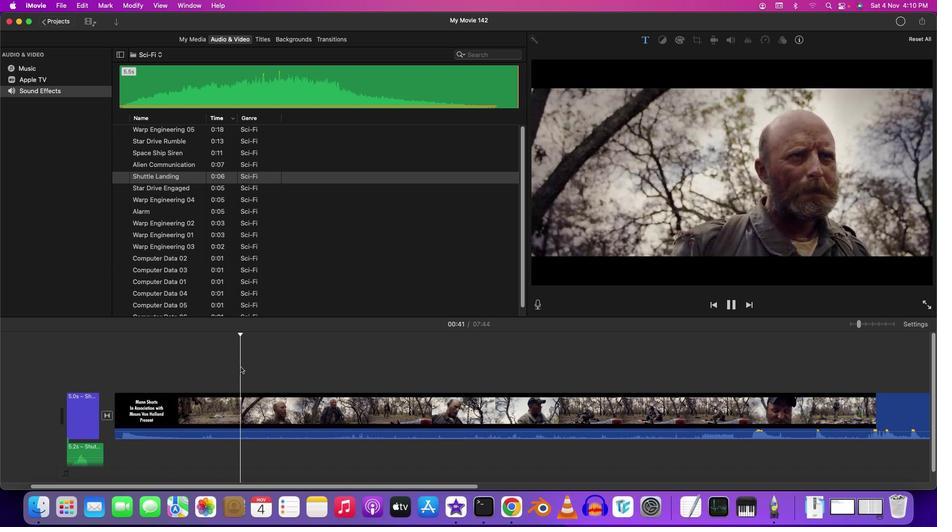 
Action: Mouse moved to (252, 364)
Screenshot: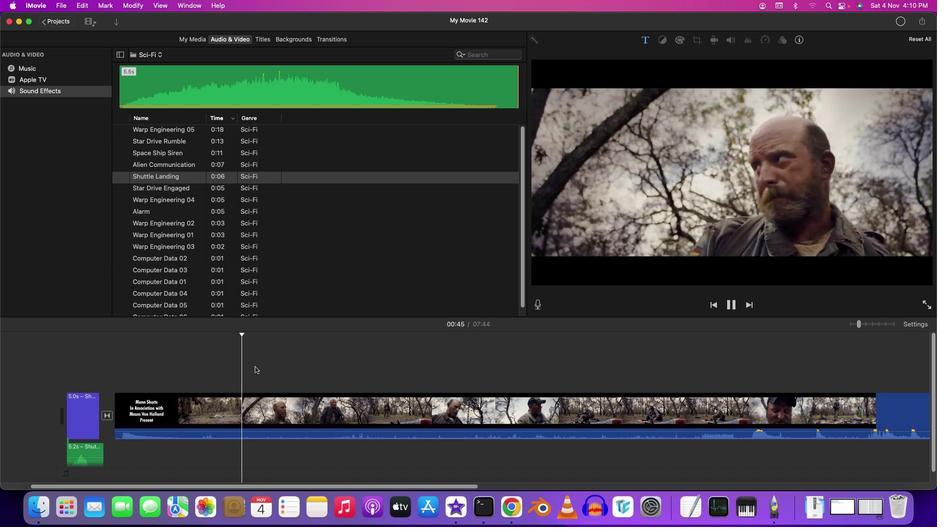 
Action: Mouse pressed left at (252, 364)
Screenshot: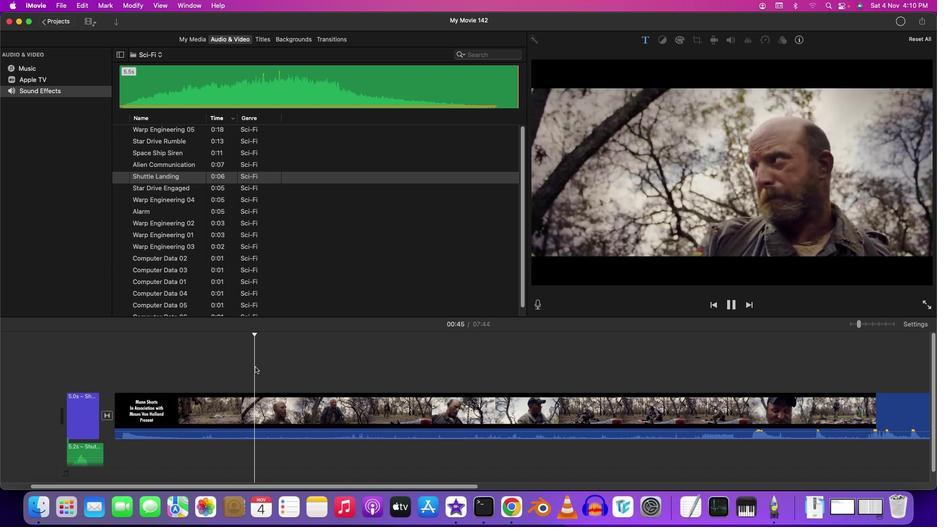 
Action: Mouse moved to (266, 364)
Screenshot: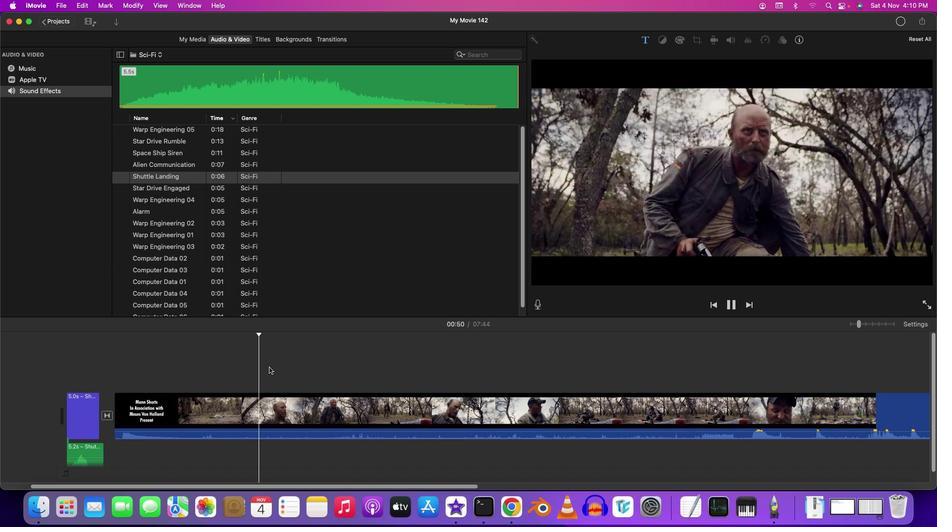 
Action: Mouse pressed left at (266, 364)
Screenshot: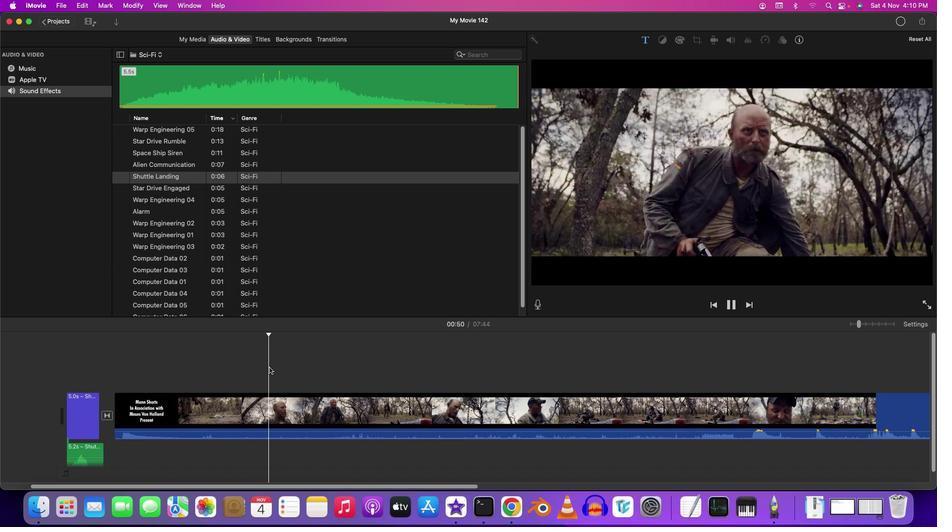 
Action: Mouse moved to (287, 363)
Screenshot: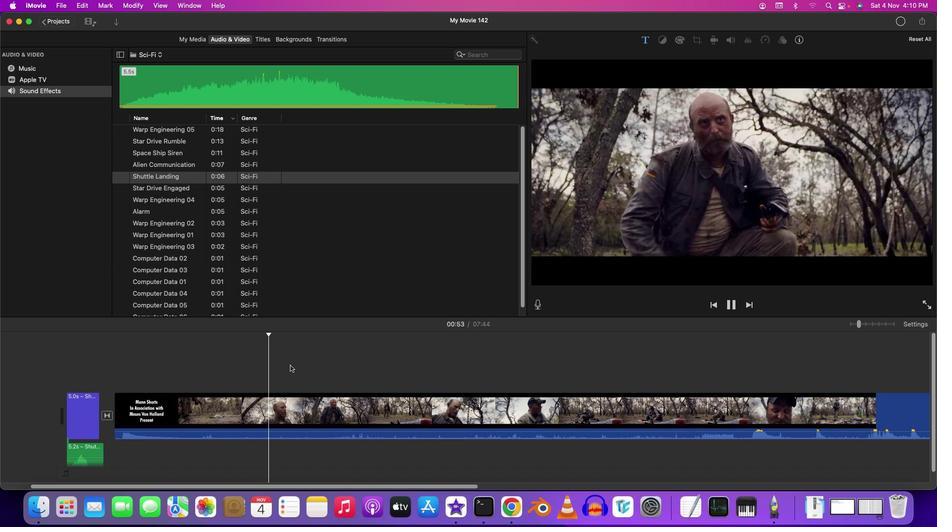 
Action: Mouse pressed left at (287, 363)
Screenshot: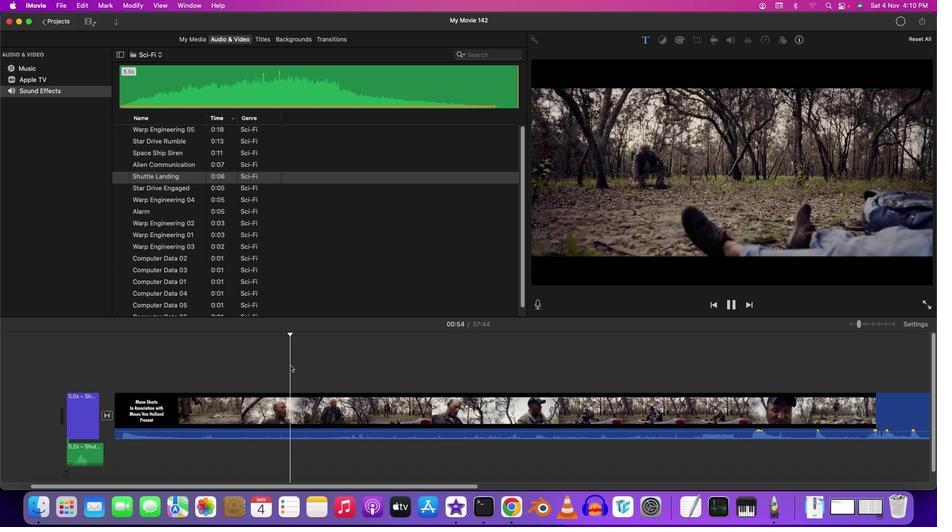 
Action: Mouse moved to (304, 364)
Screenshot: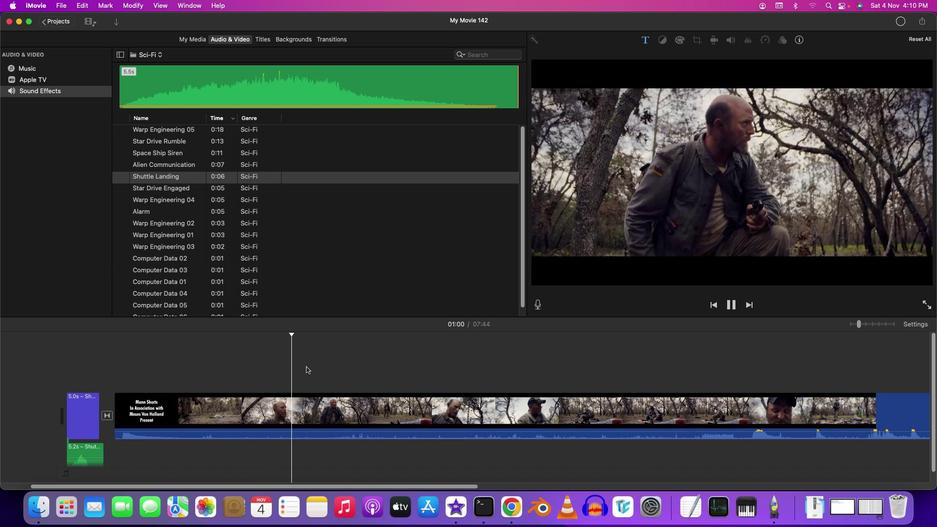 
Action: Mouse pressed left at (304, 364)
Screenshot: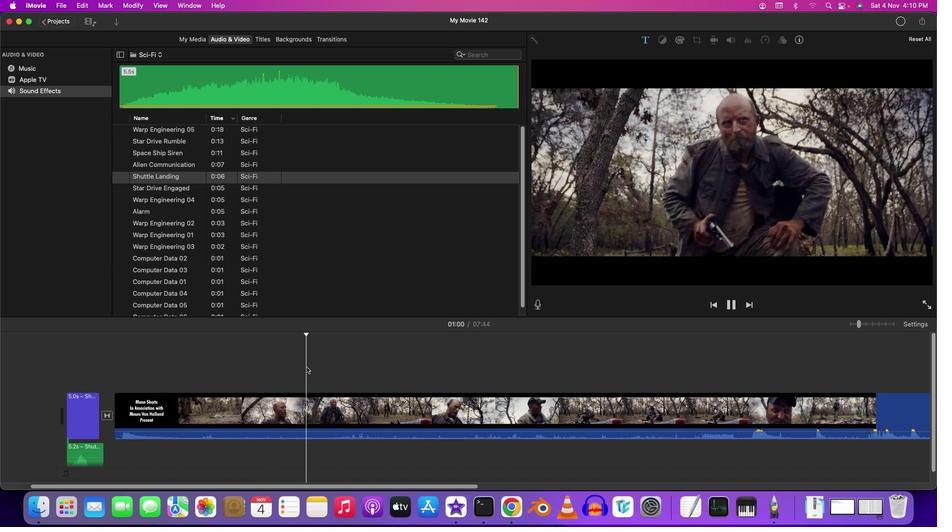 
Action: Mouse moved to (323, 364)
Screenshot: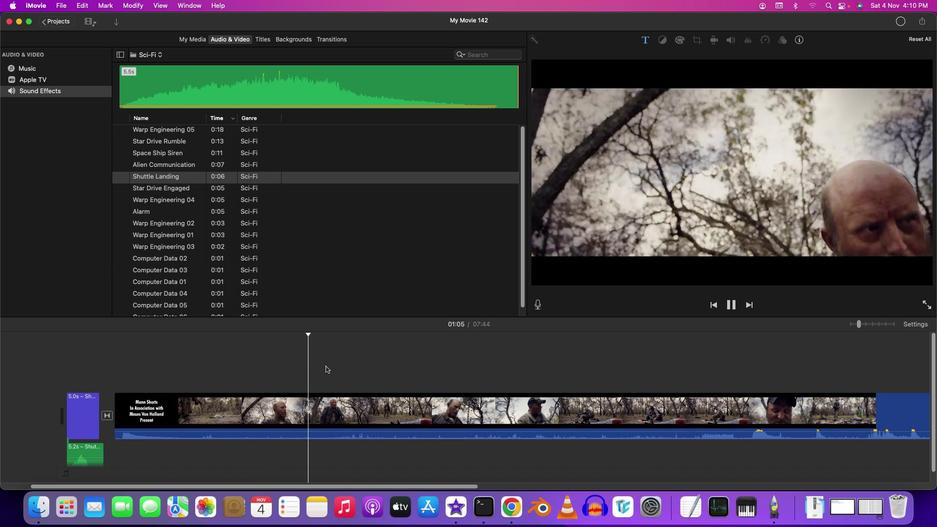 
Action: Mouse pressed left at (323, 364)
Screenshot: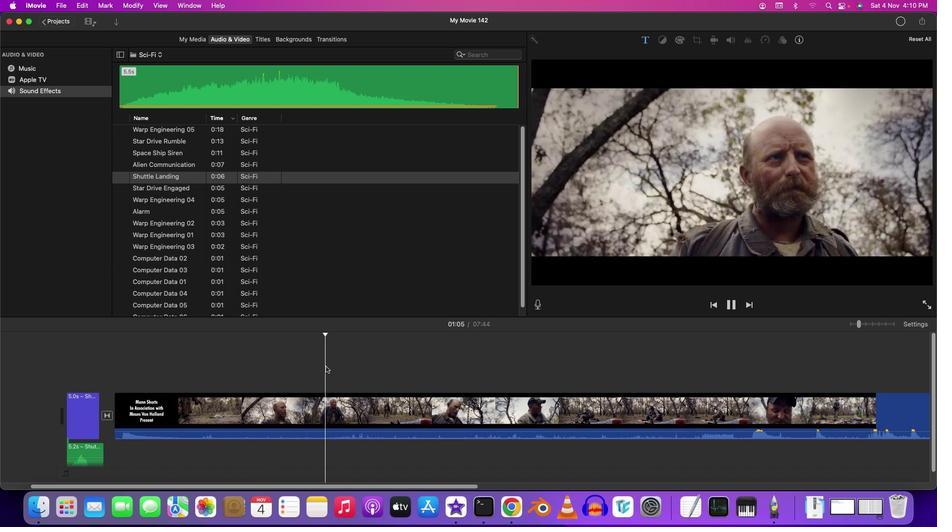 
Action: Mouse moved to (336, 364)
Screenshot: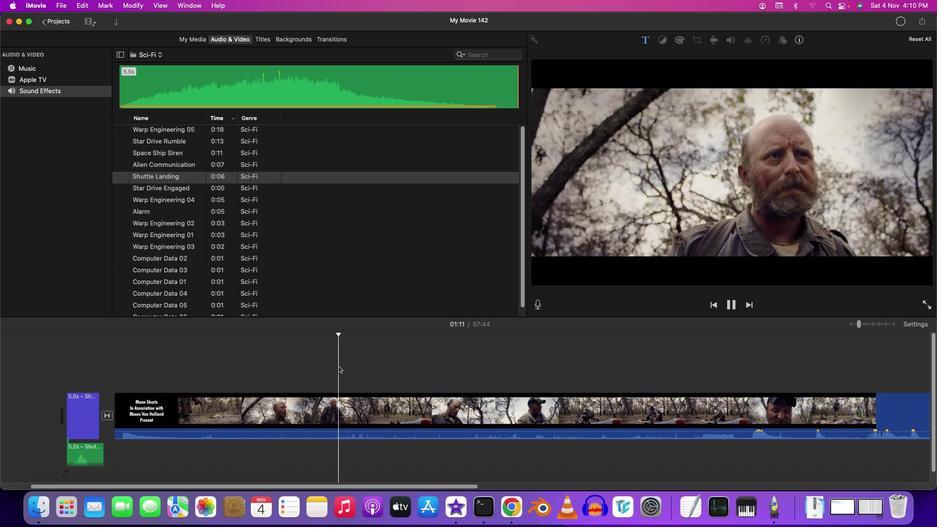 
Action: Mouse pressed left at (336, 364)
Screenshot: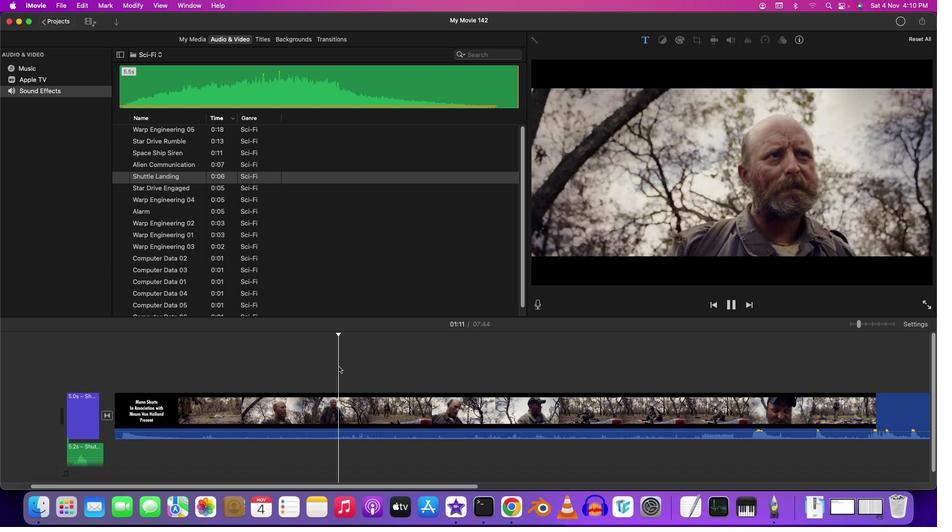 
Action: Mouse moved to (366, 365)
Screenshot: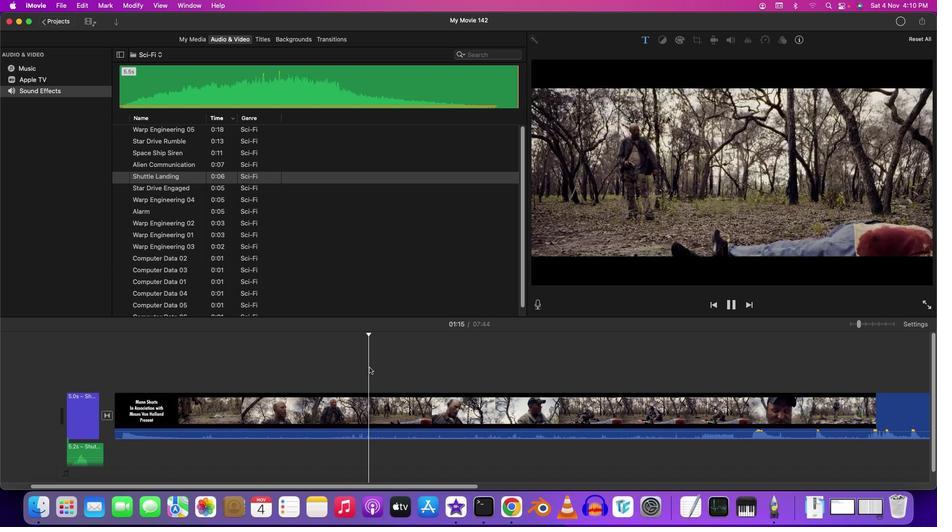 
Action: Mouse pressed left at (366, 365)
Screenshot: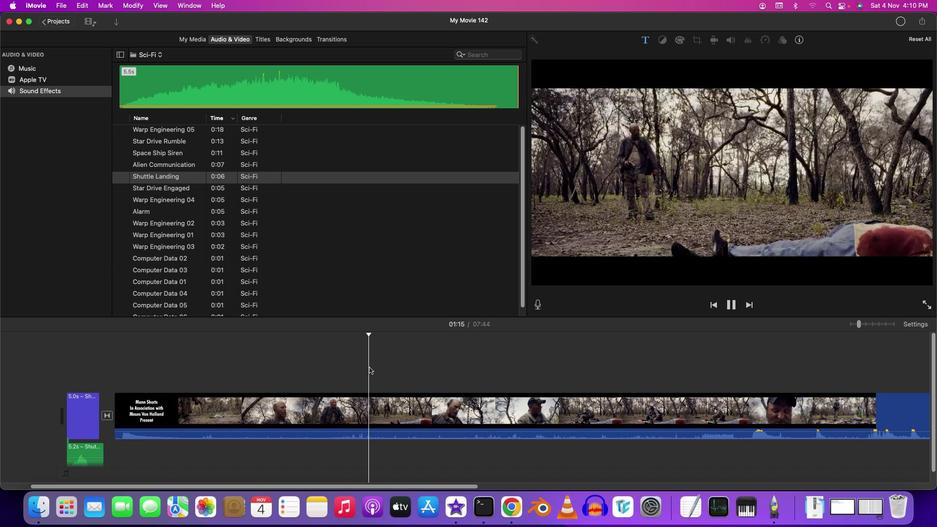 
Action: Mouse moved to (393, 366)
Screenshot: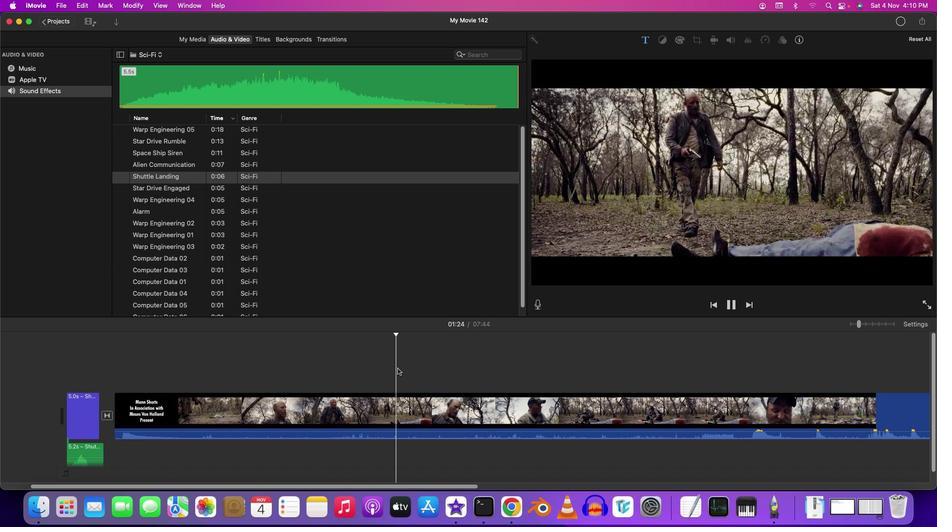 
Action: Mouse pressed left at (393, 366)
Screenshot: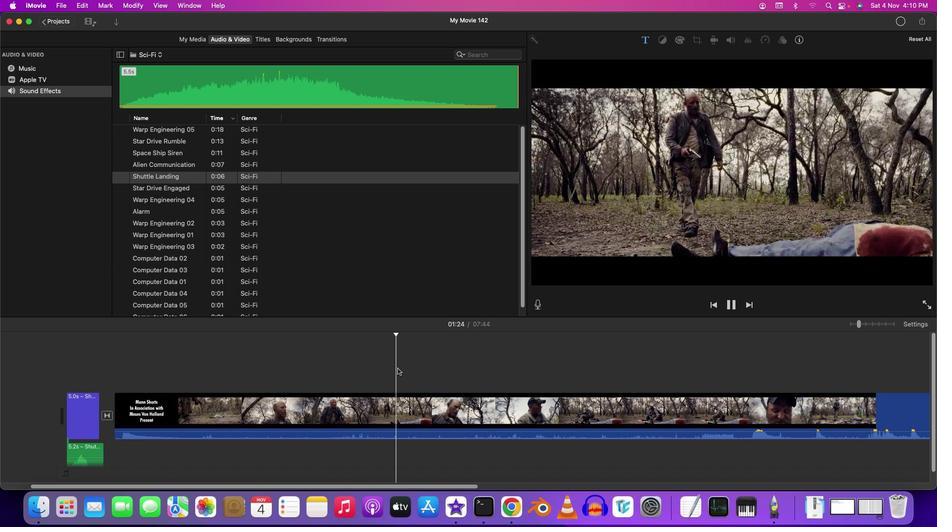 
Action: Mouse moved to (422, 365)
Screenshot: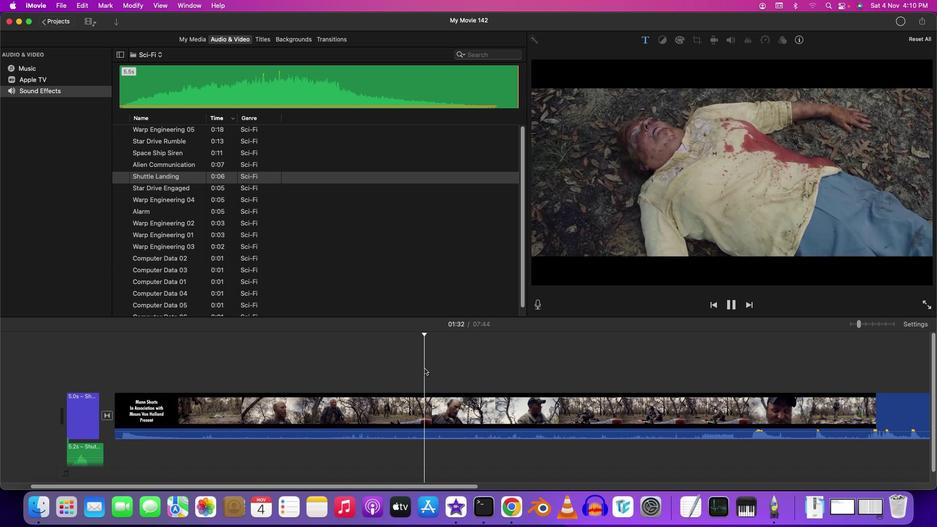 
Action: Mouse pressed left at (422, 365)
Screenshot: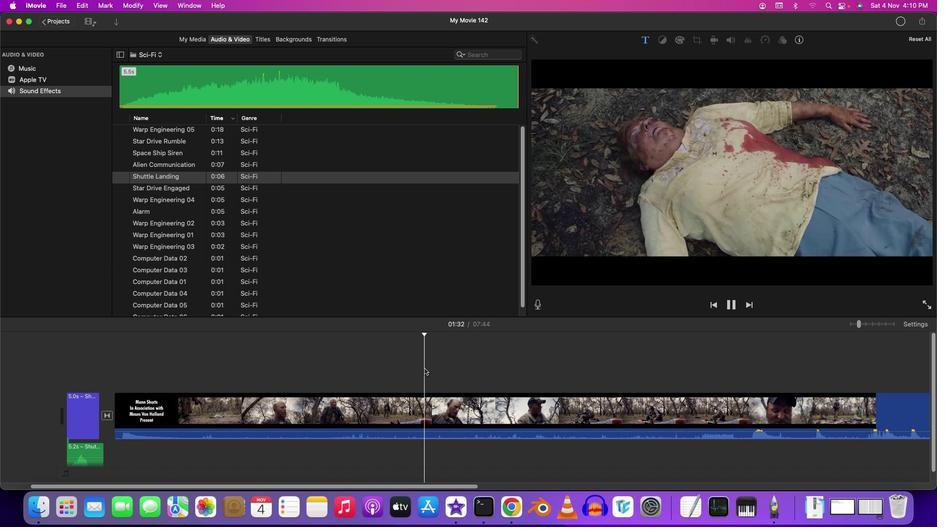 
Action: Mouse moved to (369, 369)
Screenshot: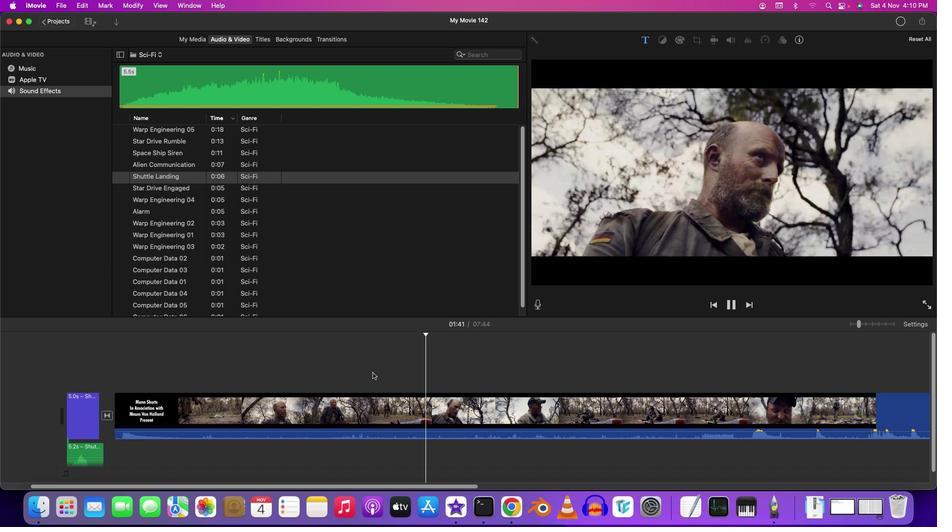 
Action: Mouse pressed left at (369, 369)
Screenshot: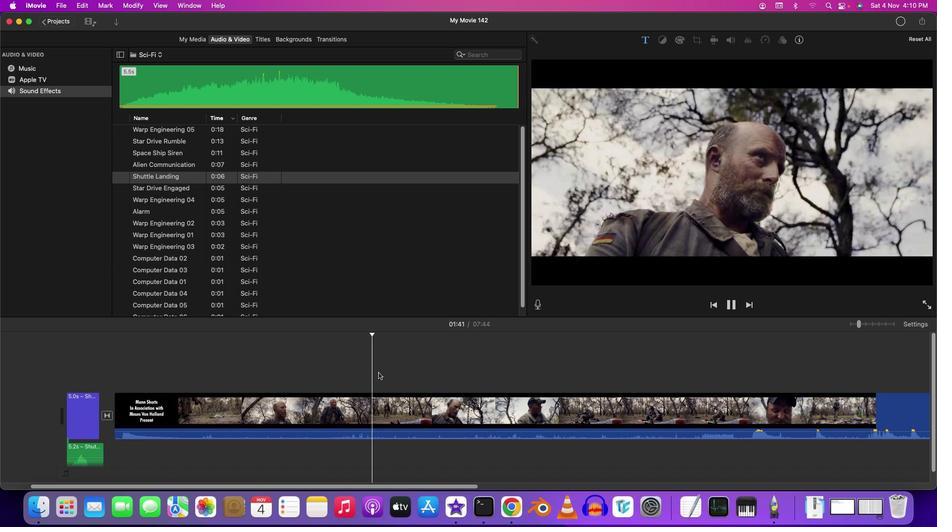 
Action: Mouse moved to (429, 366)
Screenshot: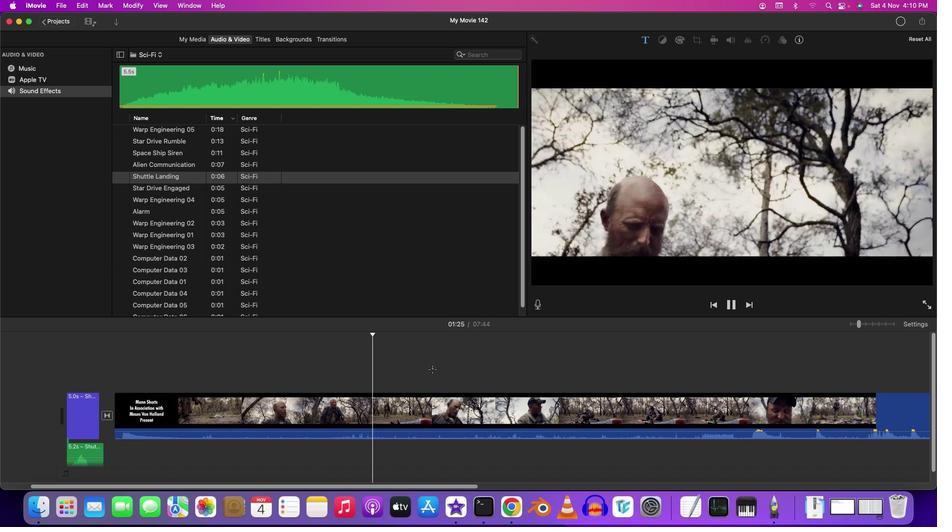 
Action: Mouse pressed left at (429, 366)
Screenshot: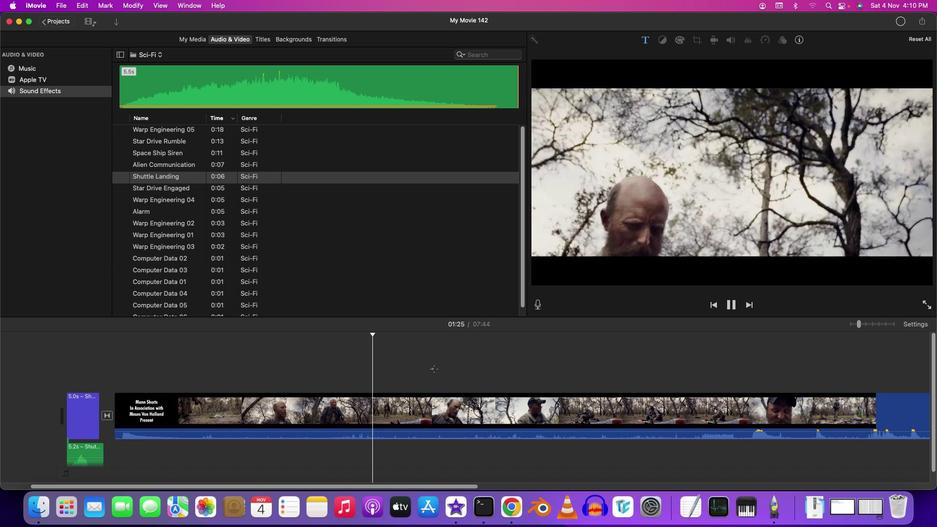 
Action: Mouse moved to (462, 366)
Screenshot: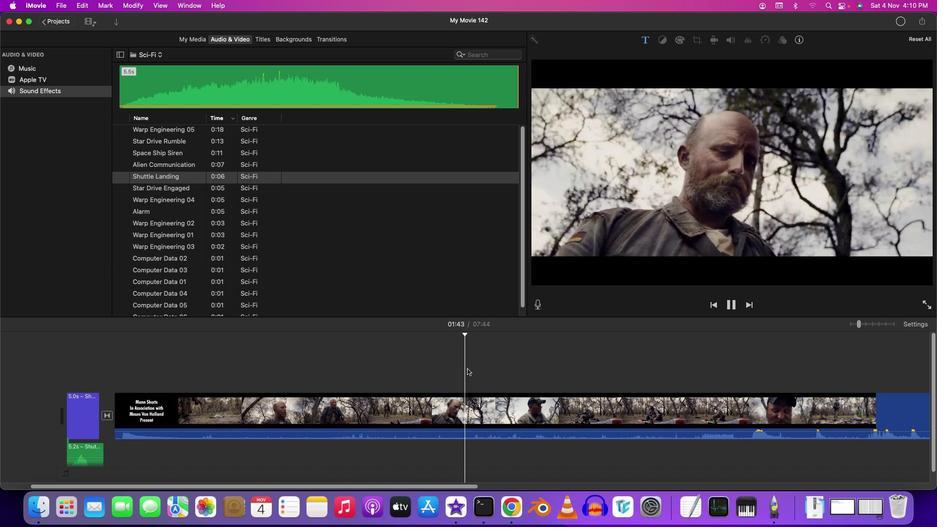 
Action: Mouse pressed left at (462, 366)
Screenshot: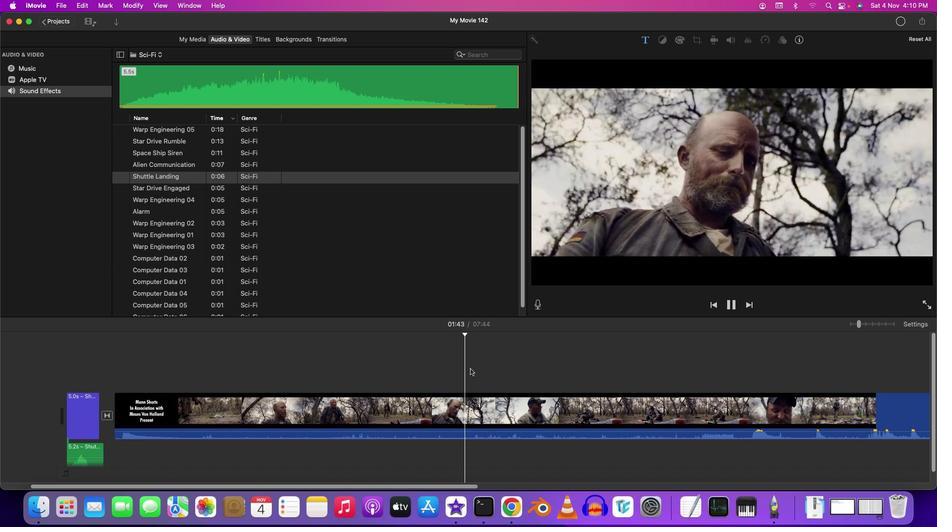 
Action: Mouse moved to (359, 383)
Screenshot: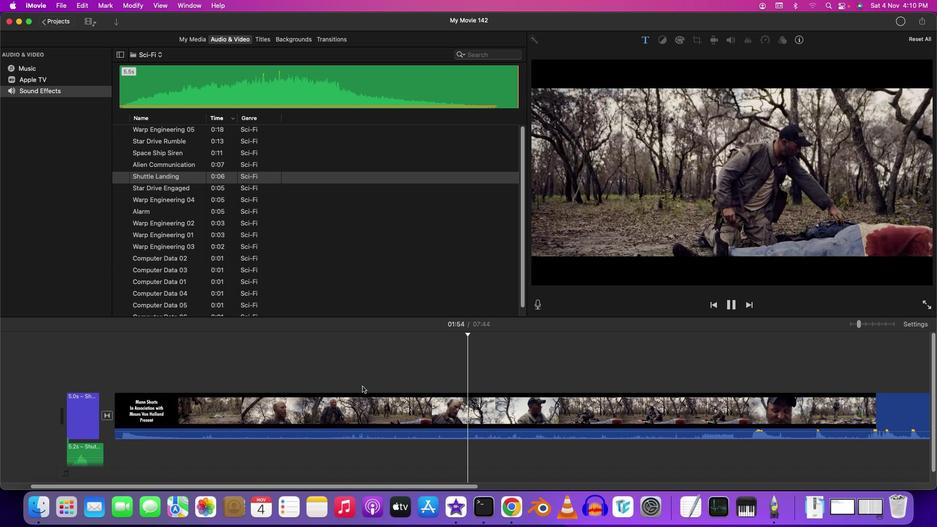 
Action: Key pressed Key.space
Screenshot: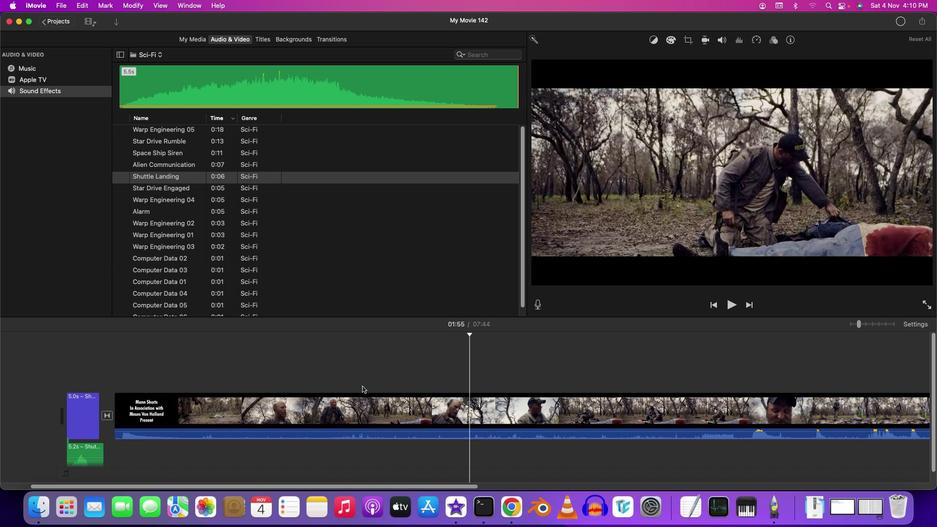 
Action: Mouse moved to (157, 52)
Screenshot: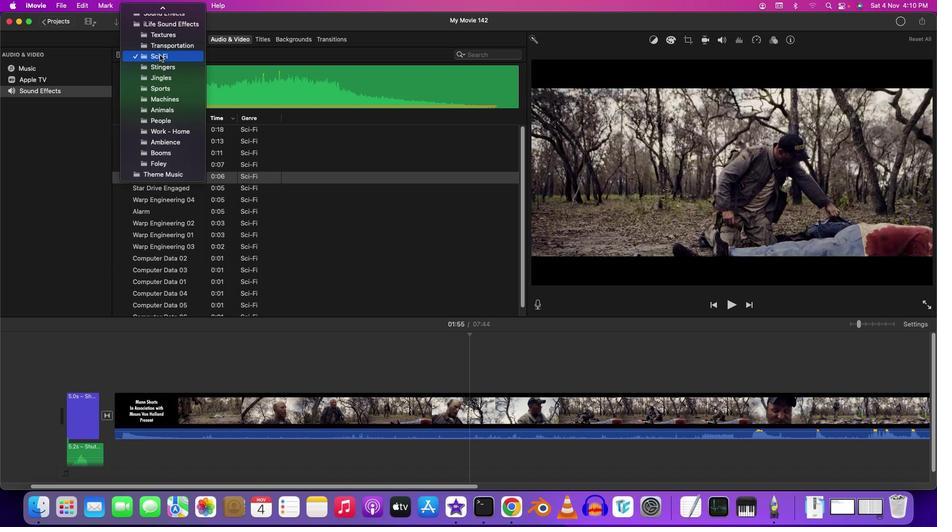 
Action: Mouse pressed left at (157, 52)
Screenshot: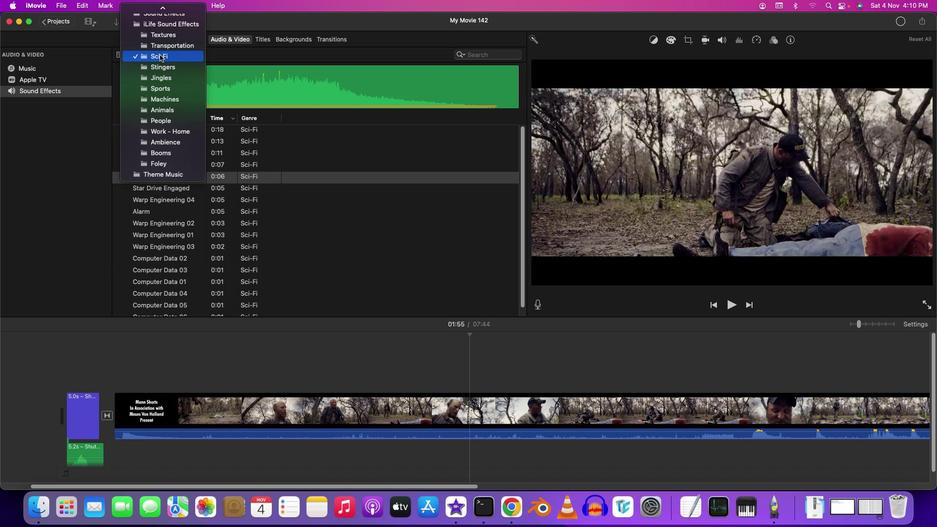 
Action: Mouse moved to (160, 51)
Screenshot: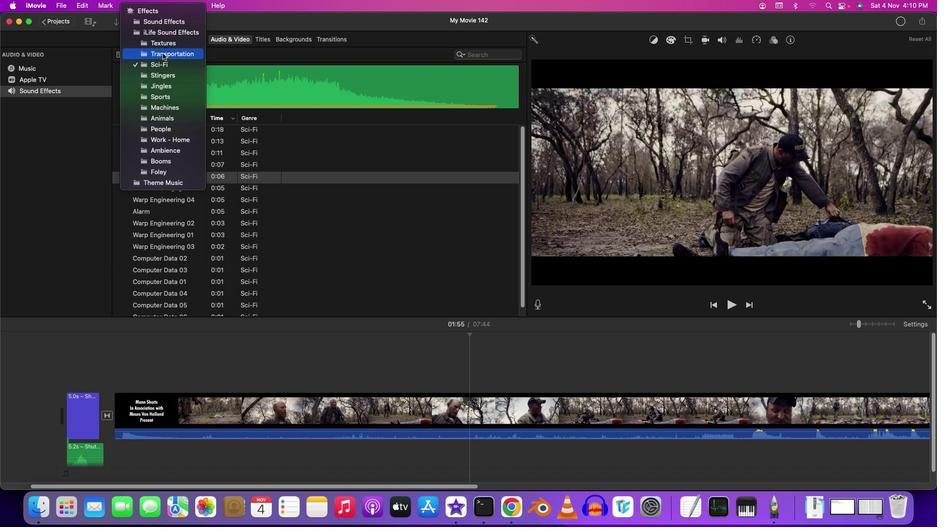 
Action: Mouse scrolled (160, 51) with delta (-1, -1)
Screenshot: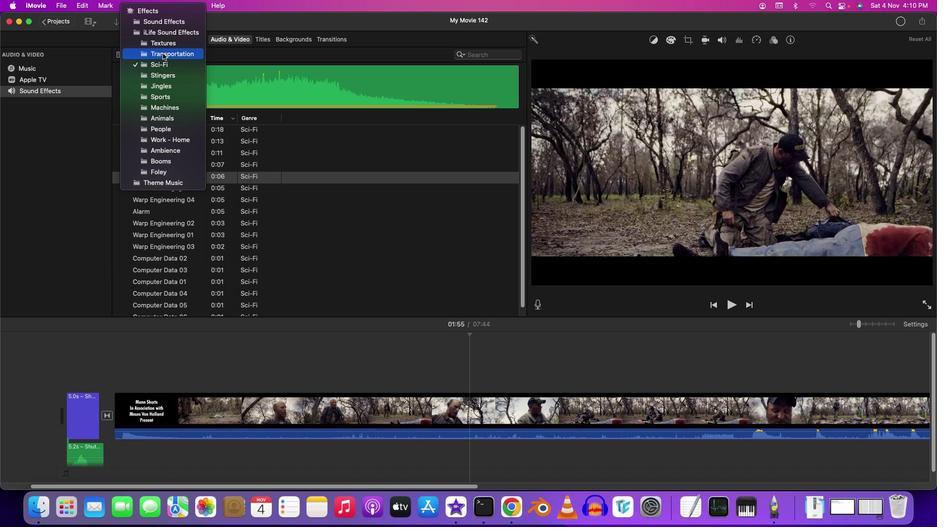 
Action: Mouse scrolled (160, 51) with delta (-1, -1)
Screenshot: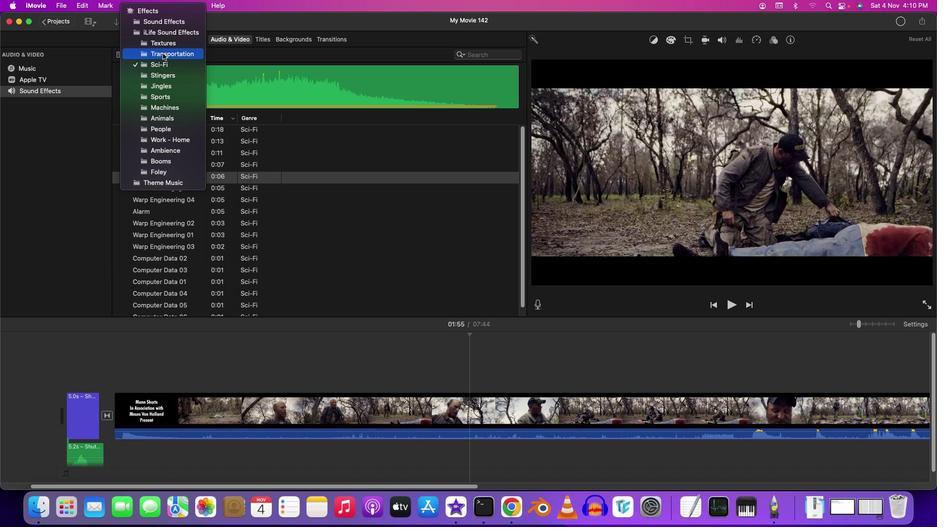 
Action: Mouse moved to (153, 10)
Screenshot: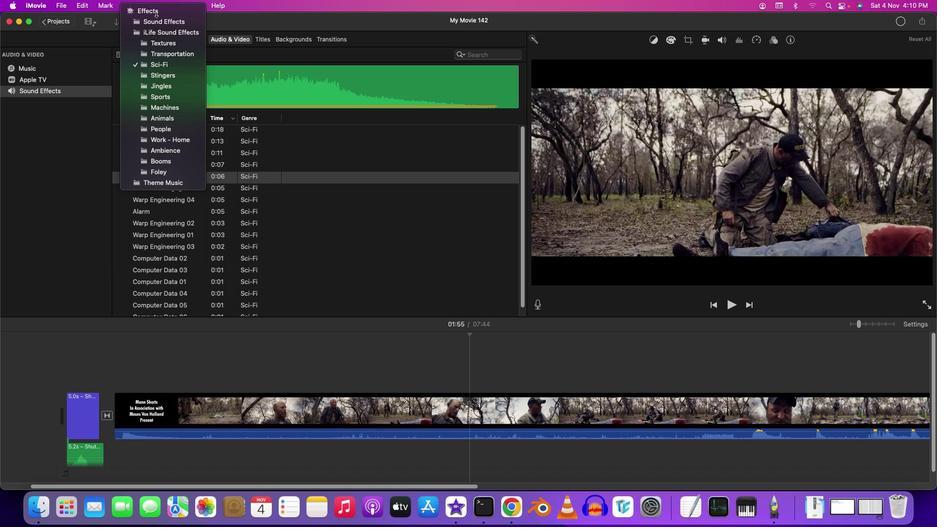 
Action: Mouse pressed left at (153, 10)
Screenshot: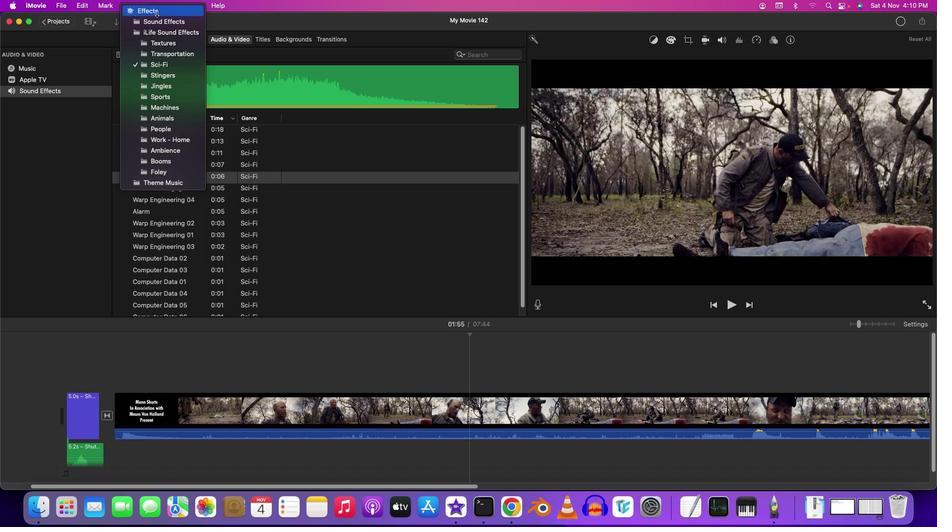 
Action: Mouse moved to (497, 51)
Screenshot: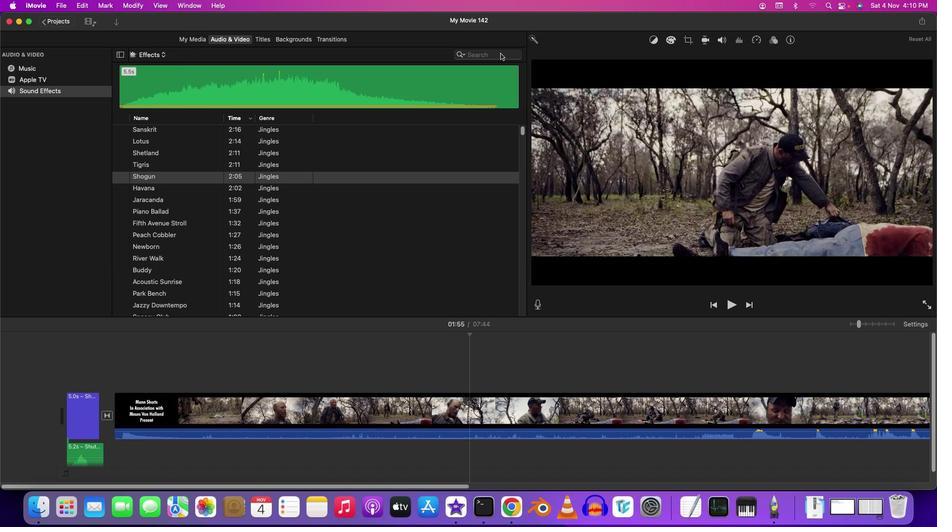 
Action: Mouse pressed left at (497, 51)
Screenshot: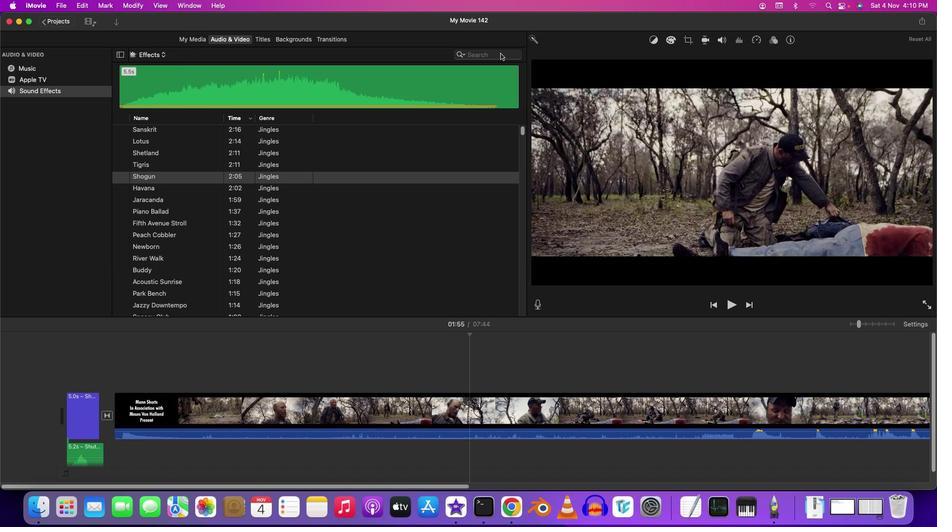
Action: Mouse moved to (487, 51)
Screenshot: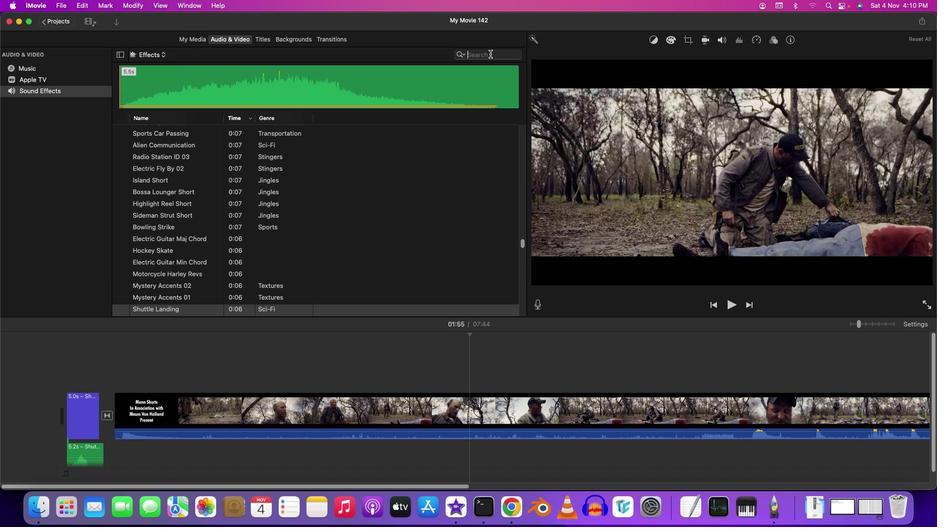 
Action: Key pressed 's''u''s'
Screenshot: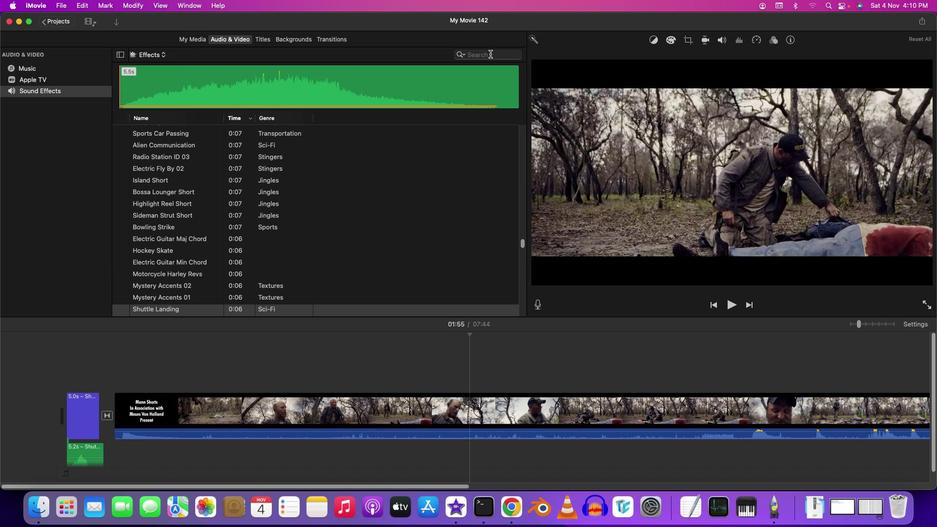 
Action: Mouse moved to (473, 64)
Screenshot: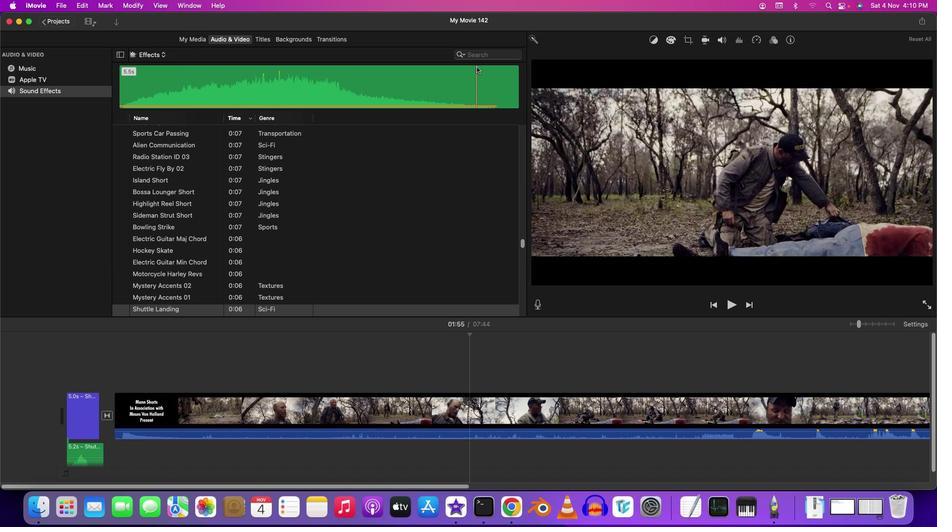 
Action: Mouse pressed left at (473, 64)
Screenshot: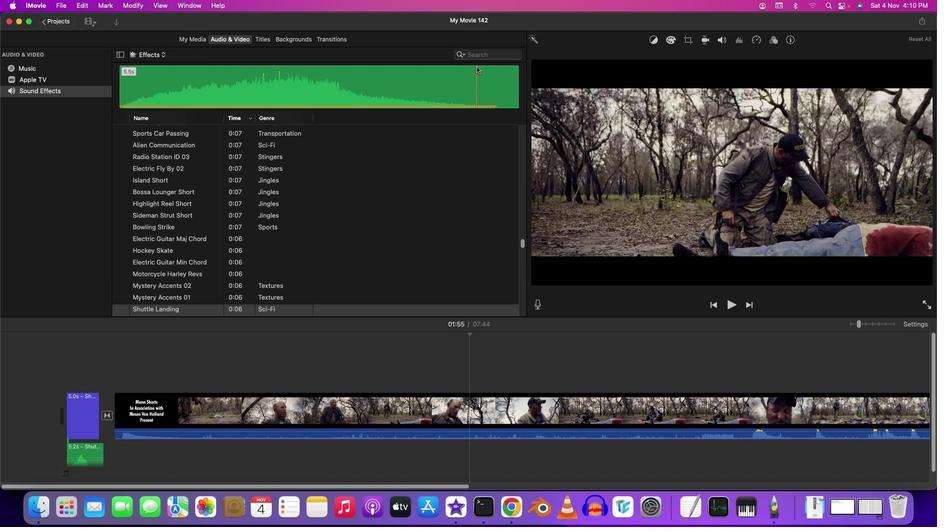 
Action: Mouse moved to (479, 53)
Screenshot: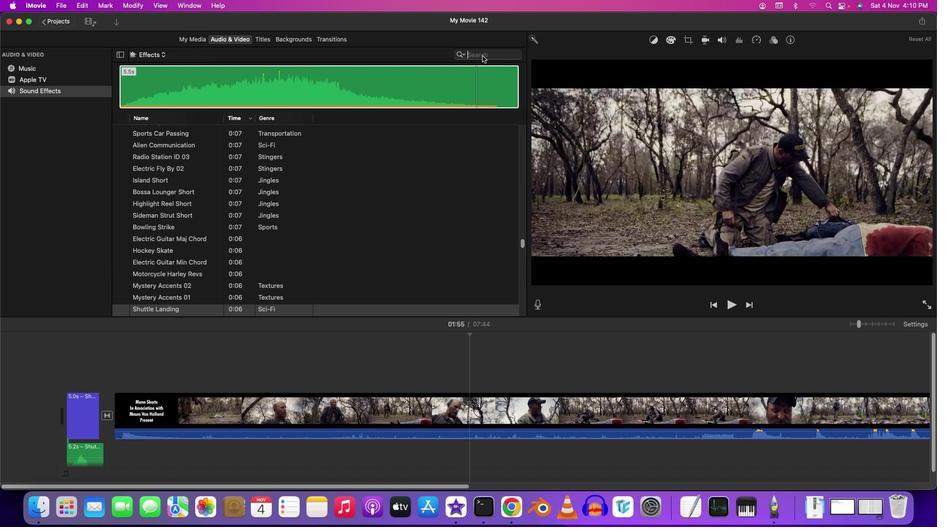 
Action: Mouse pressed left at (479, 53)
Screenshot: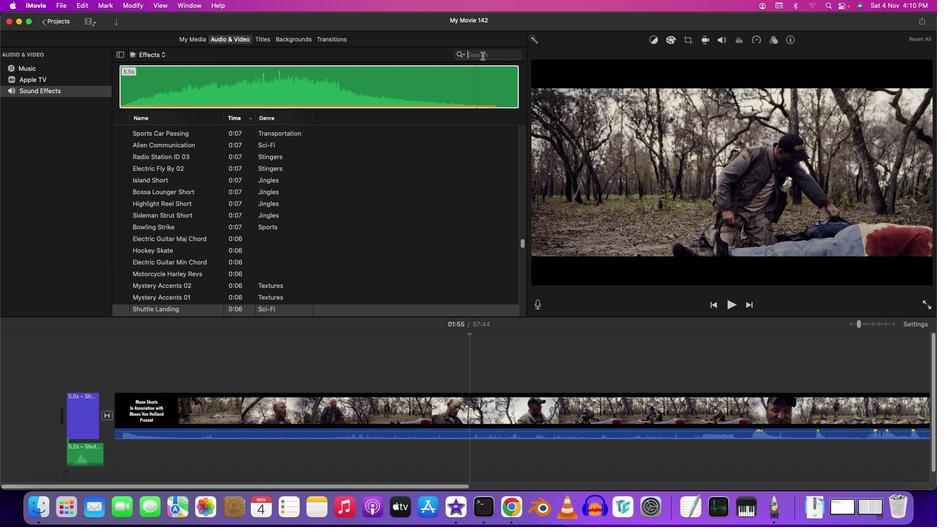 
Action: Mouse moved to (480, 54)
Screenshot: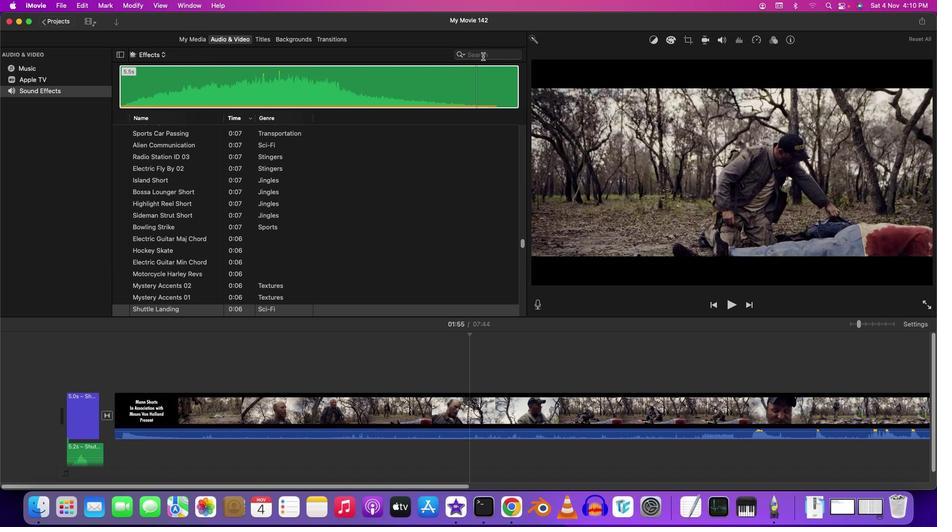 
Action: Key pressed 's''u''s'
Screenshot: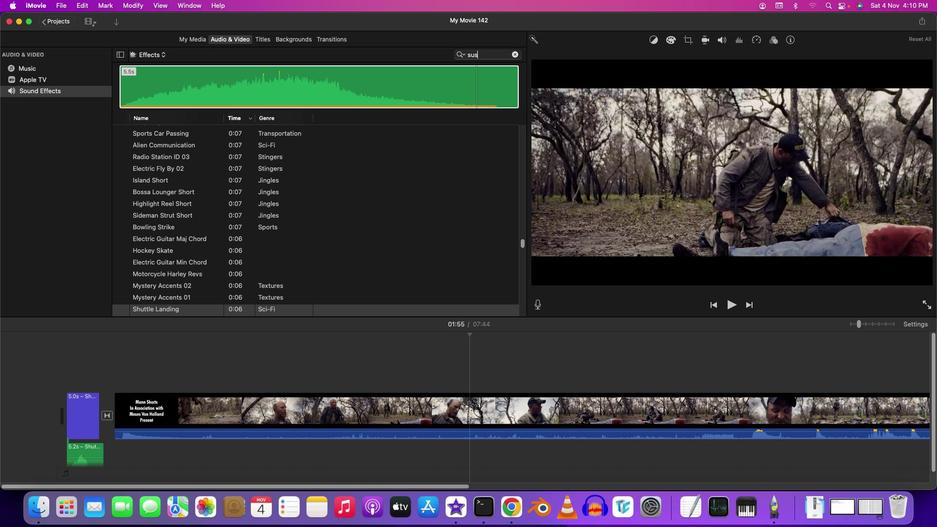 
Action: Mouse moved to (120, 151)
Screenshot: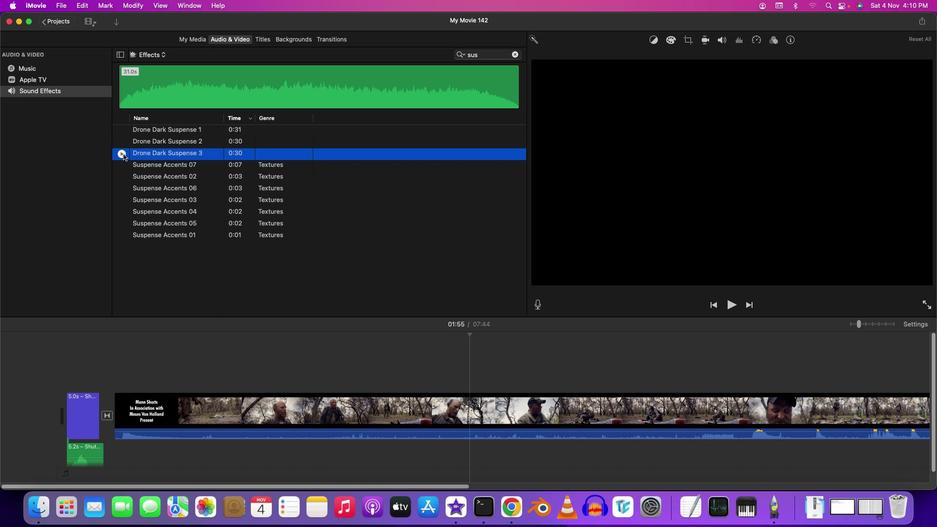 
Action: Mouse pressed left at (120, 151)
Screenshot: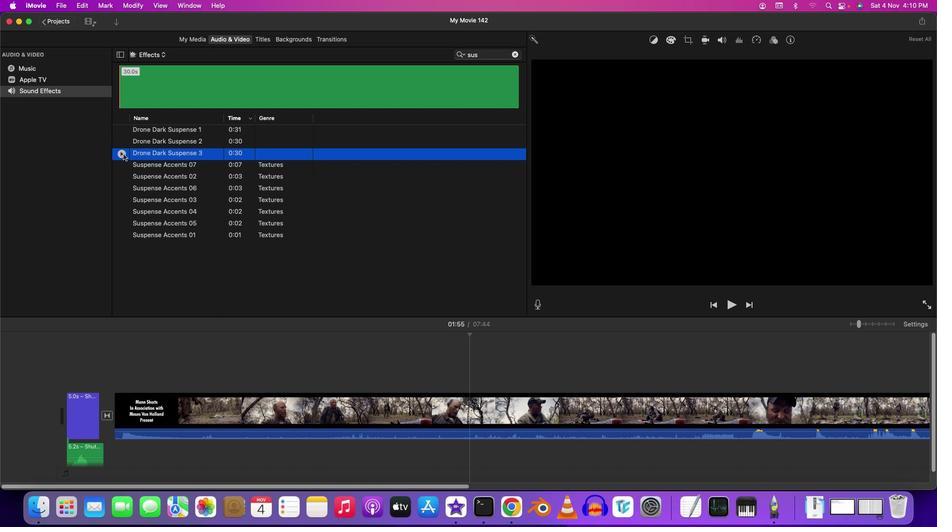 
Action: Mouse moved to (119, 140)
Screenshot: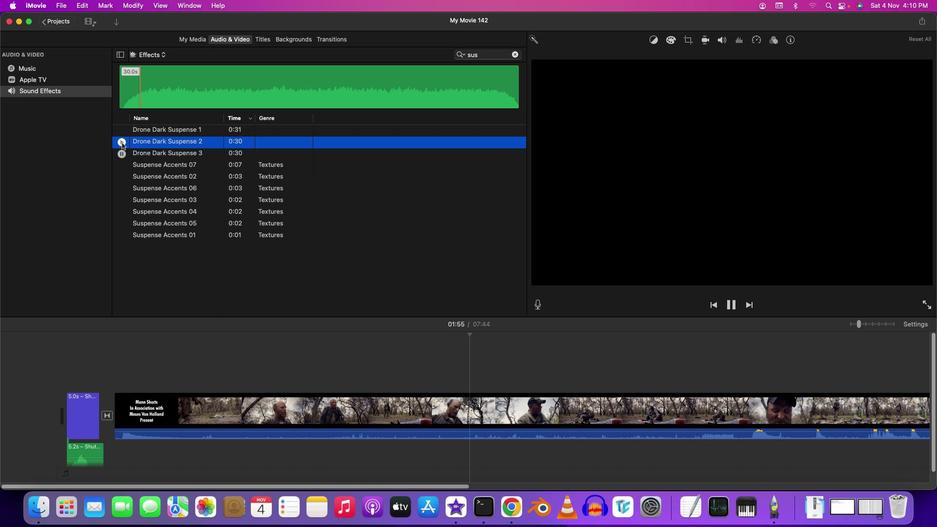 
Action: Mouse pressed left at (119, 140)
Screenshot: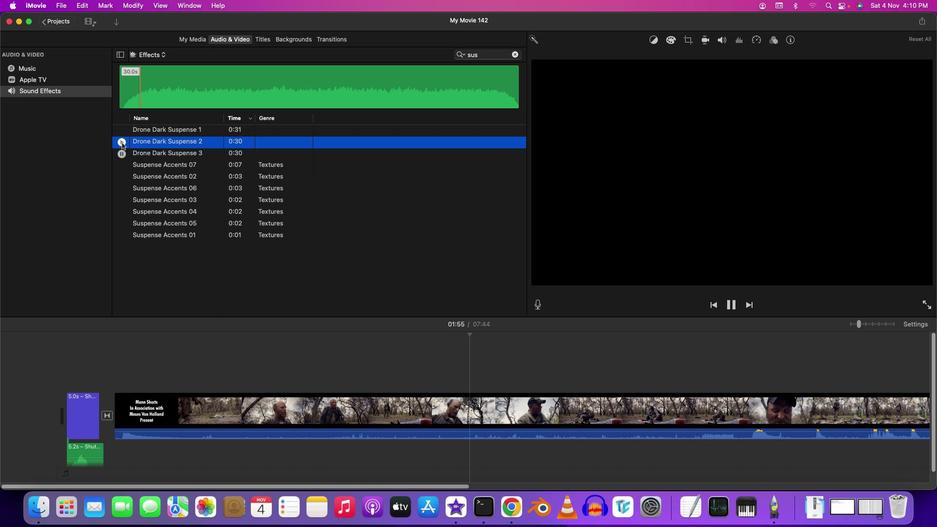 
Action: Mouse moved to (121, 129)
Screenshot: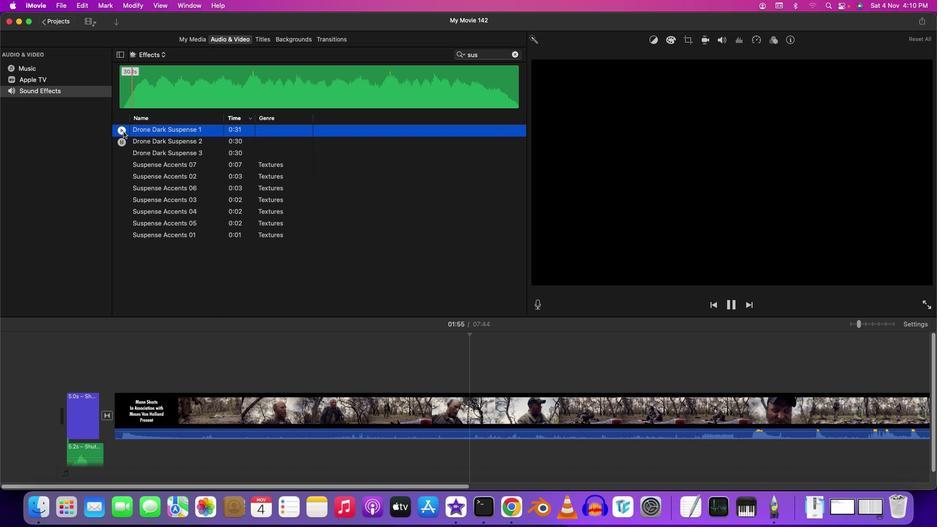 
Action: Mouse pressed left at (121, 129)
Screenshot: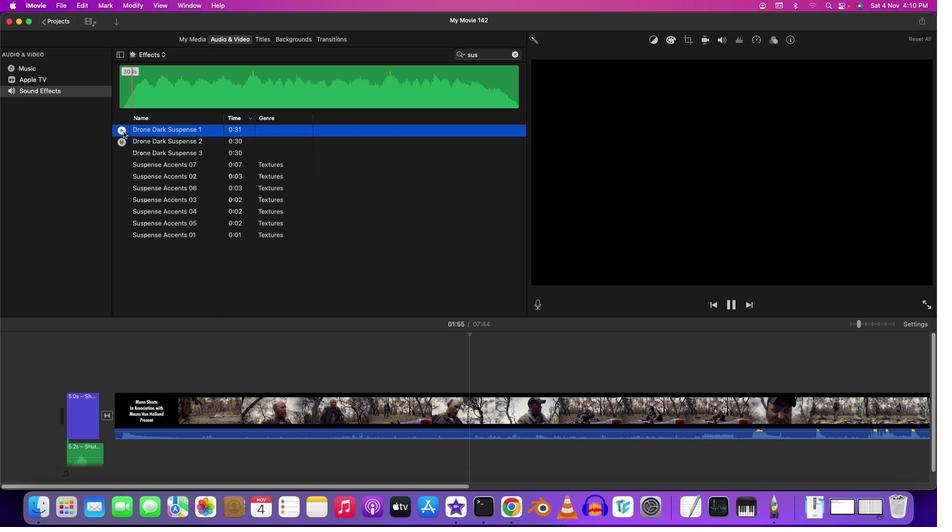 
Action: Mouse moved to (120, 139)
Screenshot: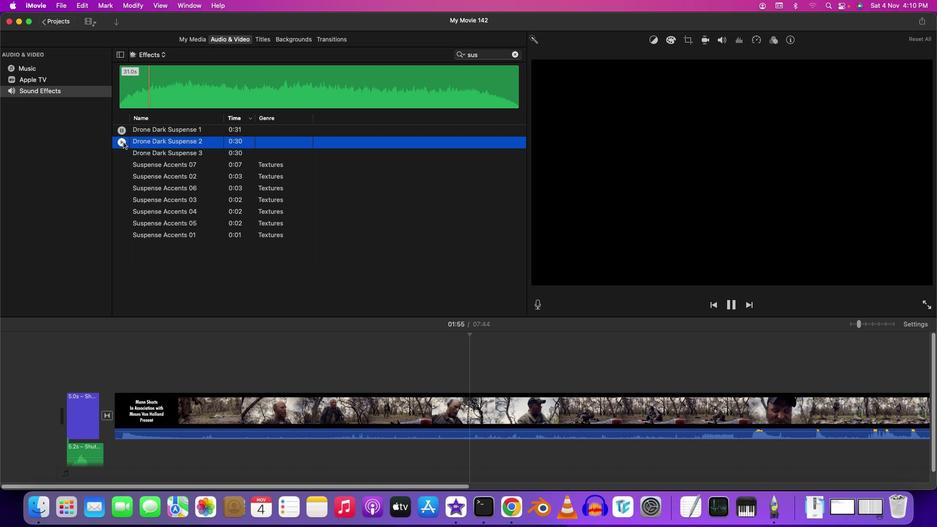 
Action: Mouse pressed left at (120, 139)
Screenshot: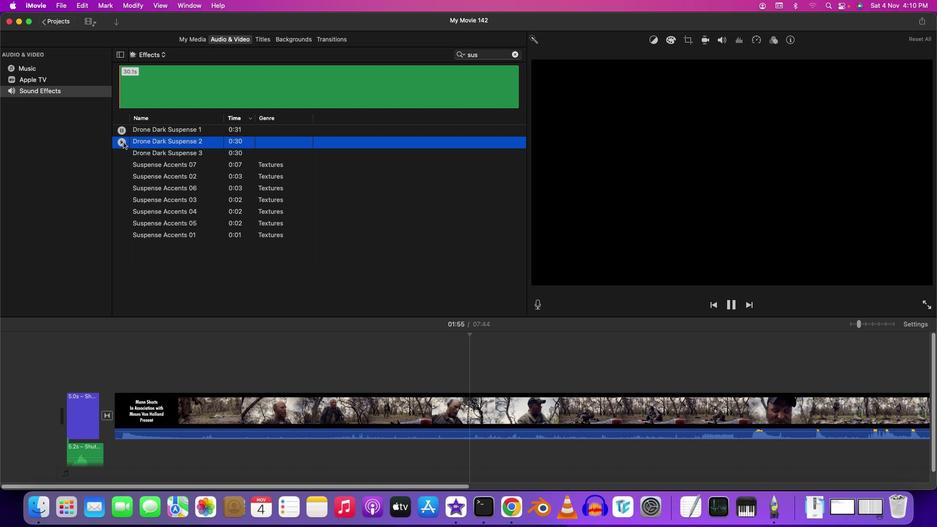 
Action: Mouse moved to (121, 151)
Screenshot: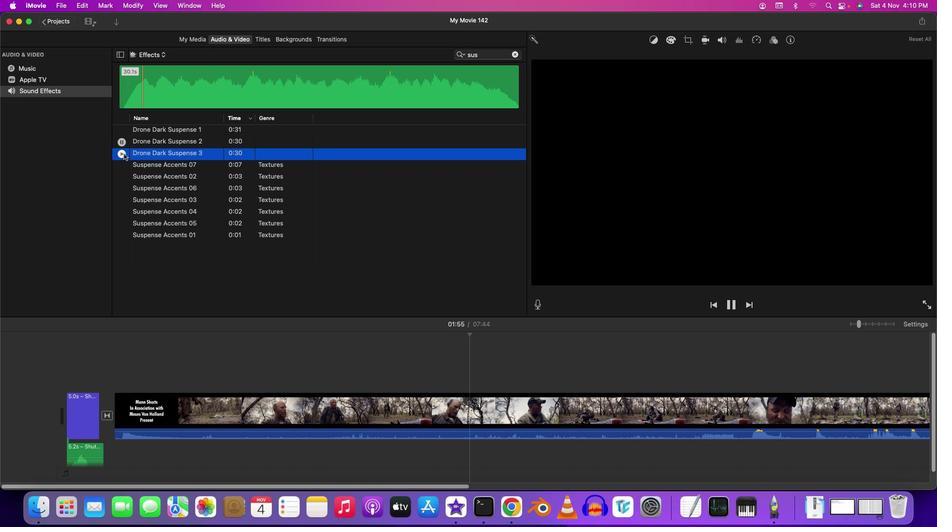 
Action: Mouse pressed left at (121, 151)
Screenshot: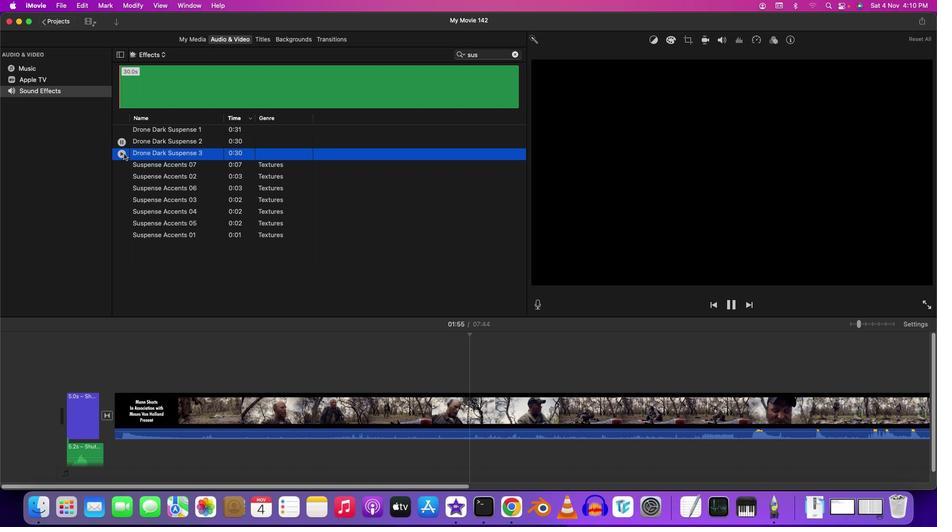 
Action: Mouse moved to (119, 142)
Screenshot: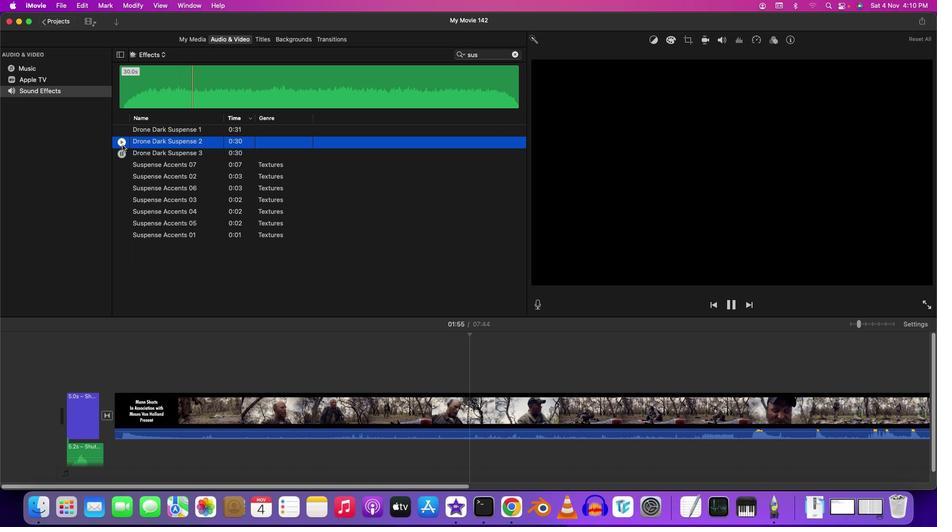 
Action: Mouse pressed left at (119, 142)
Screenshot: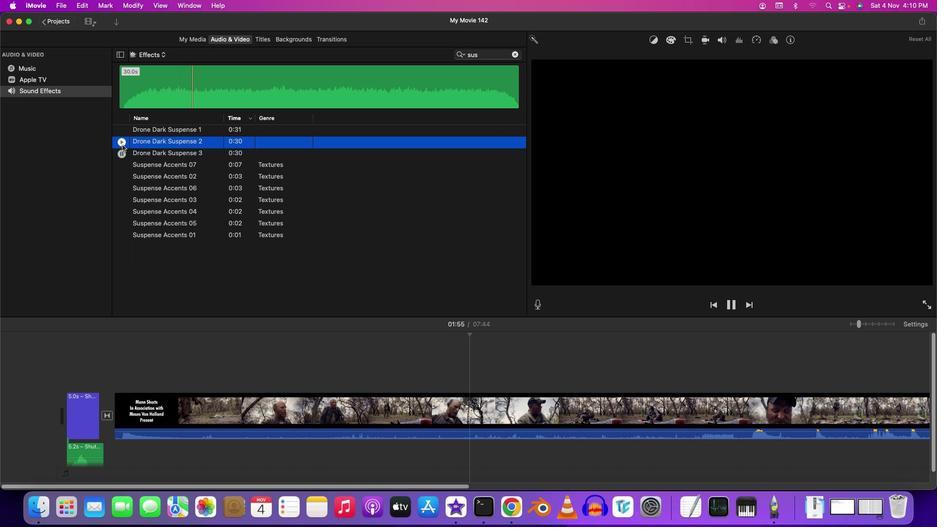 
Action: Mouse moved to (119, 130)
Screenshot: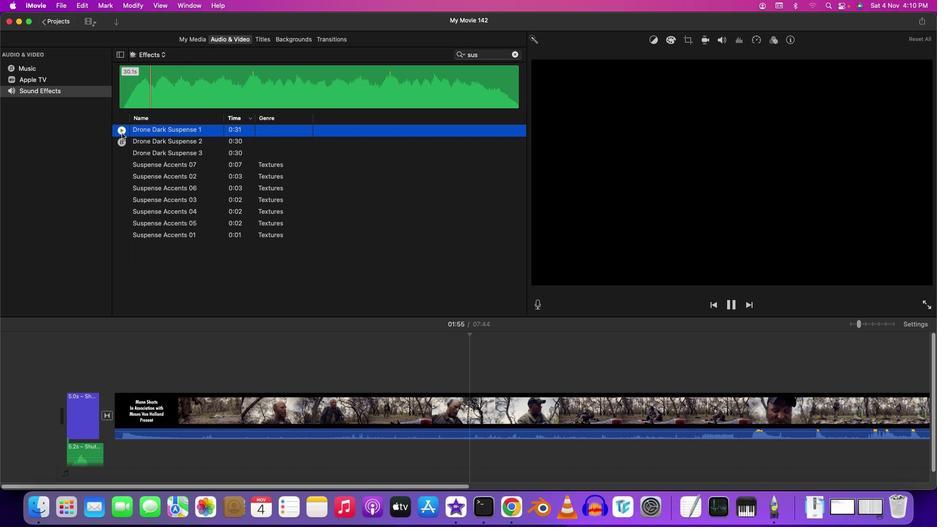
Action: Mouse pressed left at (119, 130)
Screenshot: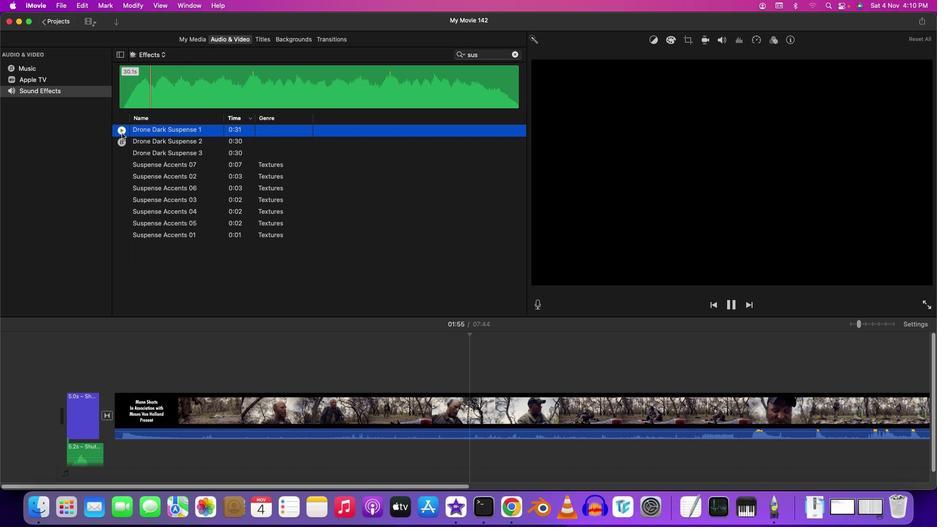 
Action: Mouse moved to (145, 130)
Screenshot: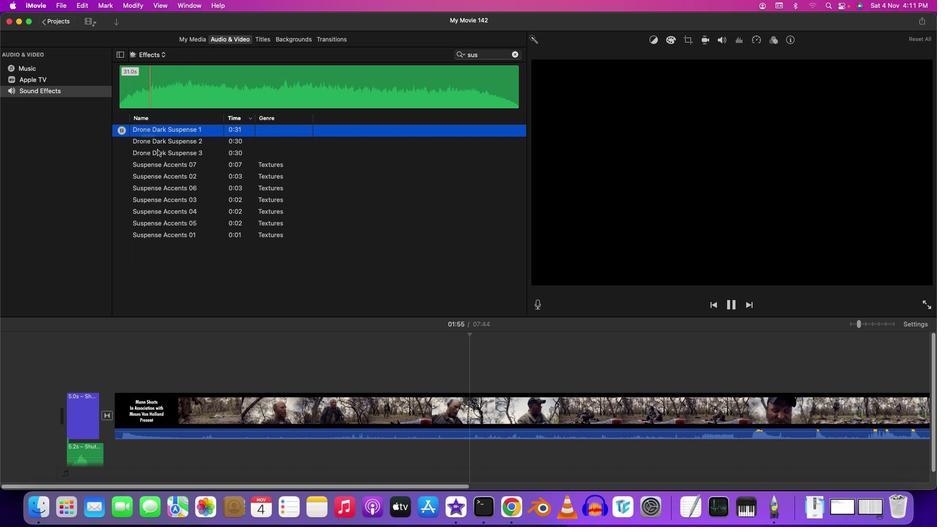 
Action: Mouse pressed left at (145, 130)
Screenshot: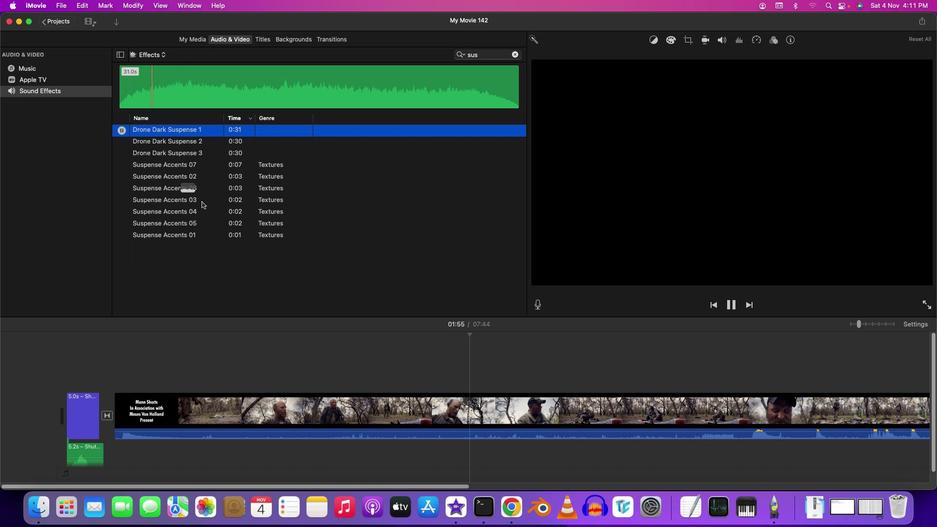 
Action: Mouse moved to (404, 453)
Screenshot: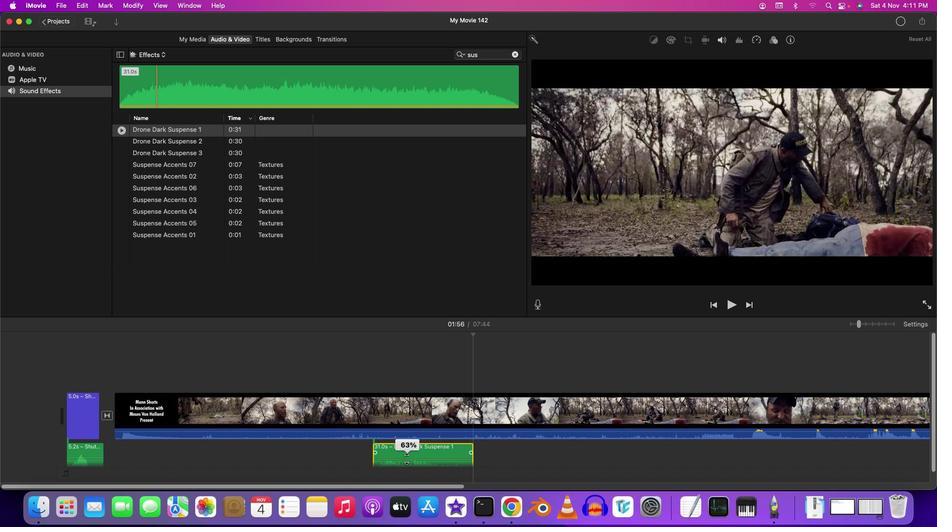 
Action: Mouse pressed left at (404, 453)
Screenshot: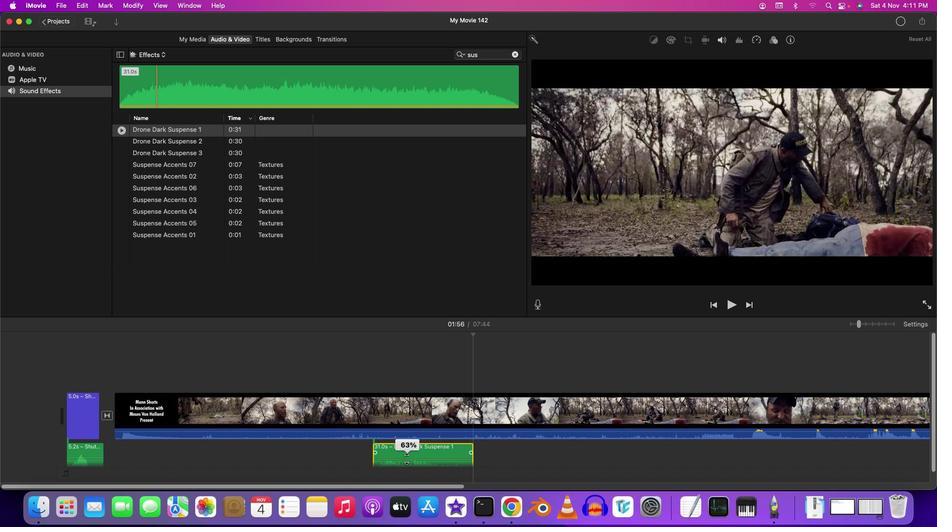 
Action: Mouse moved to (328, 443)
Screenshot: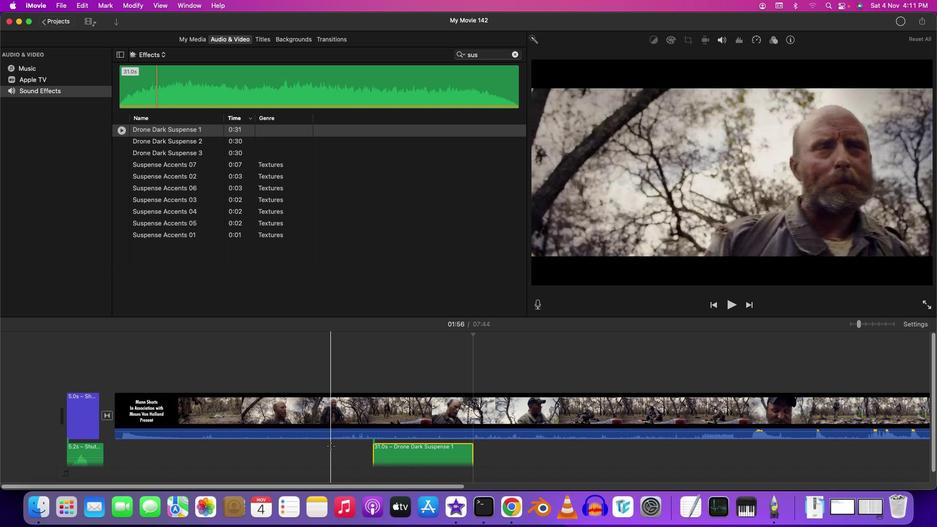 
Action: Mouse pressed left at (328, 443)
Screenshot: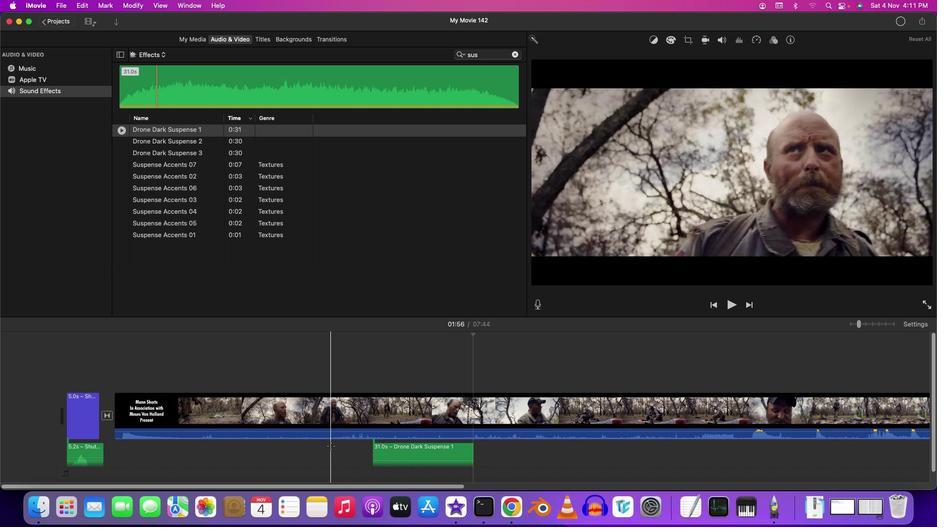 
Action: Mouse moved to (328, 443)
Screenshot: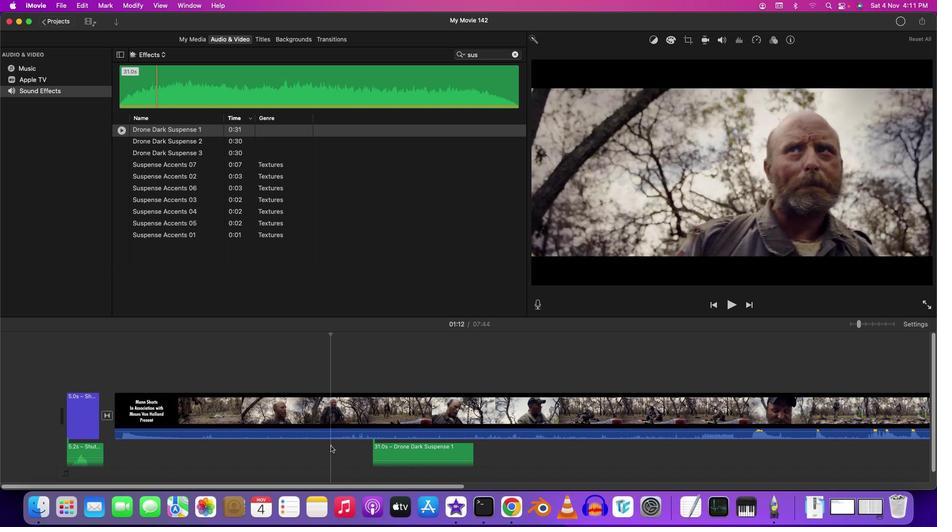 
Action: Key pressed Key.space
Screenshot: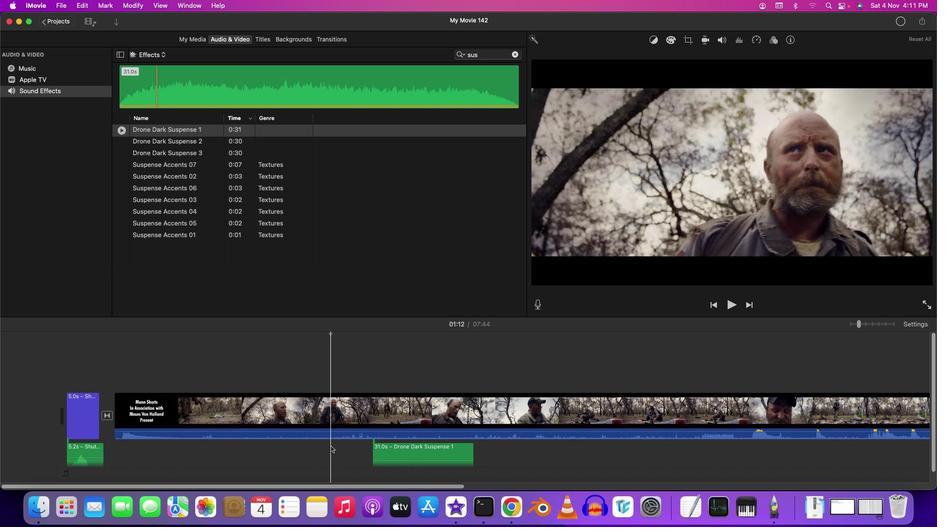 
Action: Mouse moved to (345, 483)
Screenshot: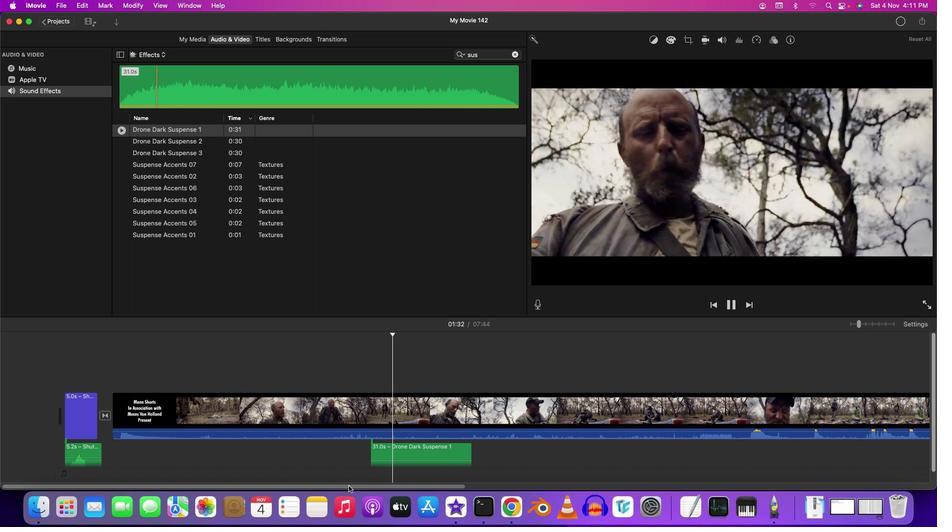
Action: Mouse pressed left at (345, 483)
Screenshot: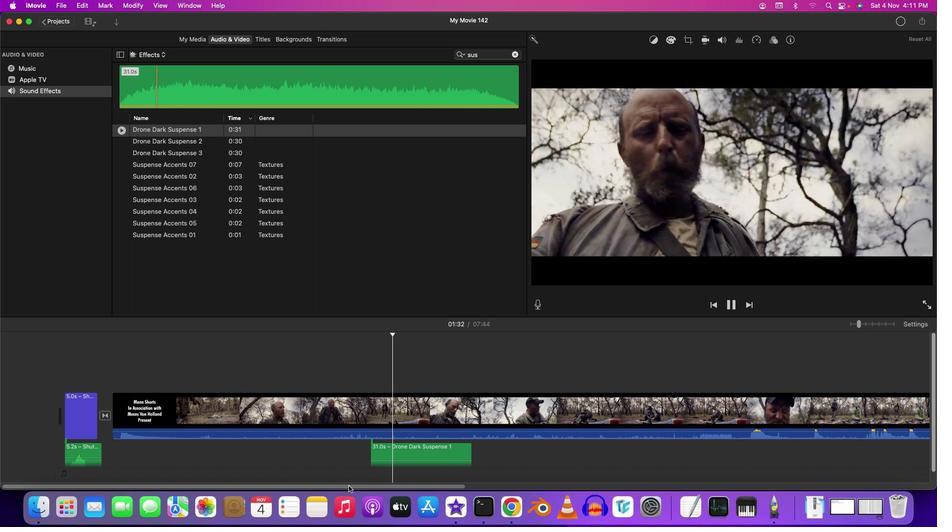
Action: Mouse moved to (354, 484)
Screenshot: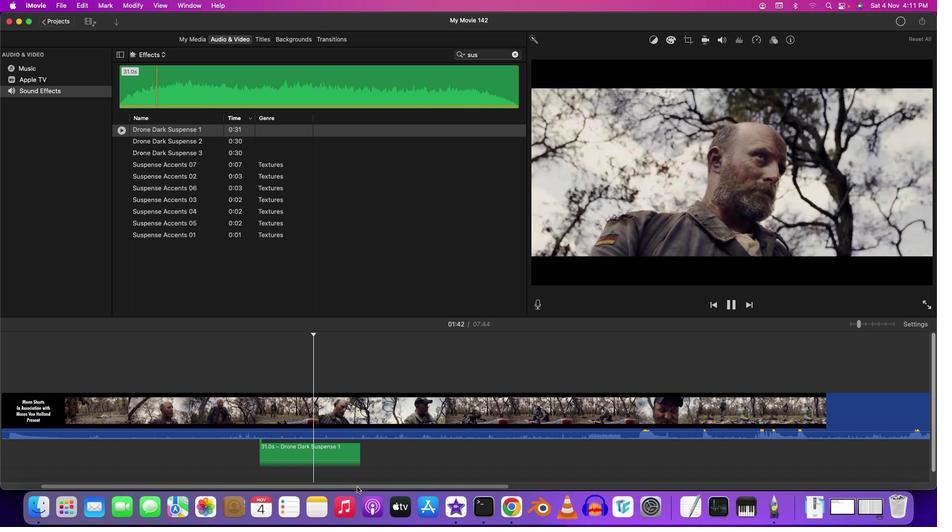 
Action: Mouse pressed left at (354, 484)
Screenshot: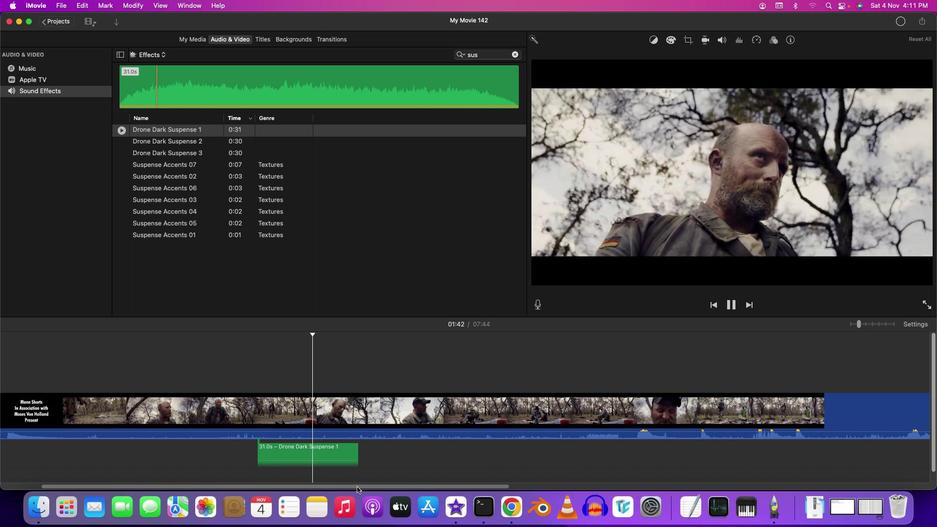 
Action: Mouse moved to (461, 457)
Screenshot: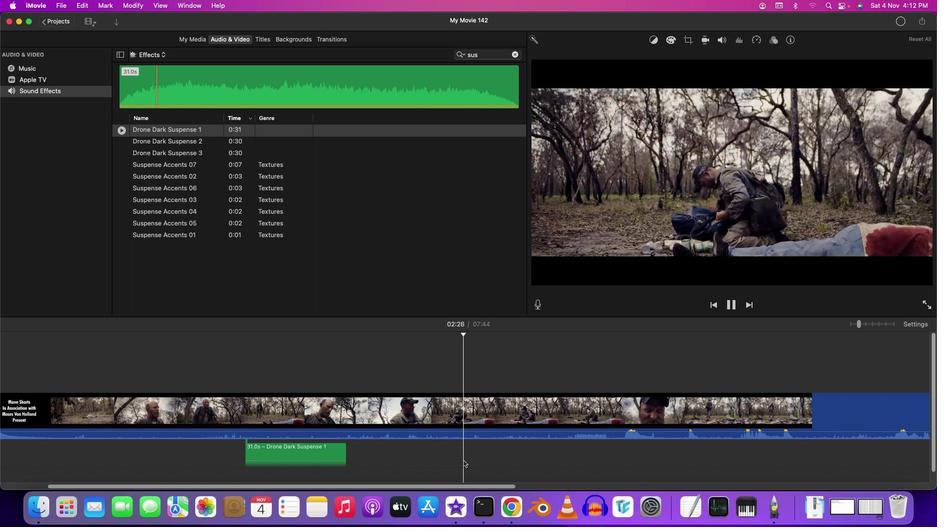 
Action: Mouse pressed left at (461, 457)
Screenshot: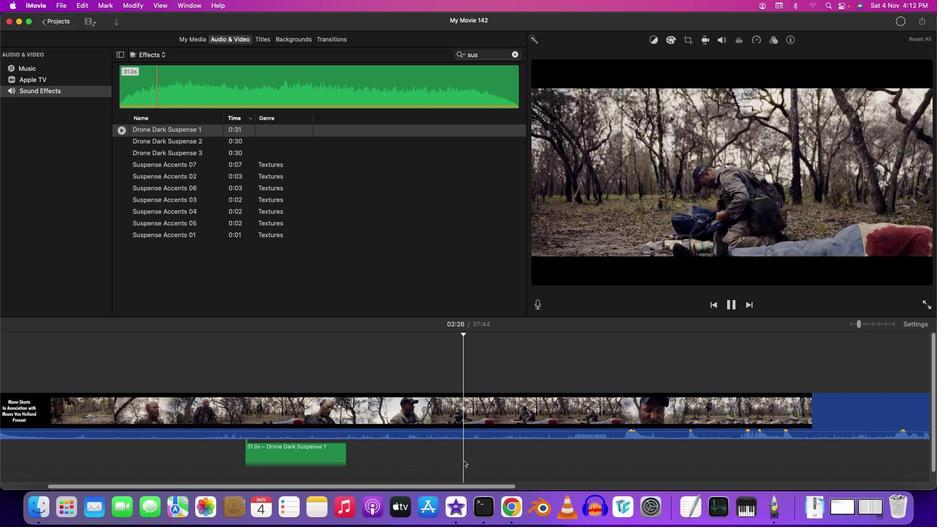 
Action: Mouse moved to (472, 444)
Screenshot: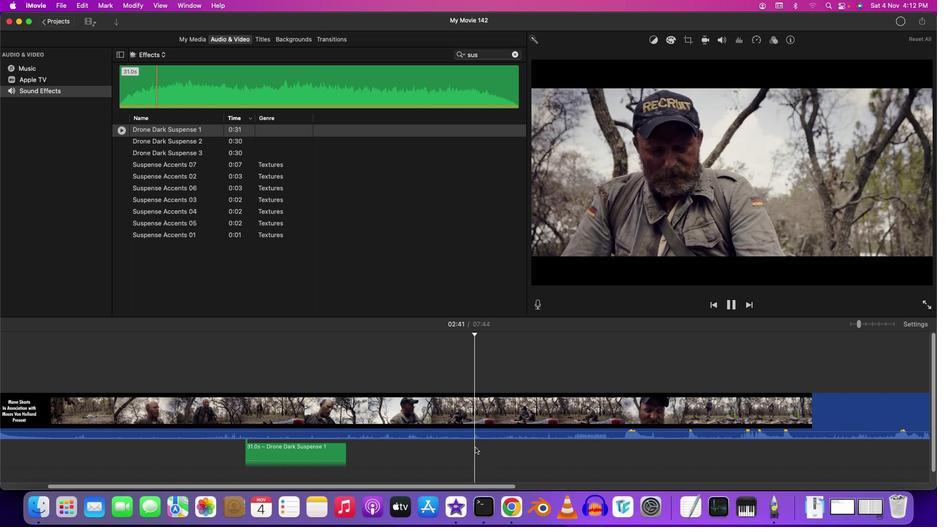 
Action: Mouse pressed left at (472, 444)
Screenshot: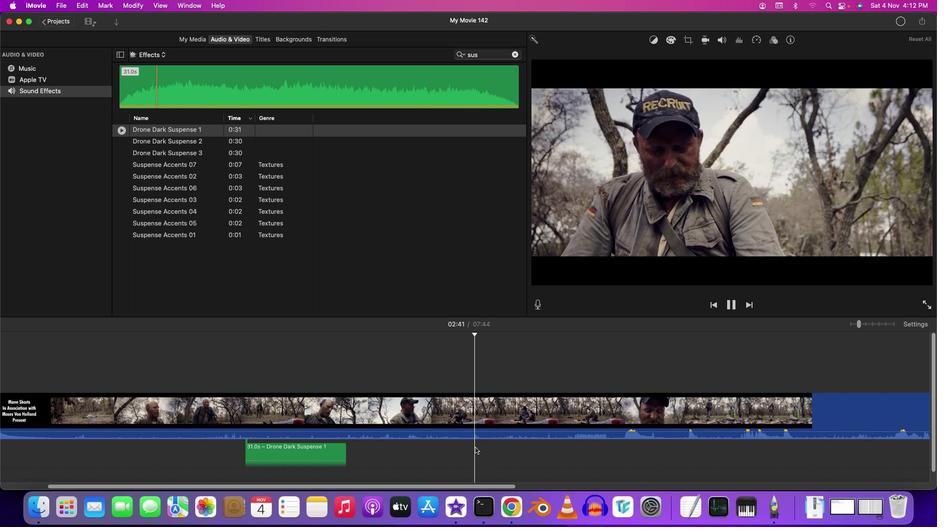 
Action: Mouse moved to (488, 446)
Screenshot: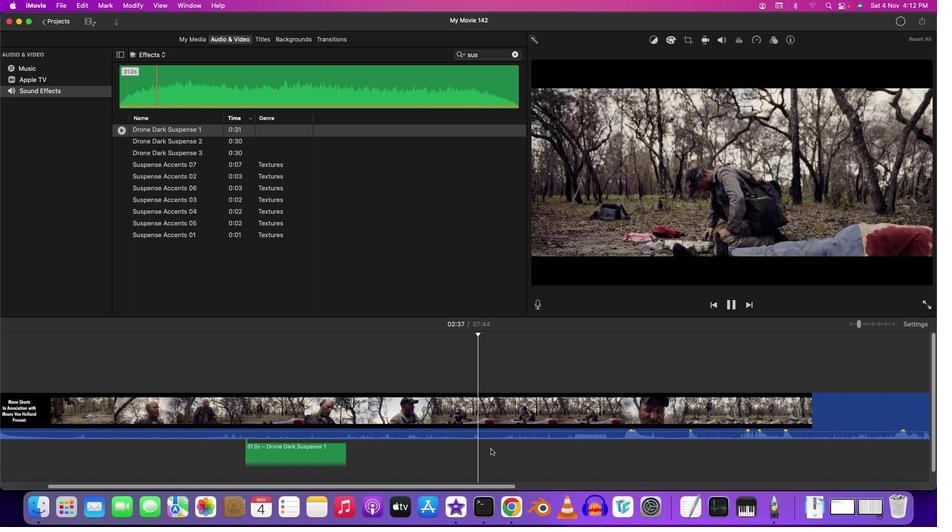 
Action: Mouse pressed left at (488, 446)
Screenshot: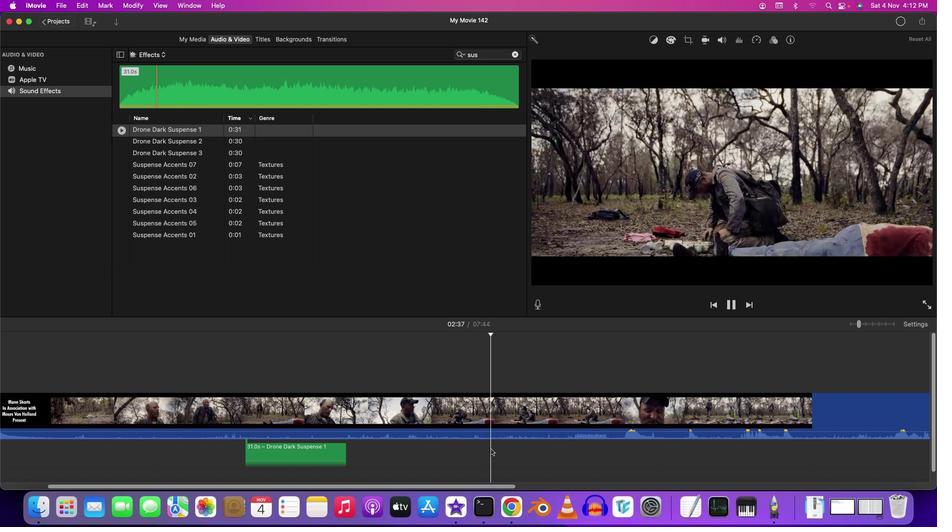 
Action: Mouse moved to (500, 447)
Screenshot: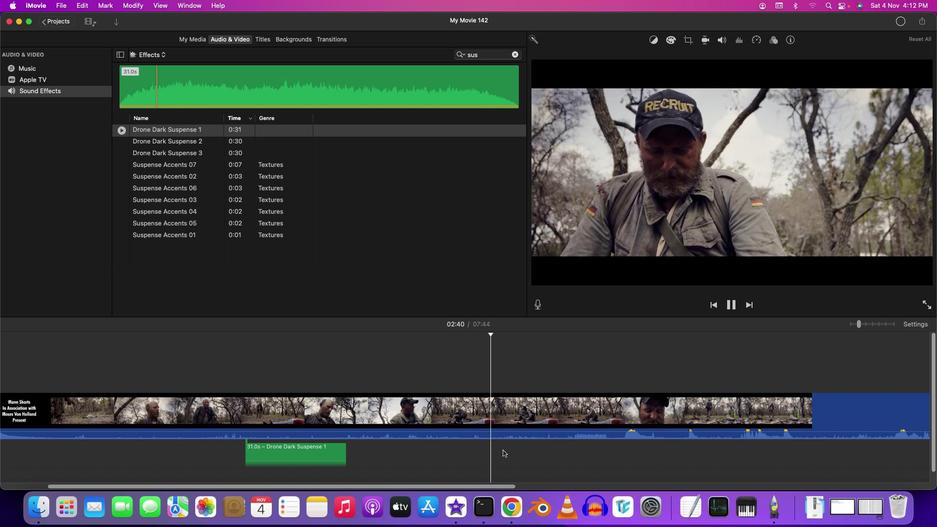 
Action: Mouse pressed left at (500, 447)
Screenshot: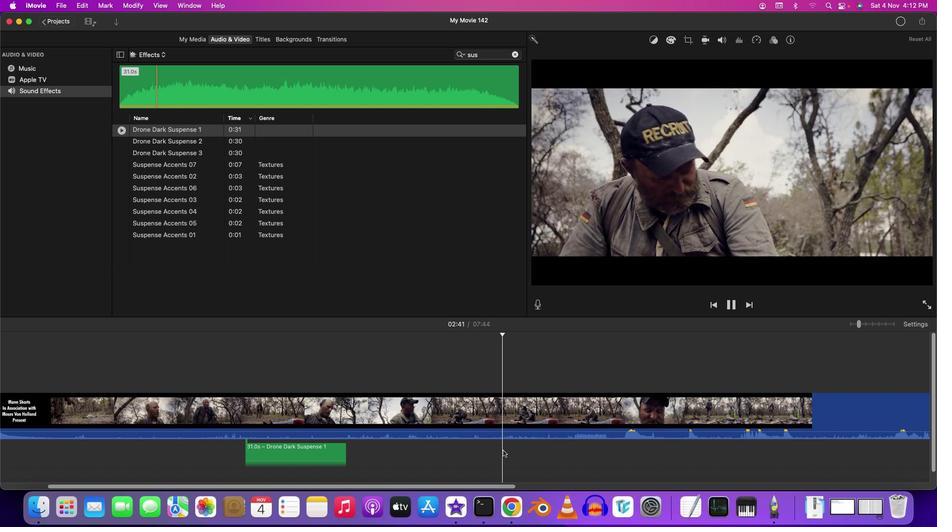 
Action: Mouse moved to (514, 448)
Screenshot: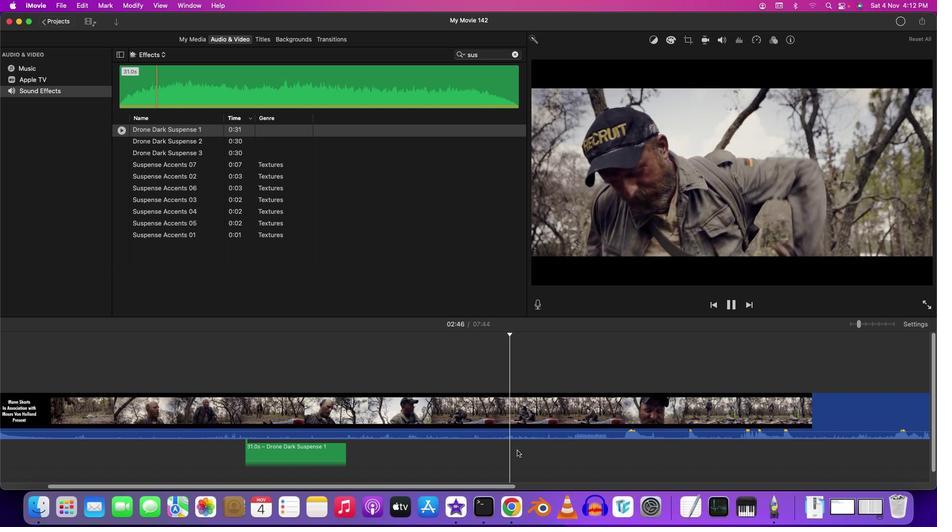 
Action: Mouse pressed left at (514, 448)
Screenshot: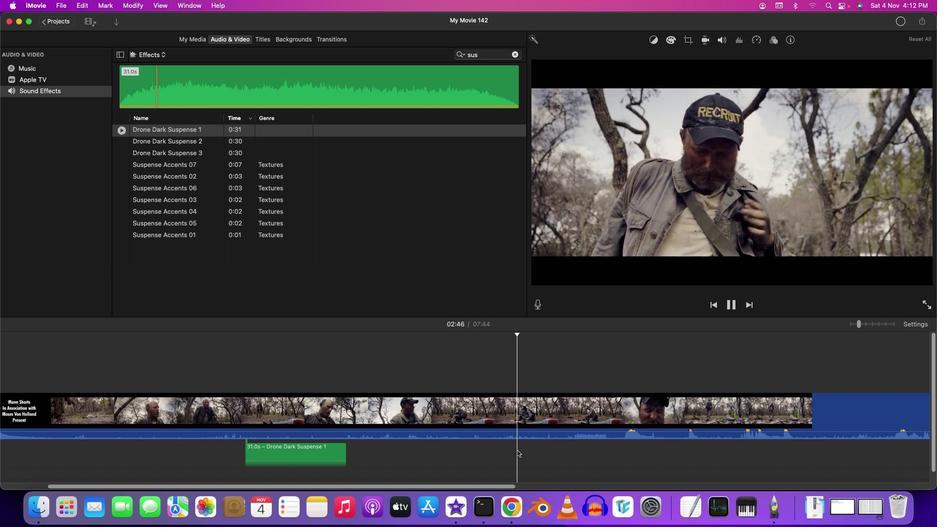 
Action: Mouse moved to (521, 447)
Screenshot: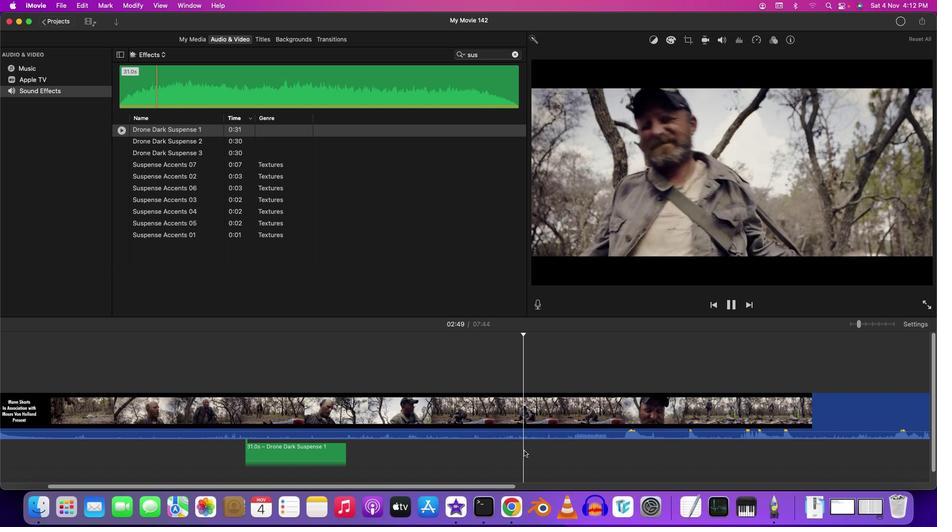 
Action: Mouse pressed left at (521, 447)
Screenshot: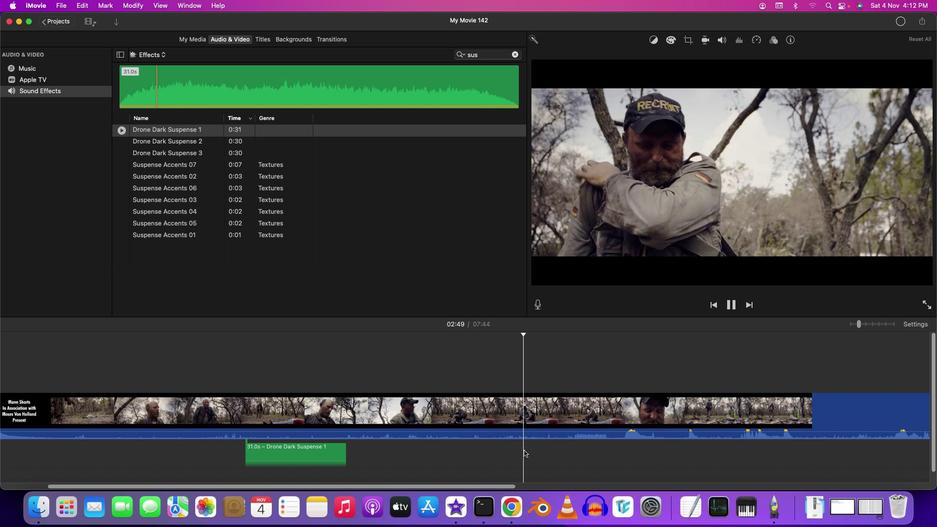 
Action: Mouse moved to (527, 447)
Screenshot: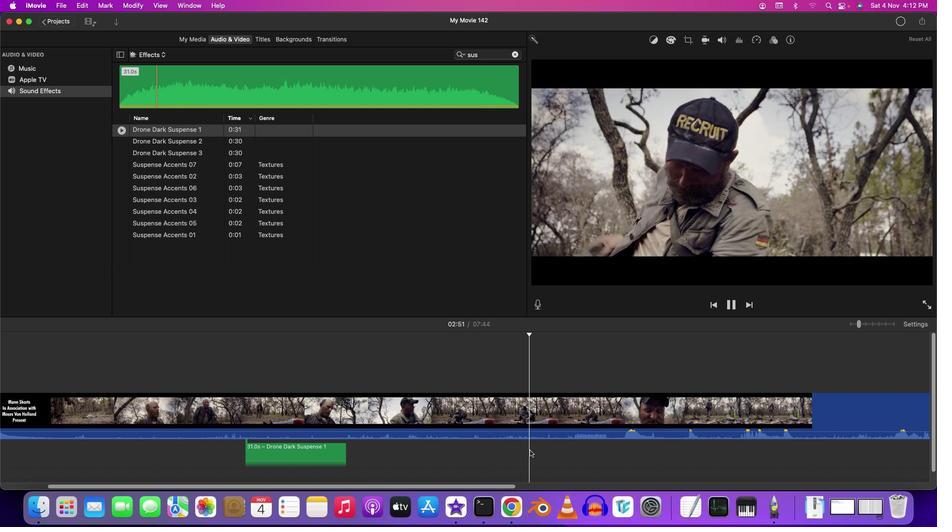 
Action: Mouse pressed left at (527, 447)
Screenshot: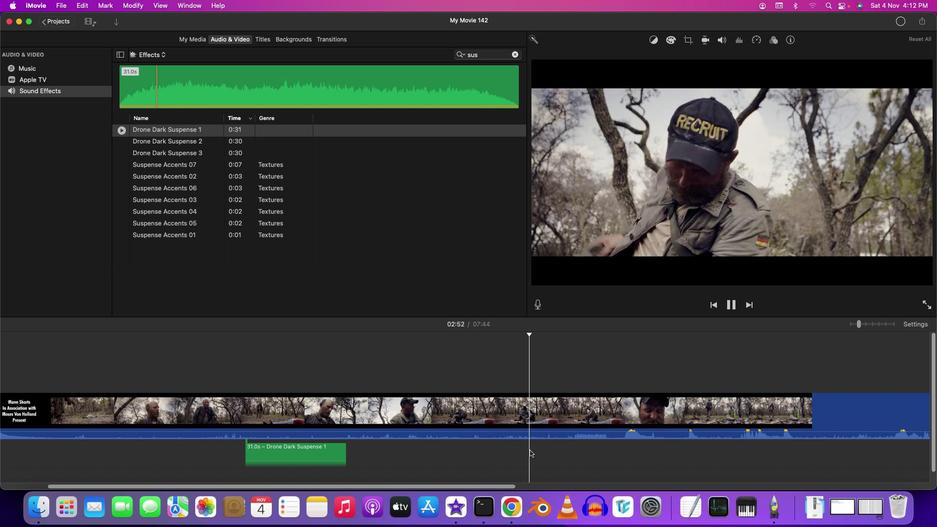 
Action: Mouse moved to (533, 448)
Screenshot: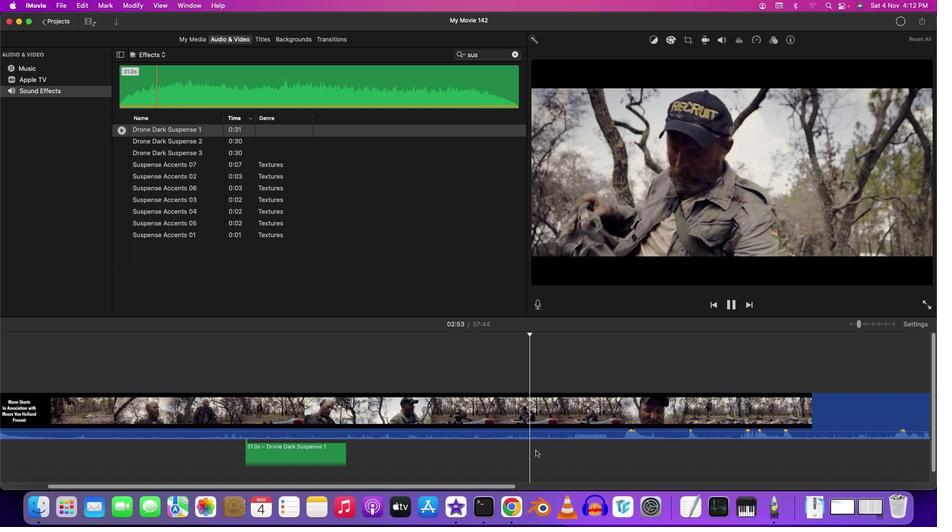
Action: Mouse pressed left at (533, 448)
Screenshot: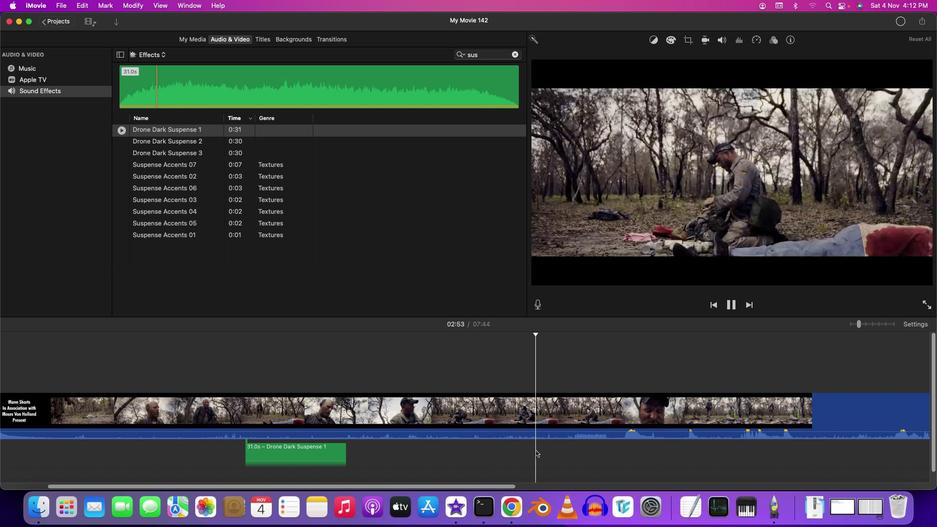 
Action: Mouse moved to (543, 448)
Screenshot: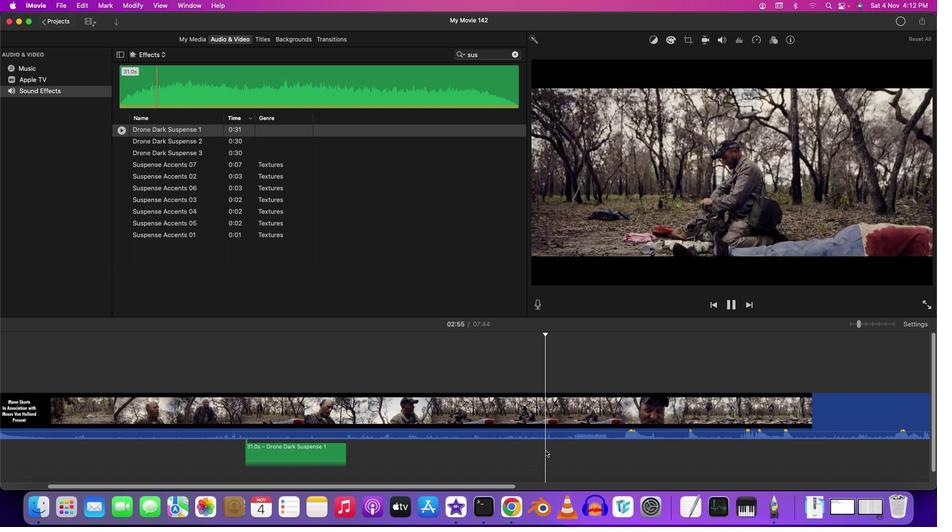 
Action: Mouse pressed left at (543, 448)
Screenshot: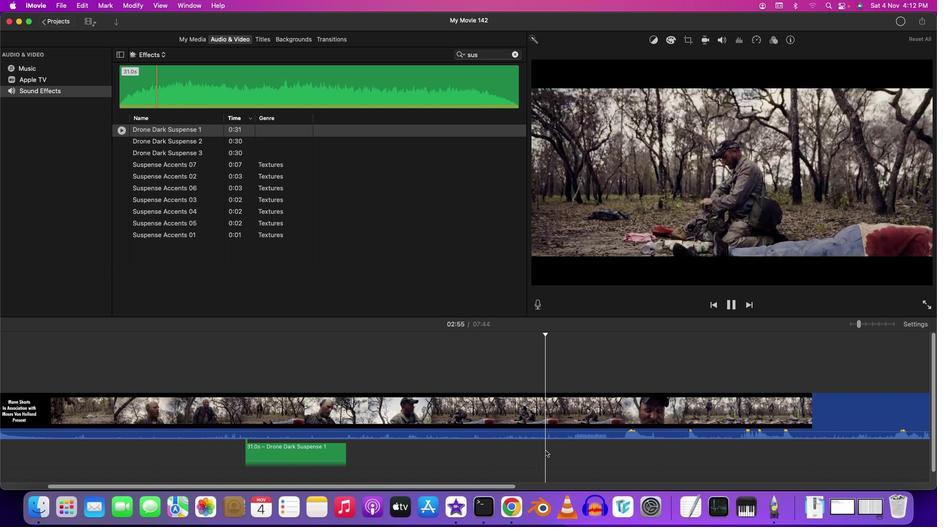 
Action: Mouse moved to (551, 447)
Screenshot: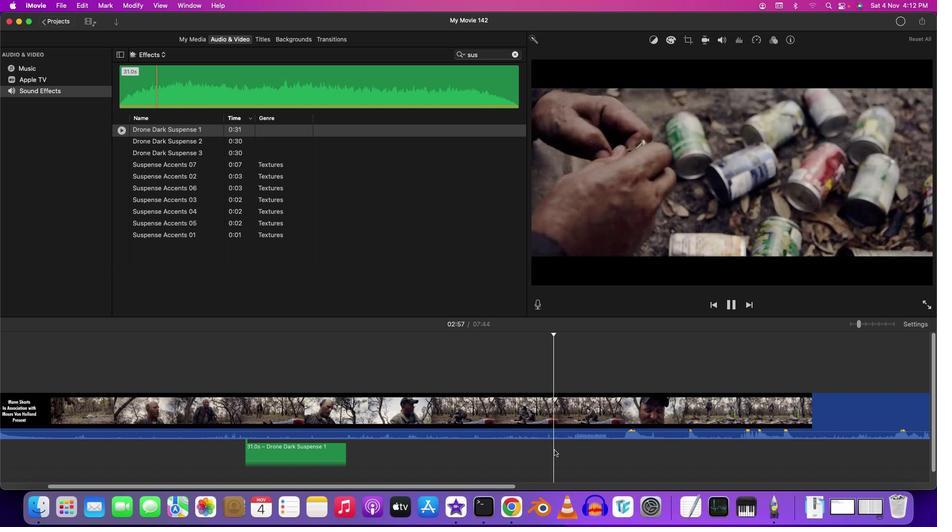 
Action: Mouse pressed left at (551, 447)
Screenshot: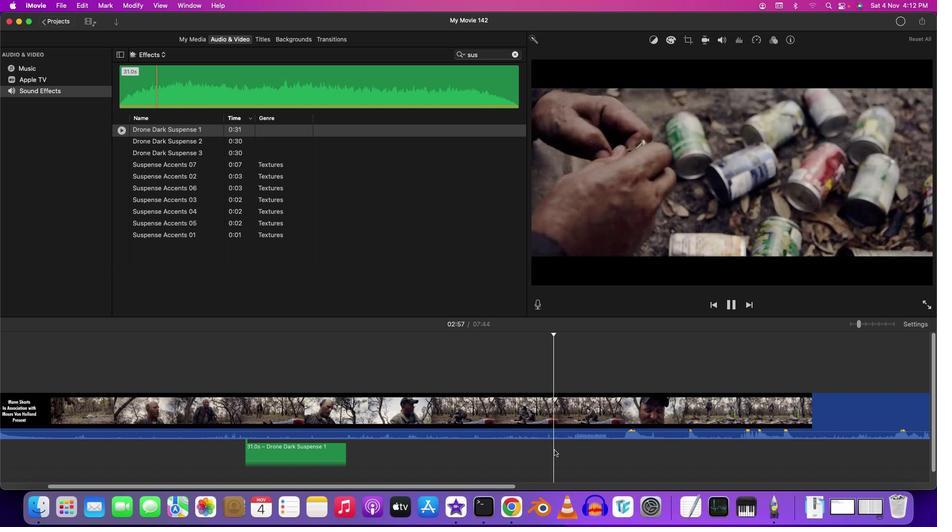 
Action: Mouse moved to (557, 448)
Screenshot: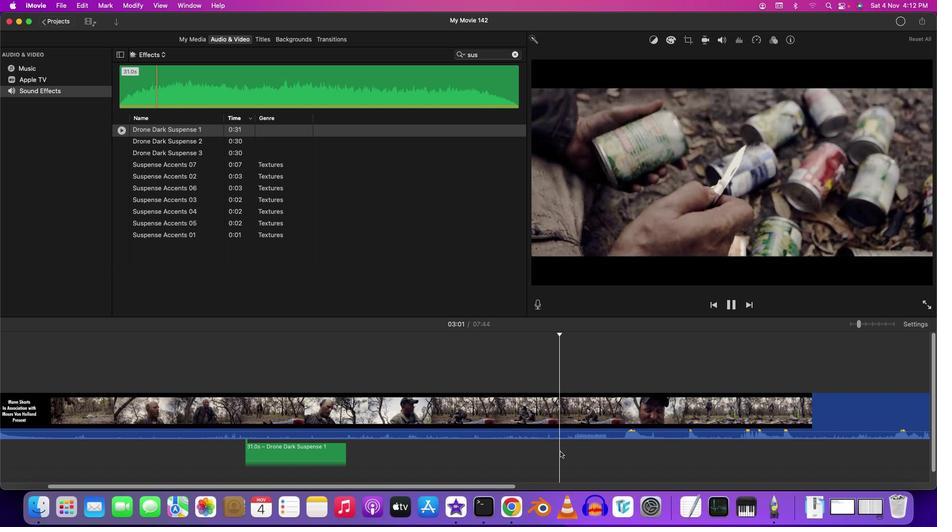 
Action: Mouse pressed left at (557, 448)
Screenshot: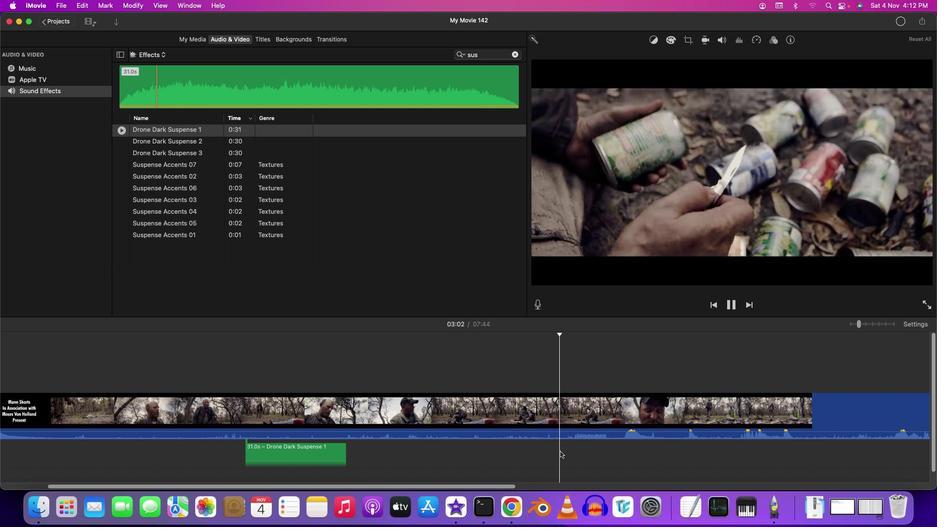 
Action: Mouse moved to (567, 449)
Screenshot: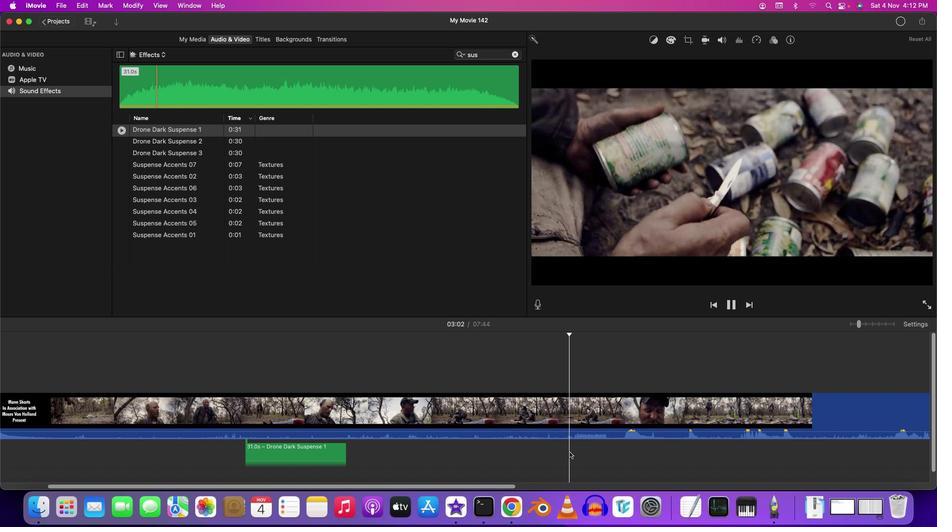
Action: Mouse pressed left at (567, 449)
Screenshot: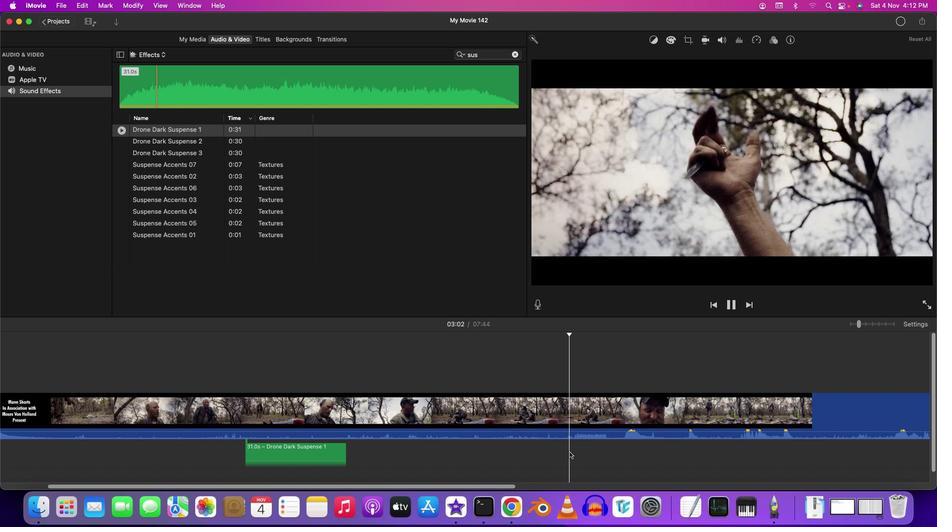 
Action: Mouse moved to (462, 483)
Screenshot: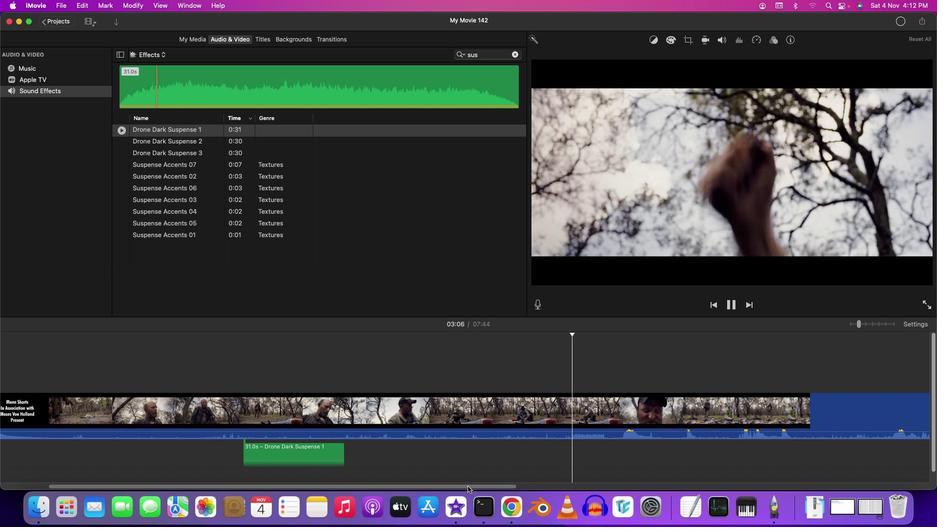 
Action: Mouse pressed left at (462, 483)
Screenshot: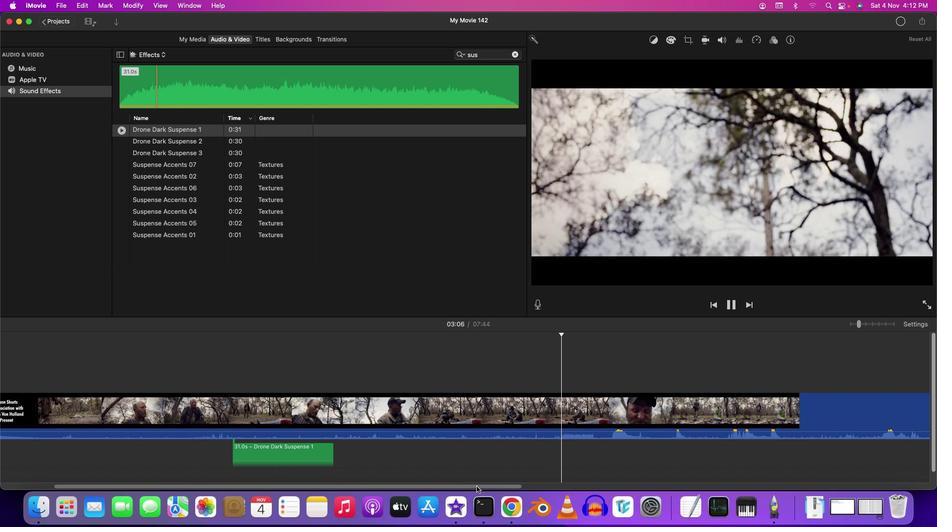 
Action: Mouse moved to (582, 444)
Screenshot: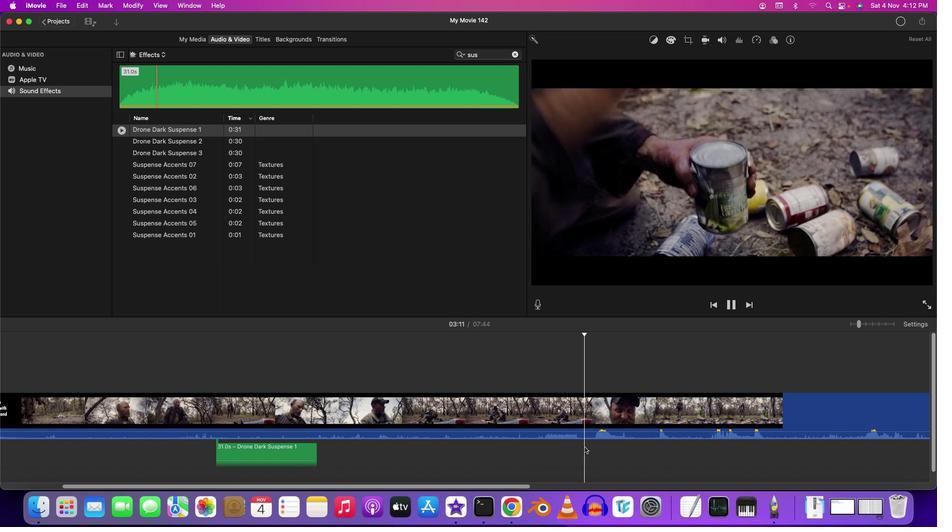 
Action: Mouse pressed left at (582, 444)
Screenshot: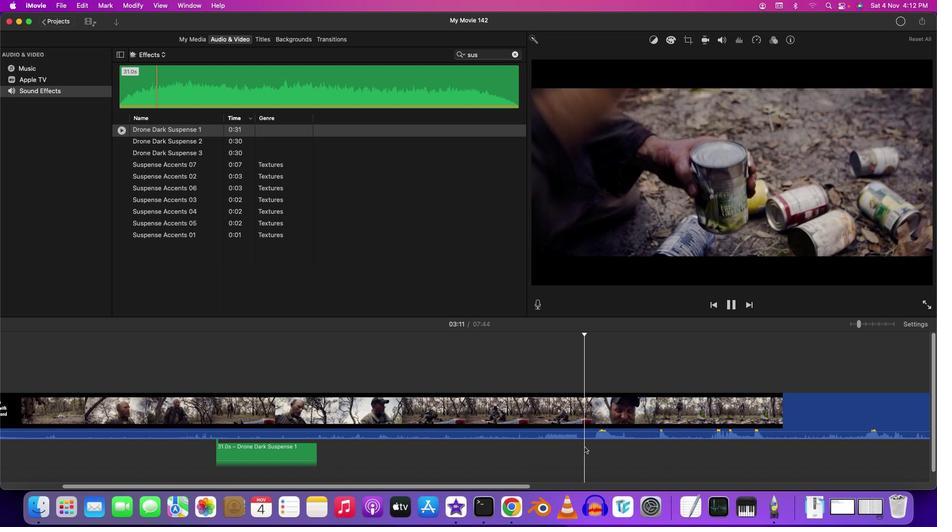 
Action: Mouse moved to (570, 445)
Screenshot: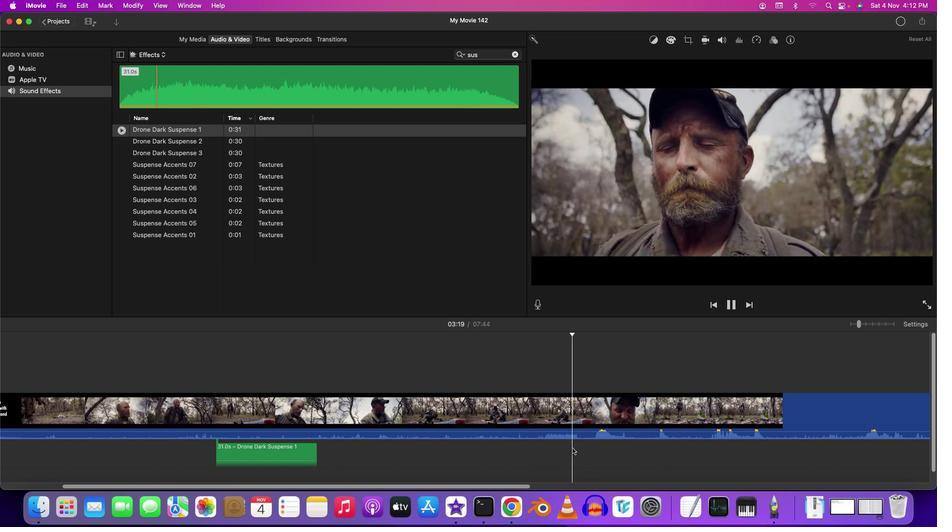 
Action: Mouse pressed left at (570, 445)
Screenshot: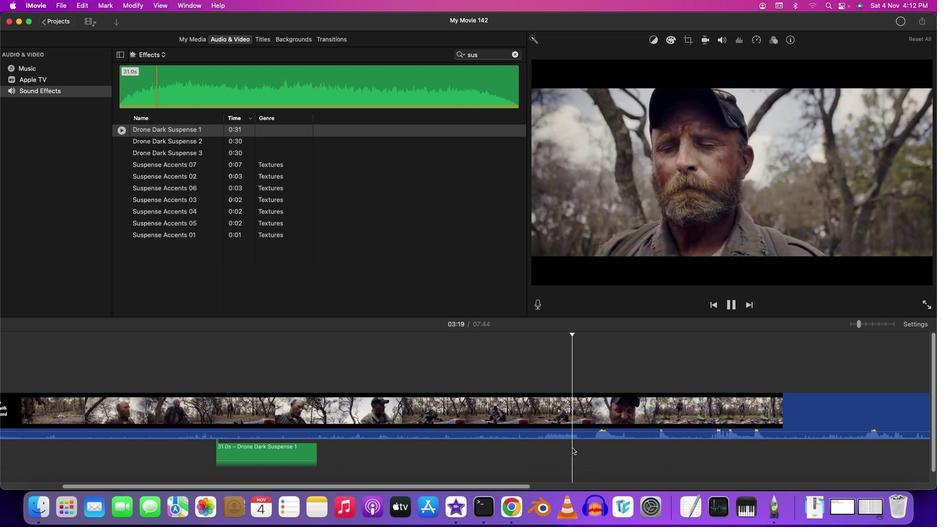 
Action: Mouse moved to (550, 446)
Screenshot: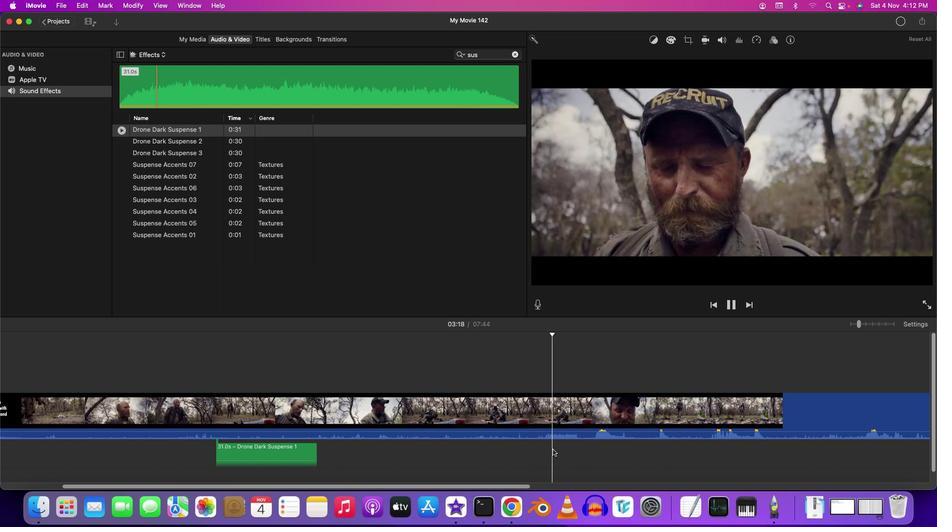 
Action: Mouse pressed left at (550, 446)
Screenshot: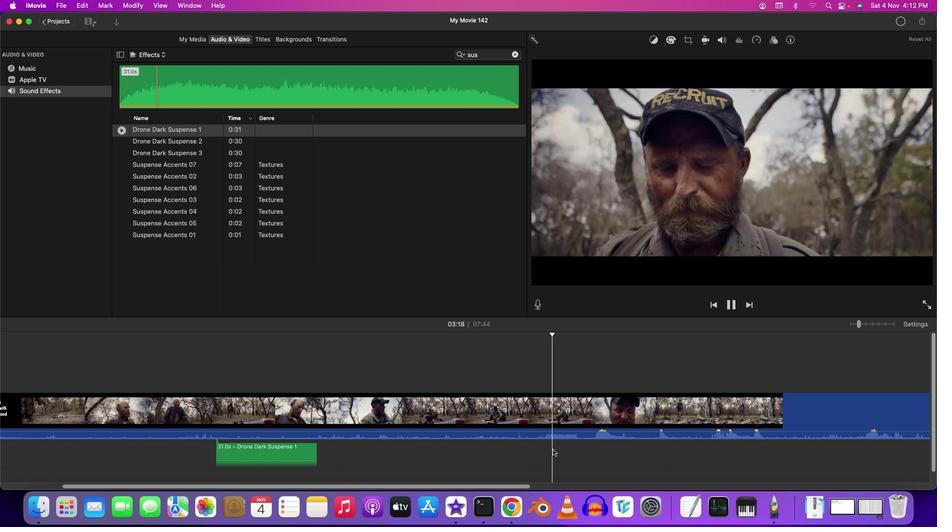 
Action: Key pressed Key.space
Screenshot: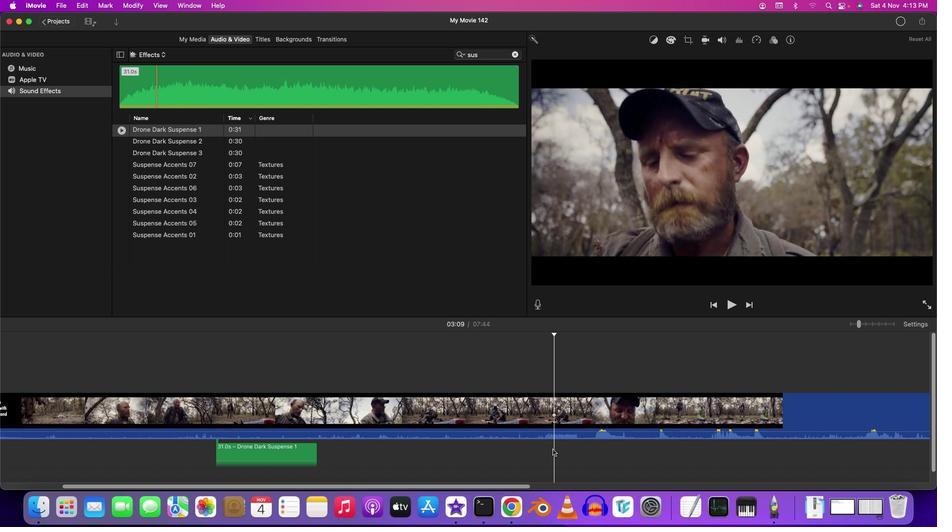 
Action: Mouse moved to (120, 147)
Screenshot: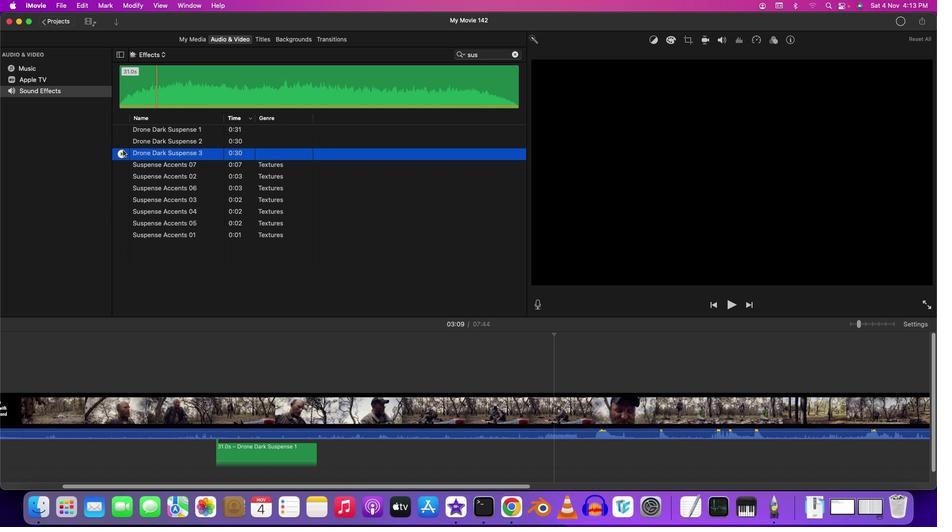 
Action: Mouse pressed left at (120, 147)
Screenshot: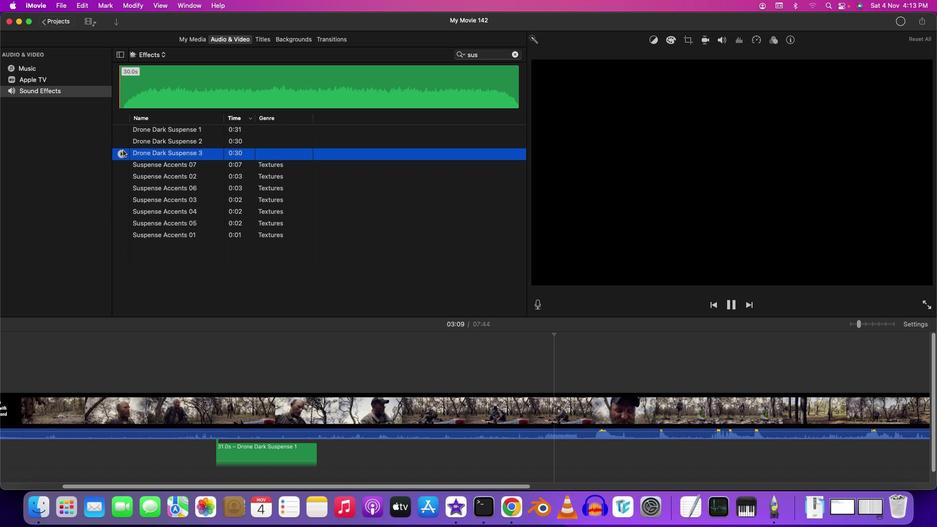 
Action: Mouse moved to (119, 151)
Screenshot: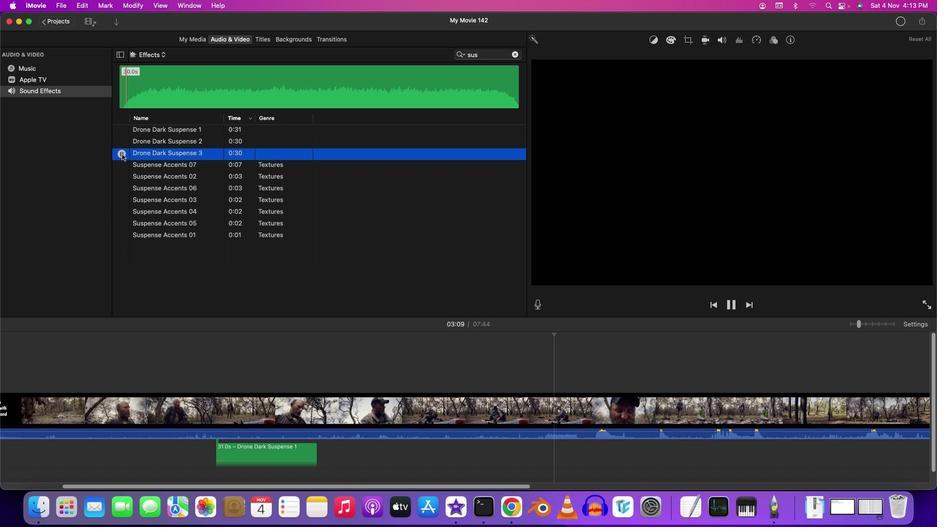 
Action: Mouse pressed left at (119, 151)
Screenshot: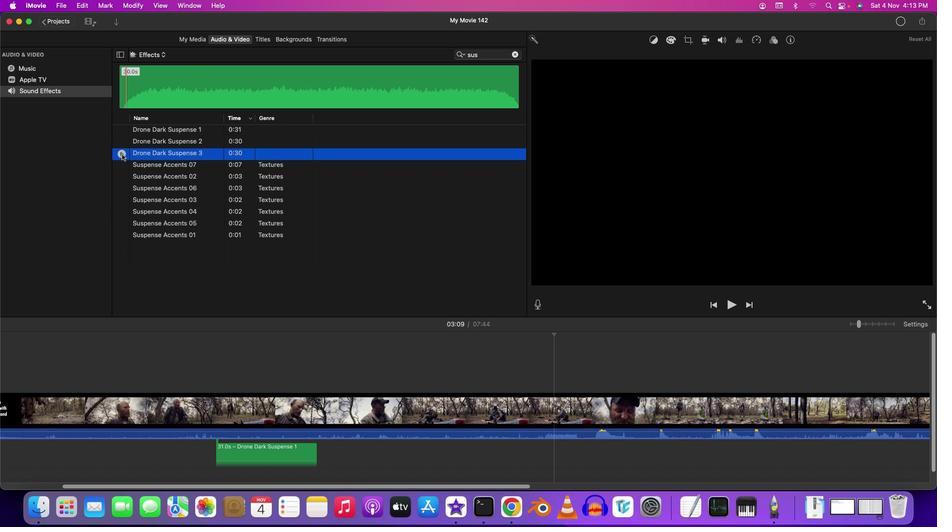 
Action: Mouse moved to (119, 151)
Screenshot: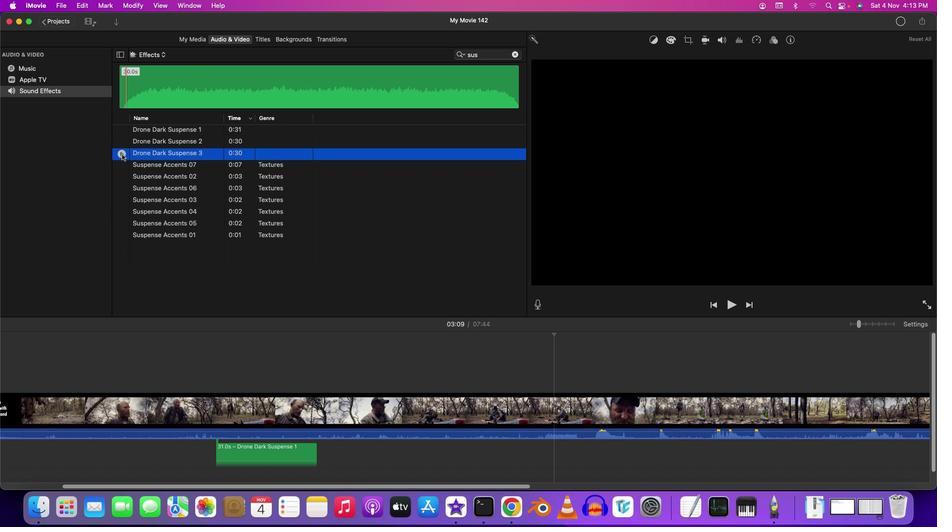 
Action: Mouse pressed left at (119, 151)
Screenshot: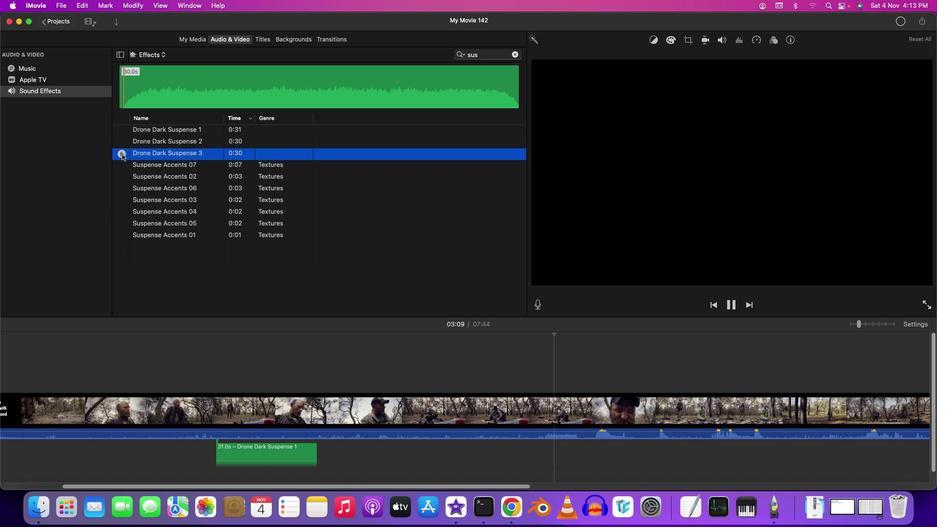 
Action: Mouse moved to (118, 142)
Screenshot: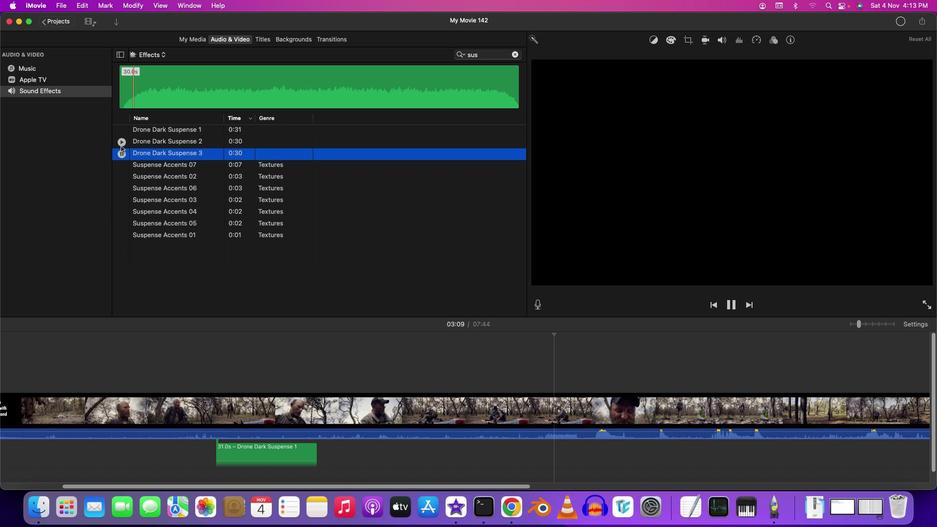 
Action: Mouse pressed left at (118, 142)
Screenshot: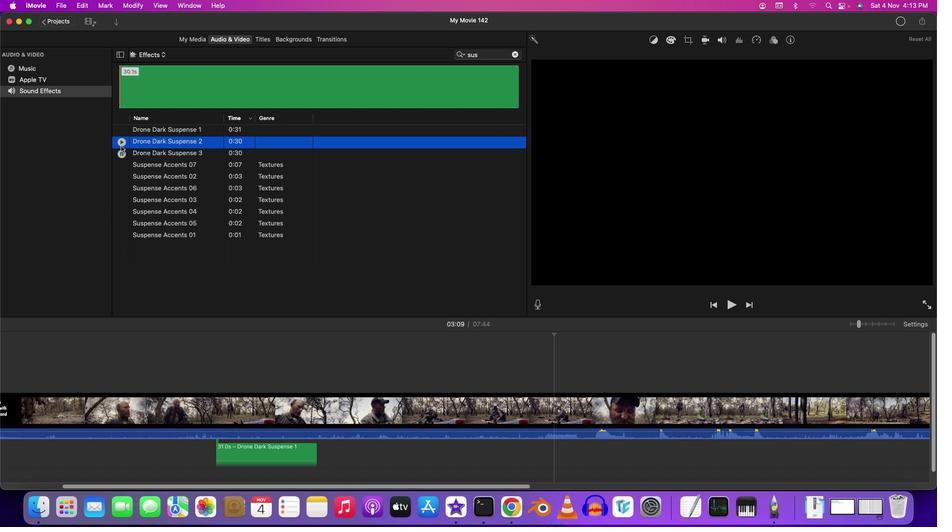 
Action: Mouse moved to (120, 169)
